 Task: Look for space in Sant Andreu de la Barca, Spain from 2nd June, 2023 to 9th June, 2023 for 5 adults in price range Rs.7000 to Rs.13000. Place can be shared room with 2 bedrooms having 5 beds and 2 bathrooms. Property type can be house, flat, guest house. Amenities needed are: wifi, washing machine. Booking option can be shelf check-in. Required host language is English.
Action: Mouse moved to (374, 172)
Screenshot: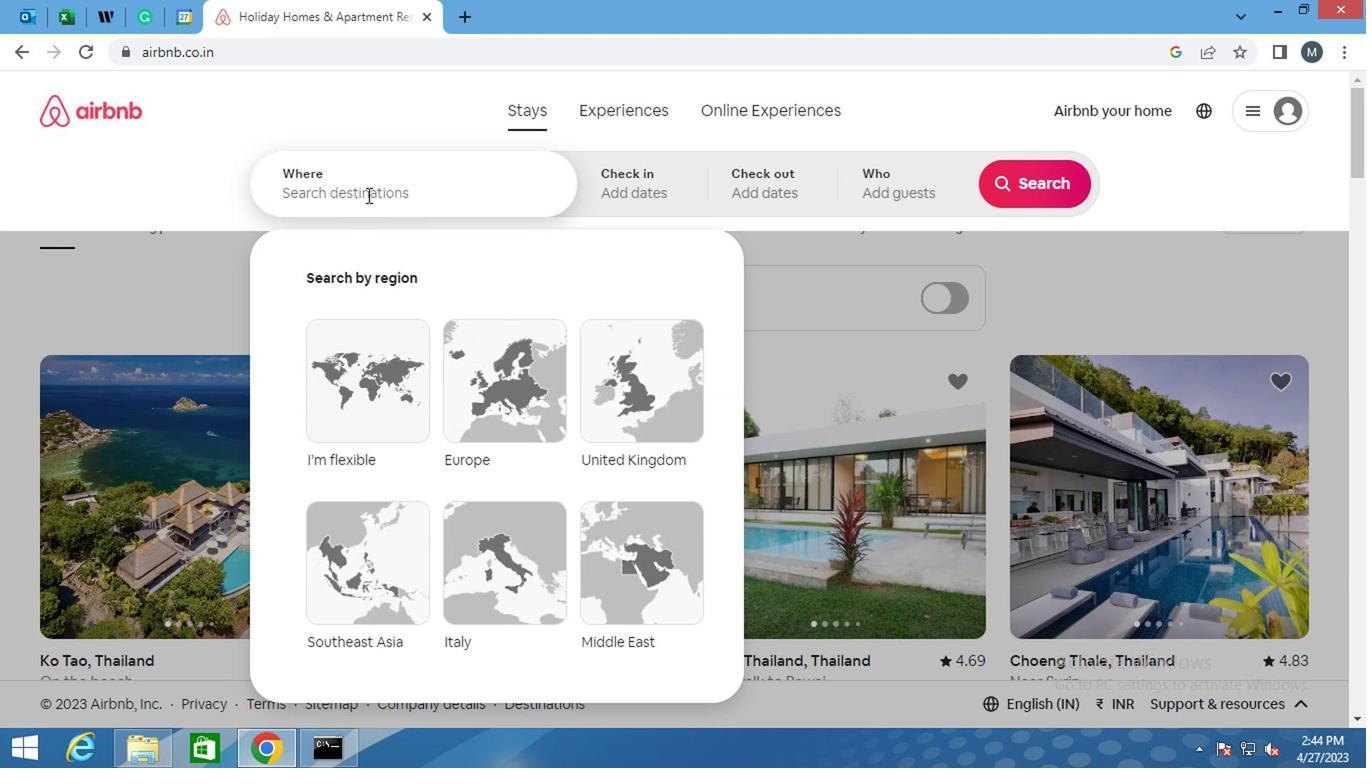 
Action: Mouse pressed left at (374, 172)
Screenshot: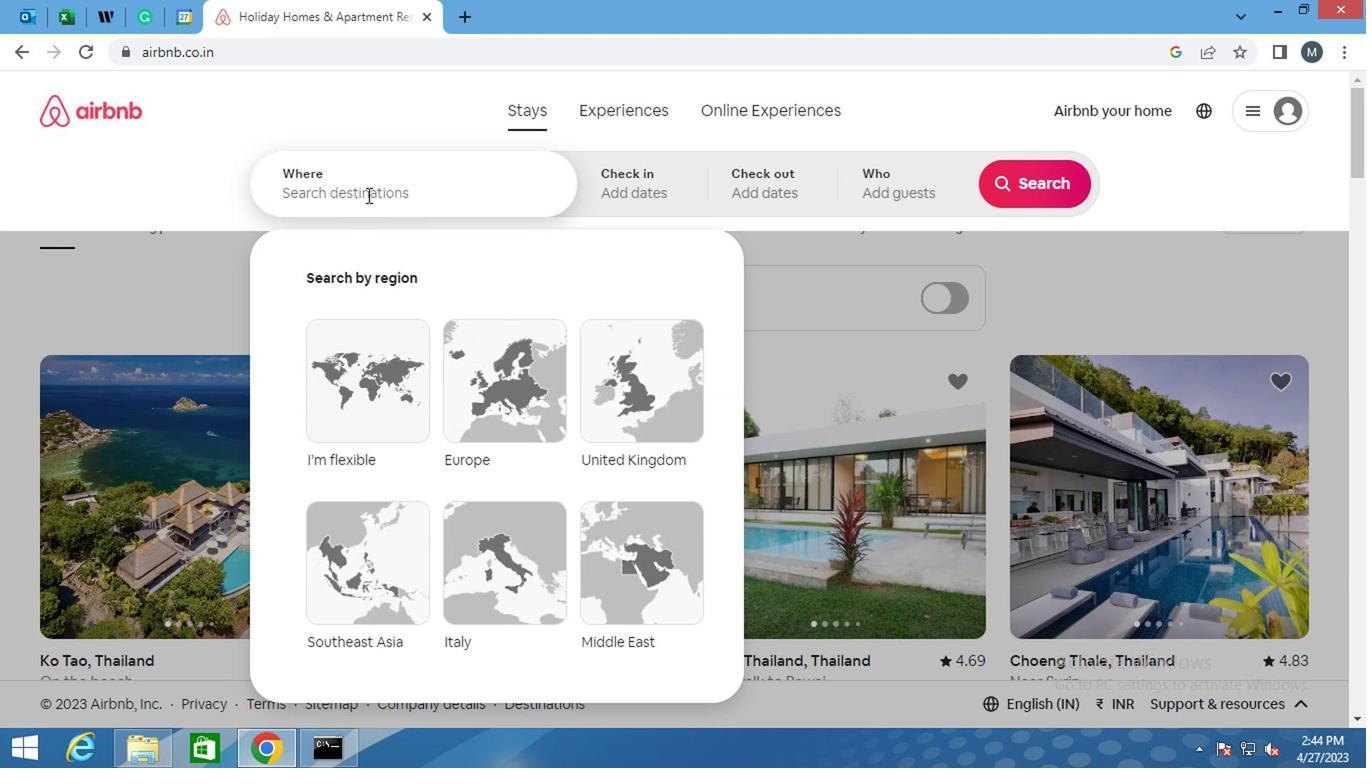 
Action: Mouse moved to (372, 187)
Screenshot: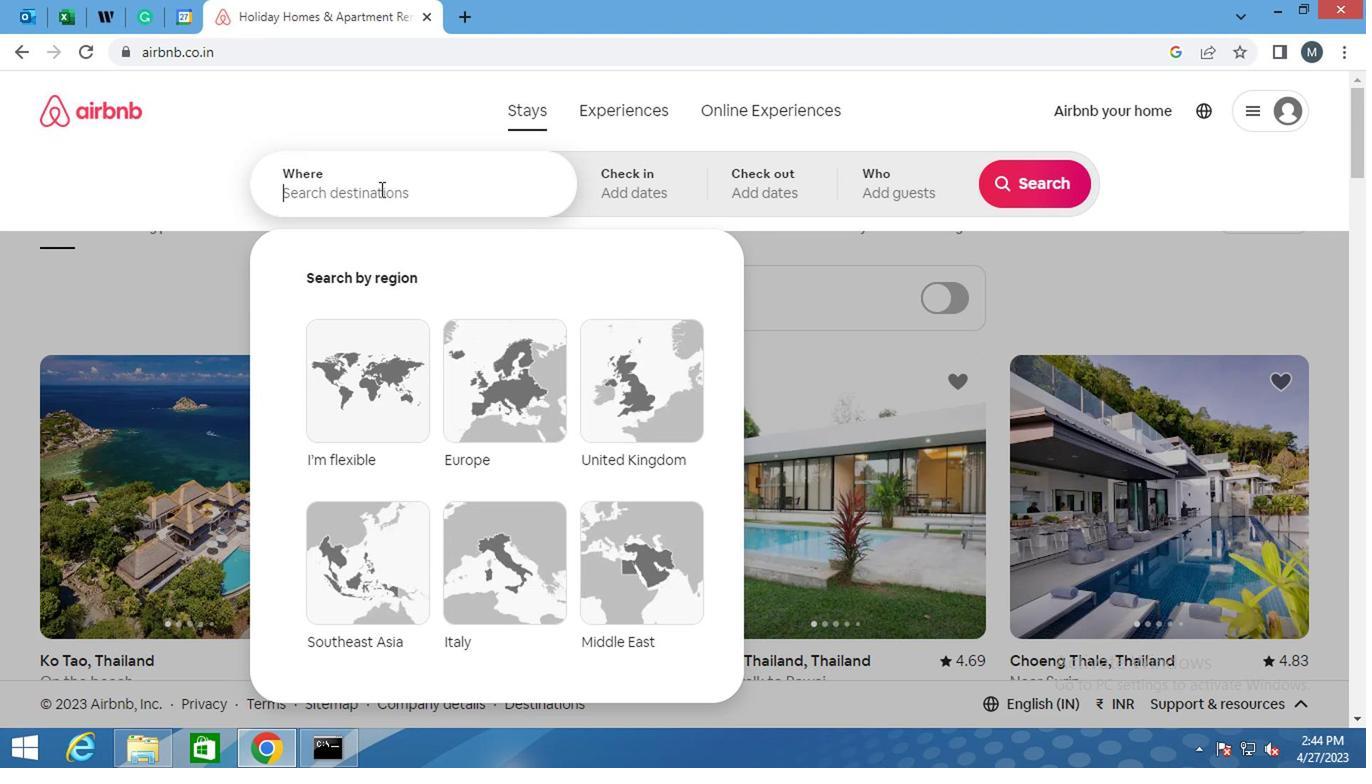 
Action: Key pressed <Key.shift>SANT<Key.space><Key.shift>ANDREU<Key.space>DE<Key.space>LA<Key.space><Key.shift>BARCA,<Key.space><Key.shift><Key.shift><Key.shift><Key.shift><Key.shift><Key.shift>SPAIN<Key.enter>
Screenshot: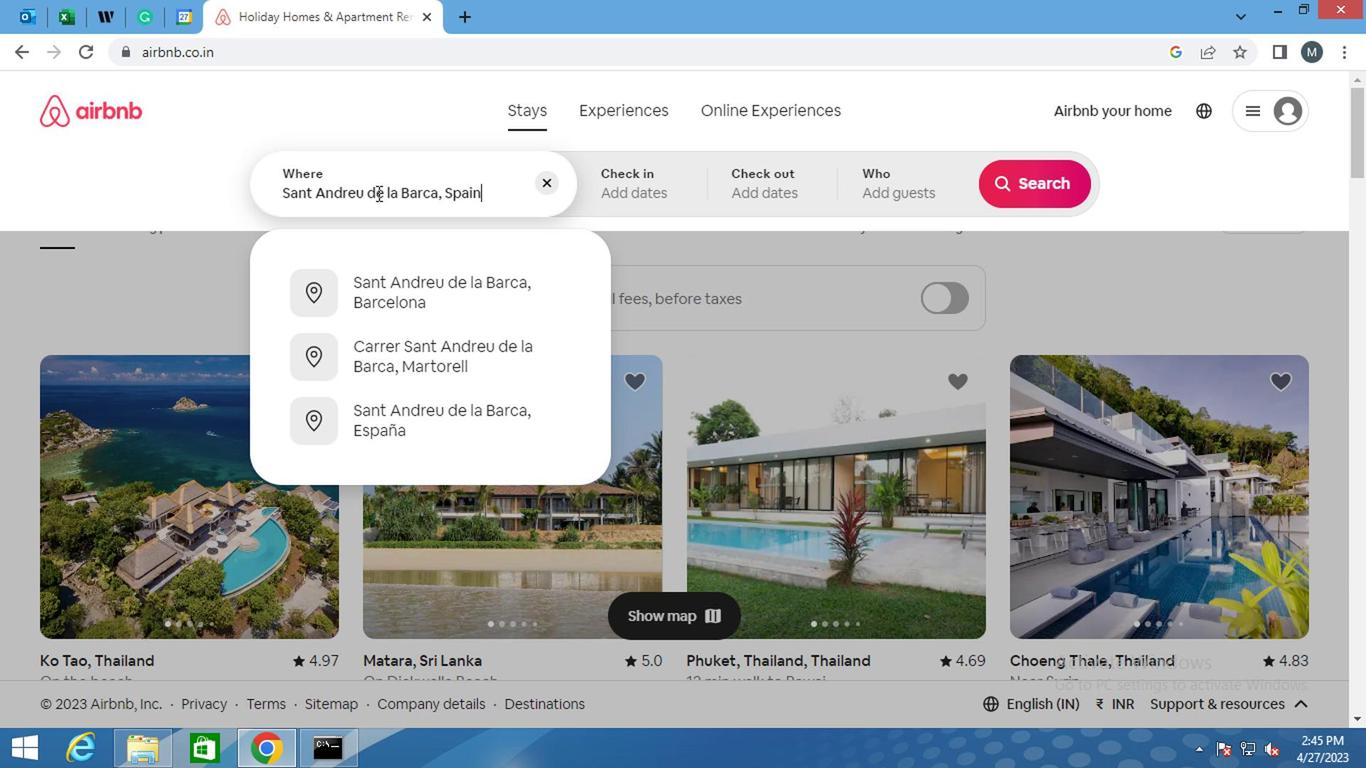 
Action: Mouse moved to (1012, 345)
Screenshot: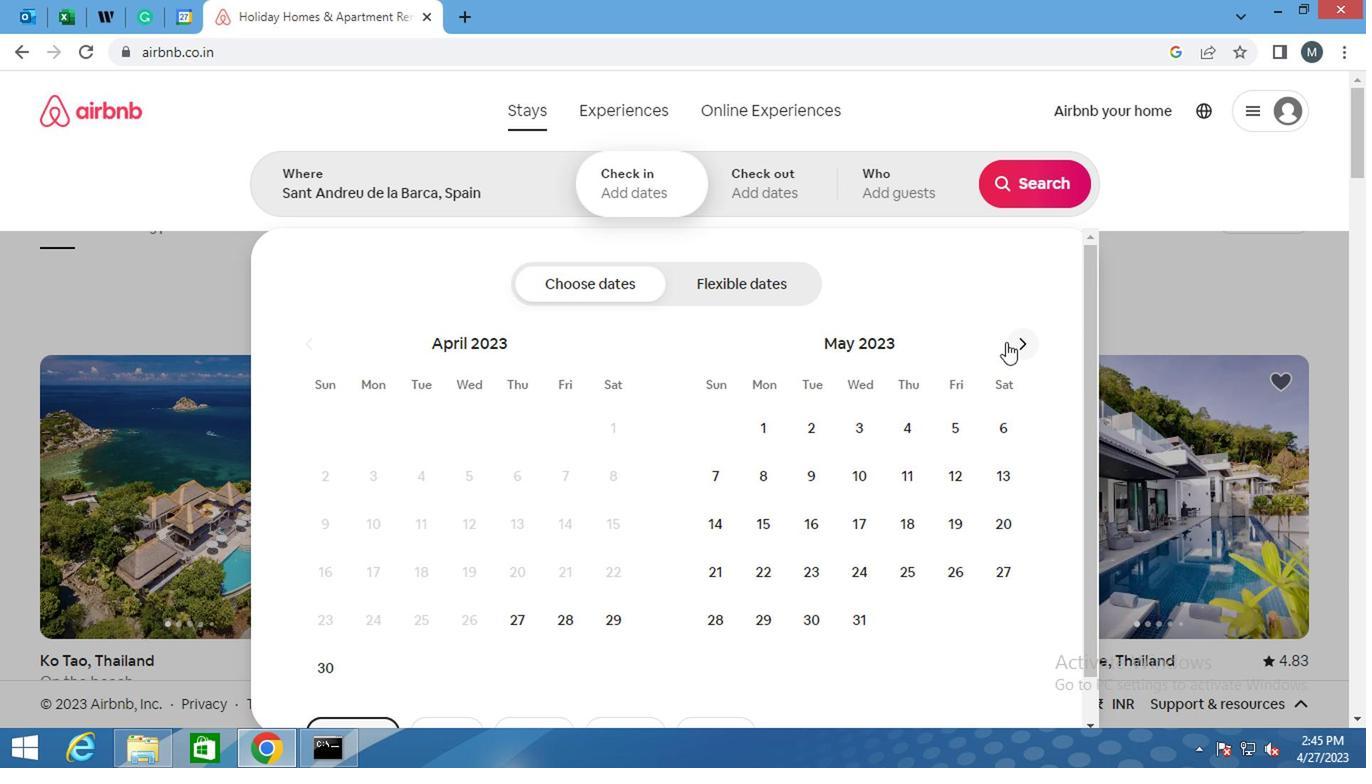 
Action: Mouse pressed left at (1012, 345)
Screenshot: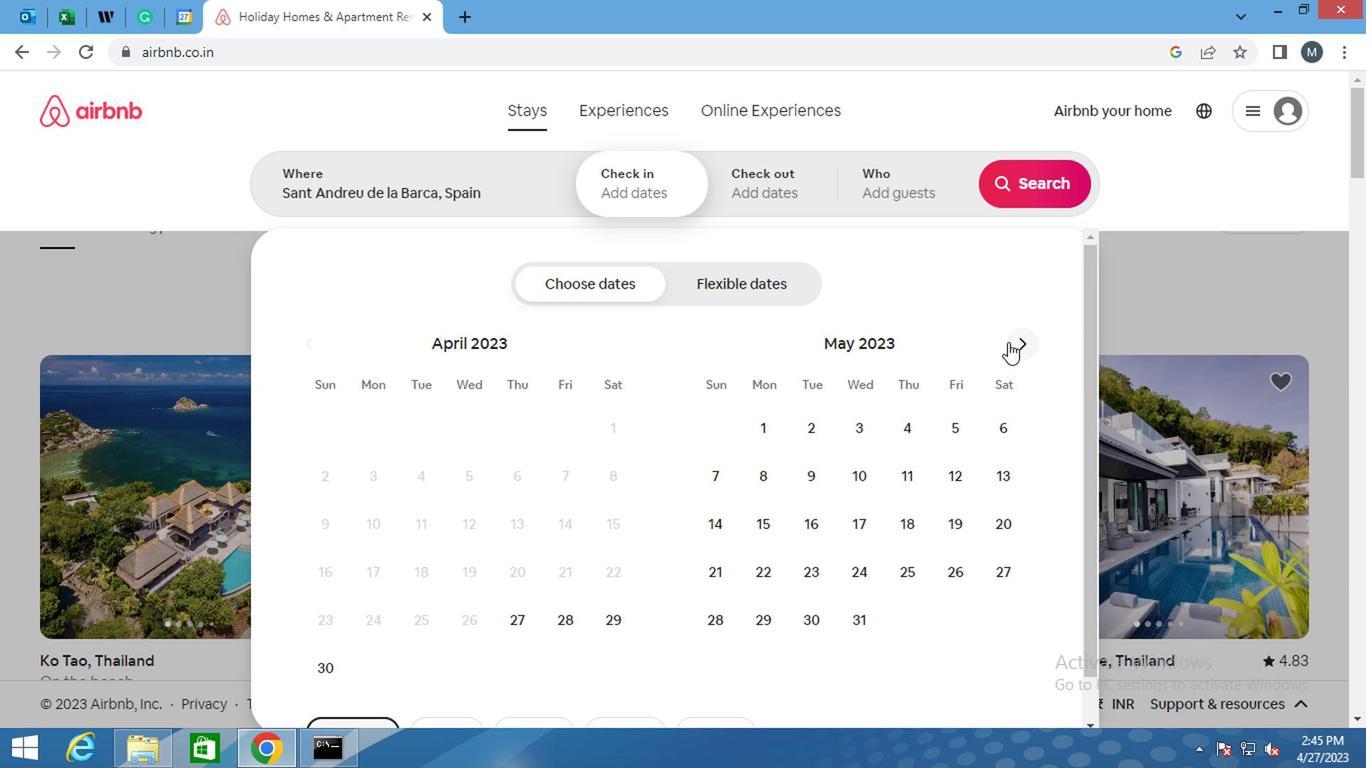 
Action: Mouse moved to (966, 438)
Screenshot: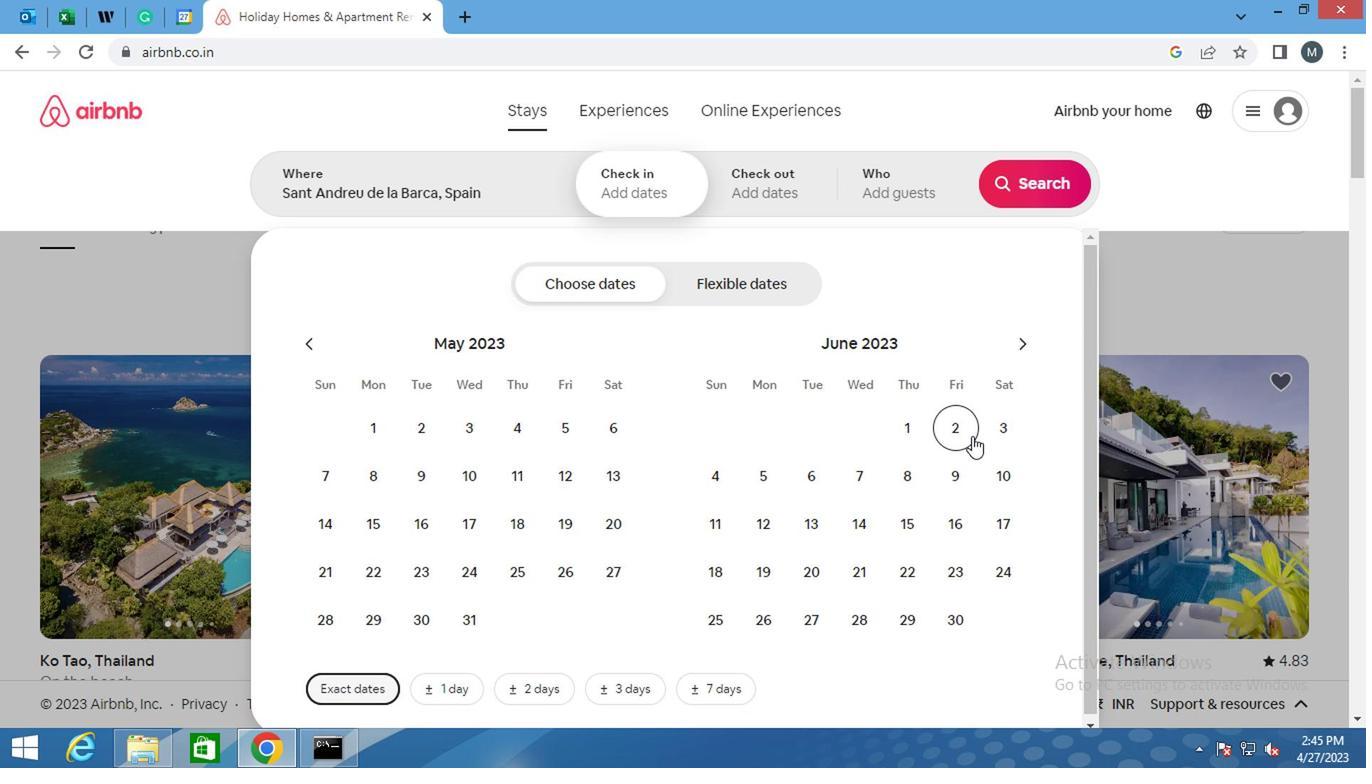 
Action: Mouse pressed left at (966, 438)
Screenshot: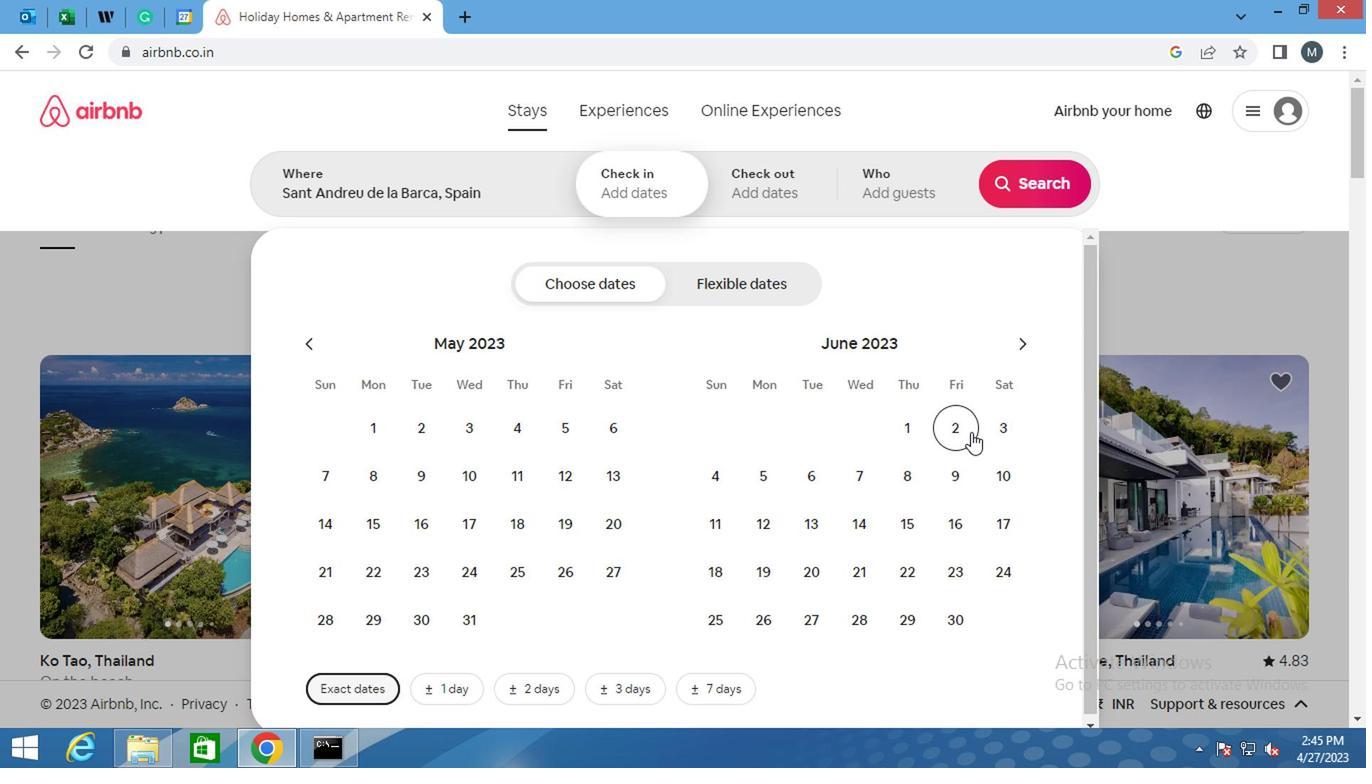 
Action: Mouse moved to (956, 473)
Screenshot: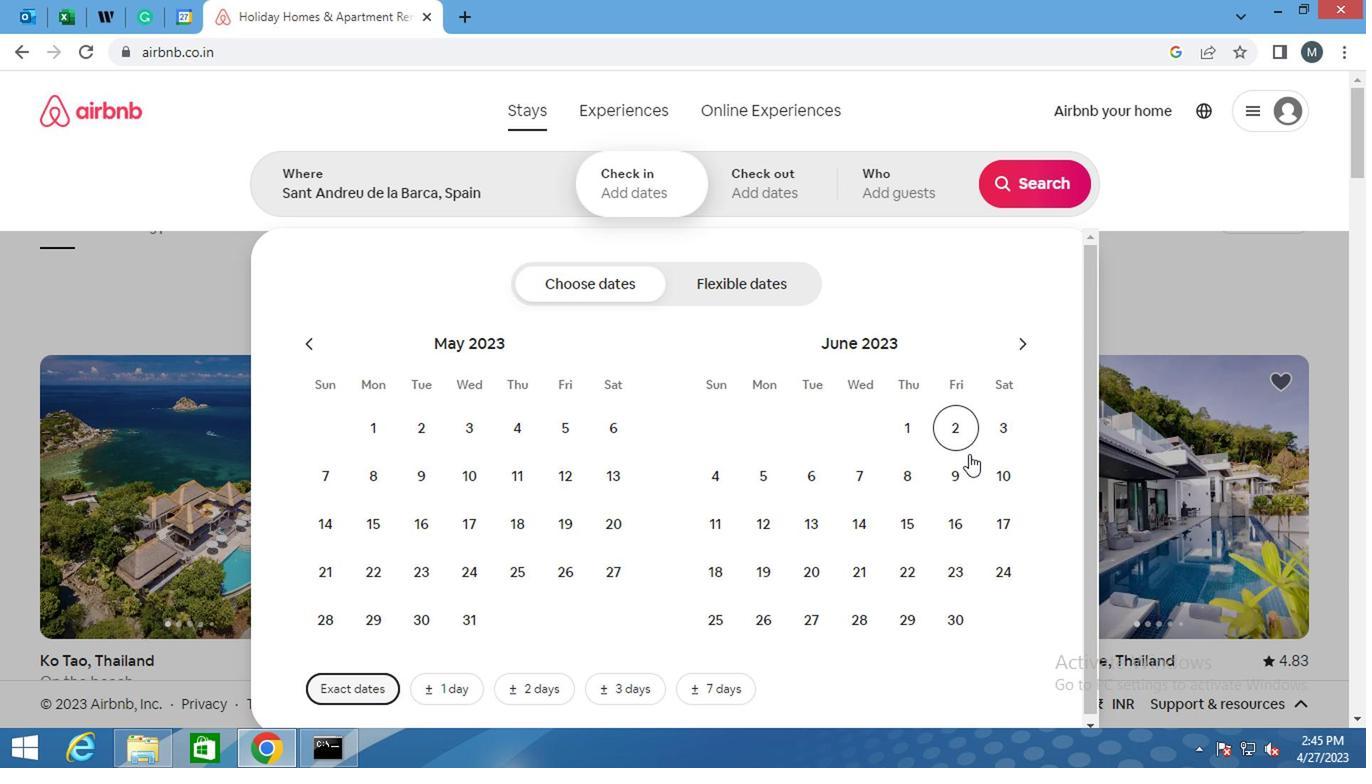 
Action: Mouse pressed left at (956, 473)
Screenshot: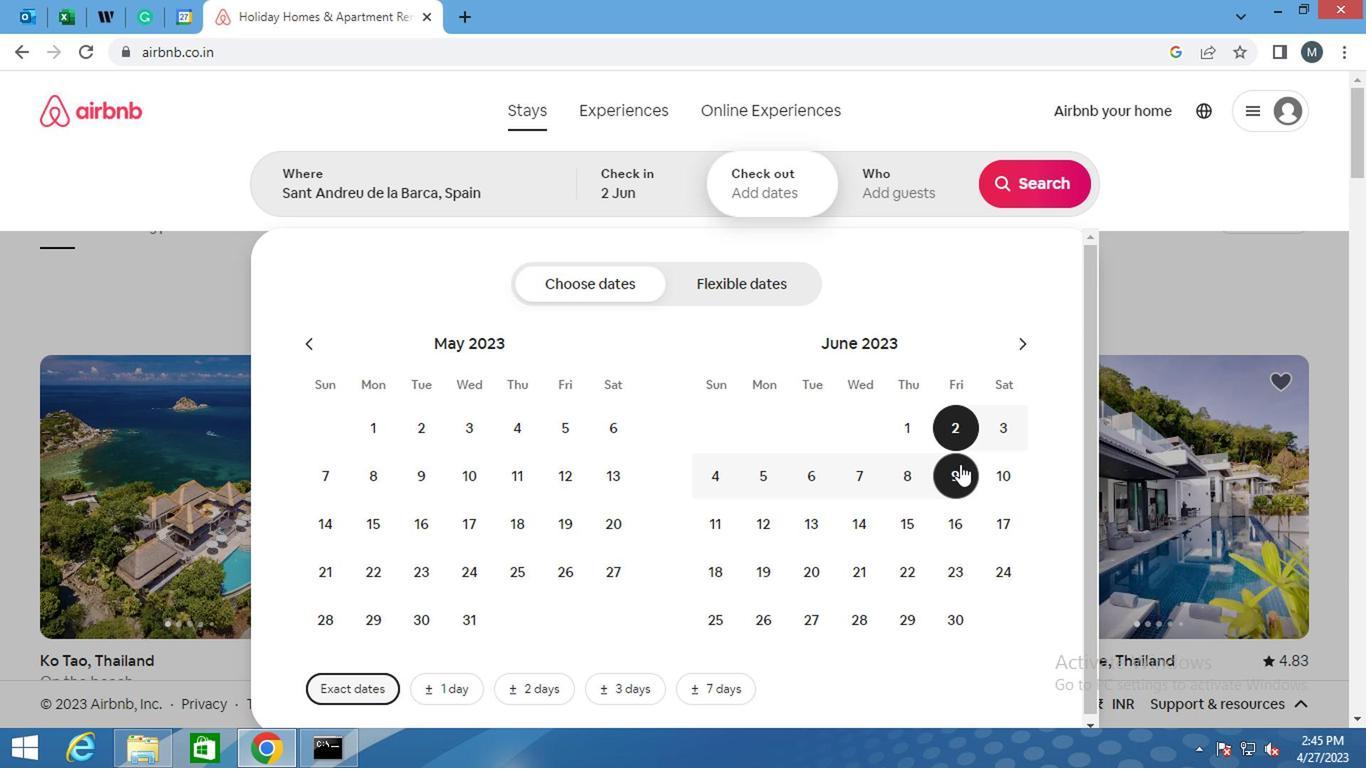 
Action: Mouse moved to (922, 204)
Screenshot: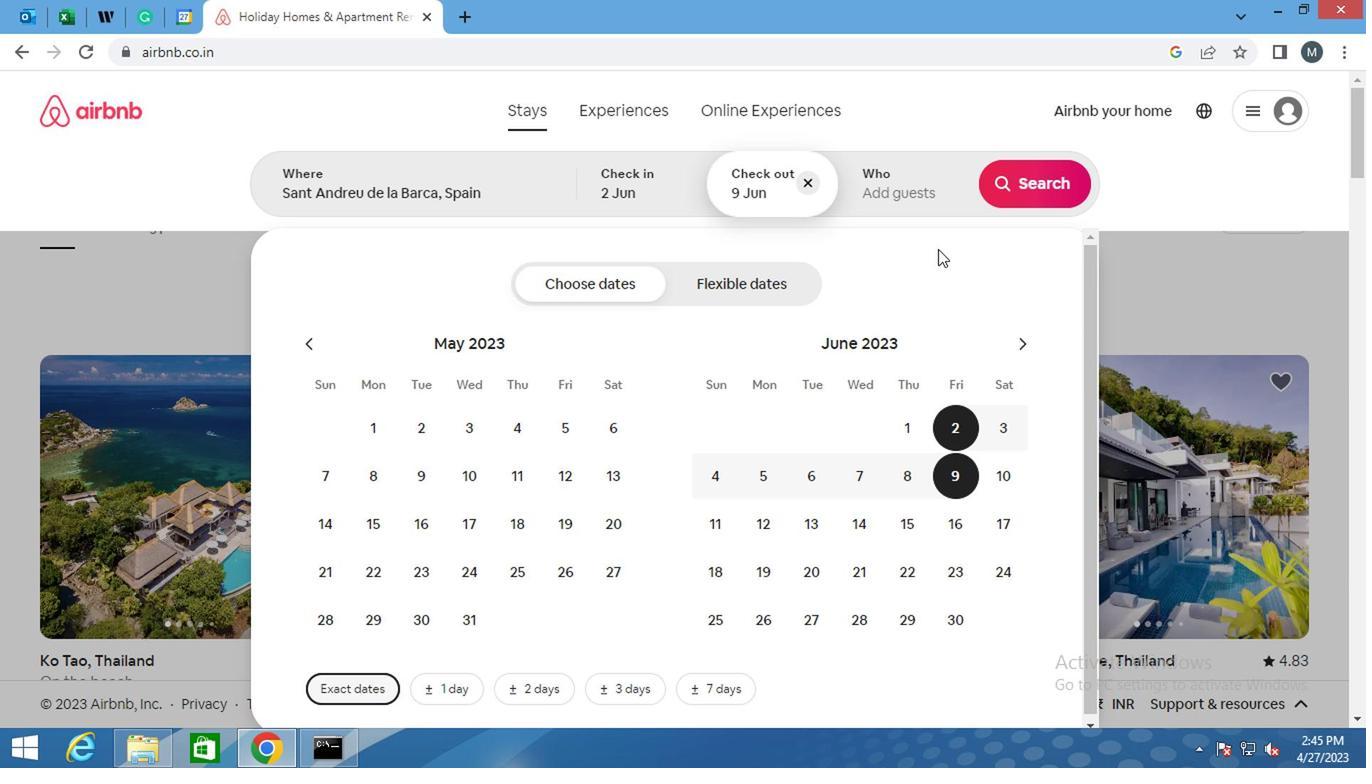 
Action: Mouse pressed left at (922, 204)
Screenshot: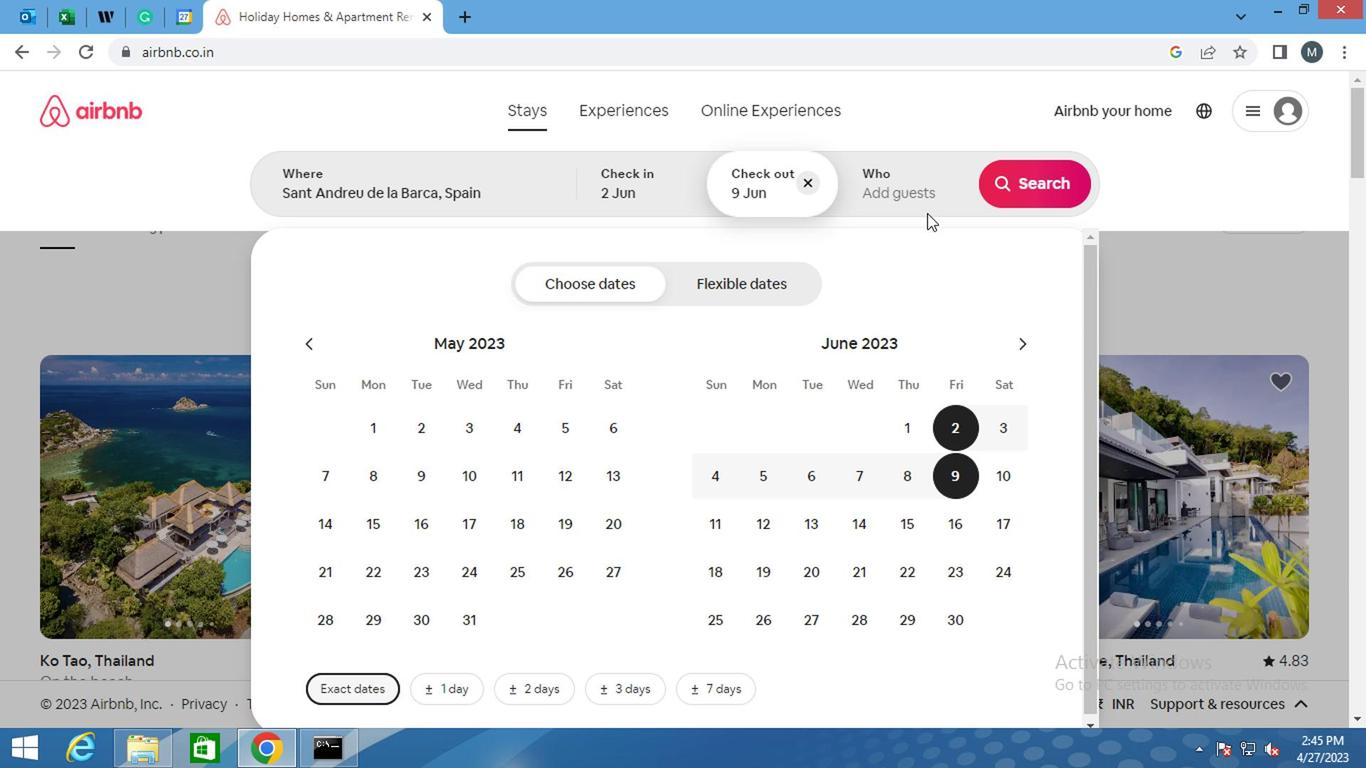 
Action: Mouse moved to (1047, 286)
Screenshot: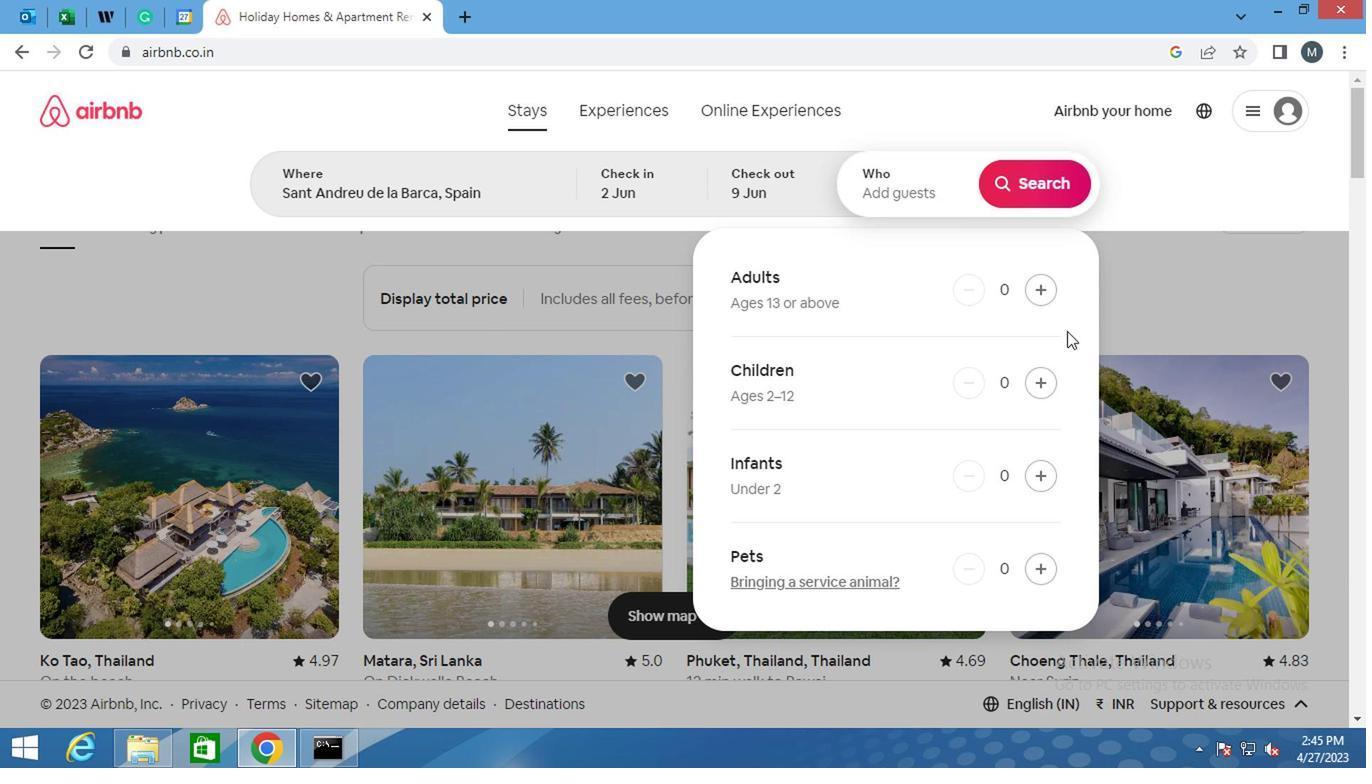 
Action: Mouse pressed left at (1047, 286)
Screenshot: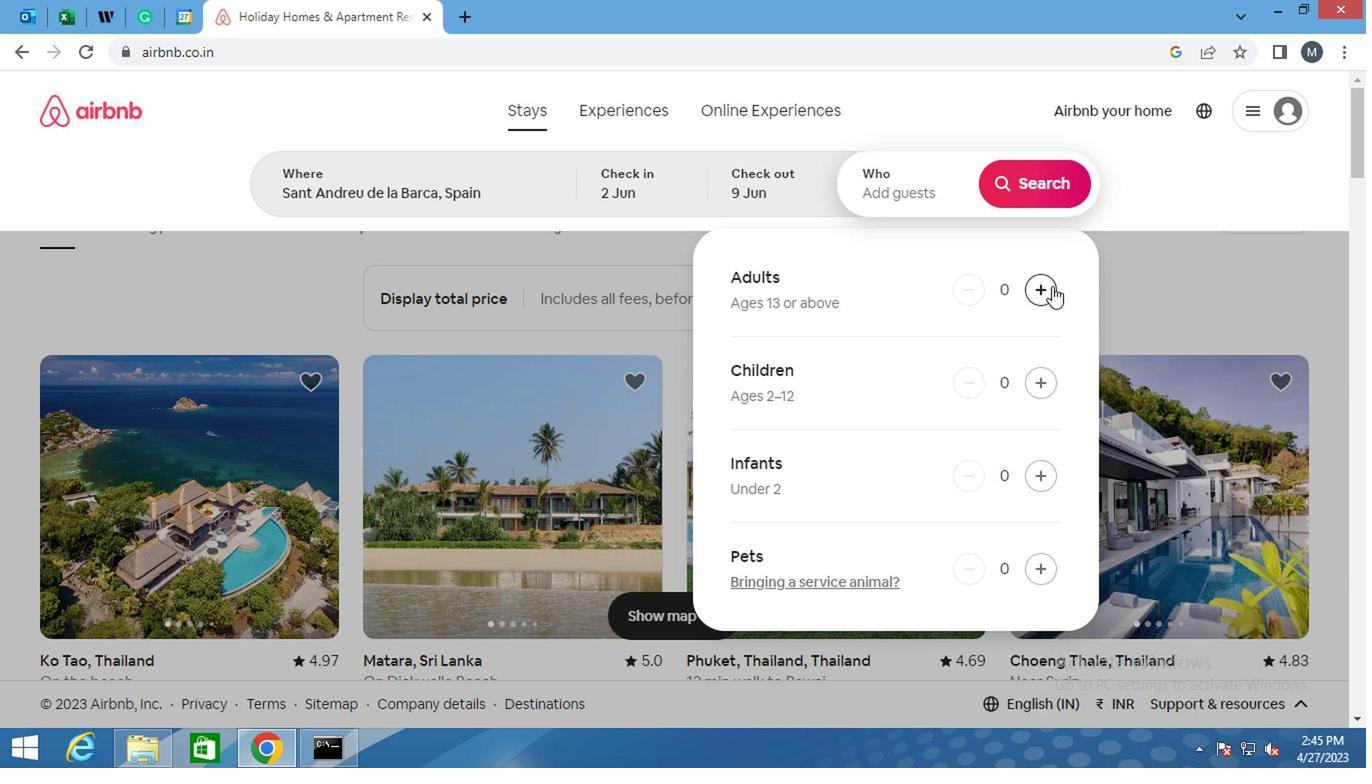 
Action: Mouse moved to (1045, 285)
Screenshot: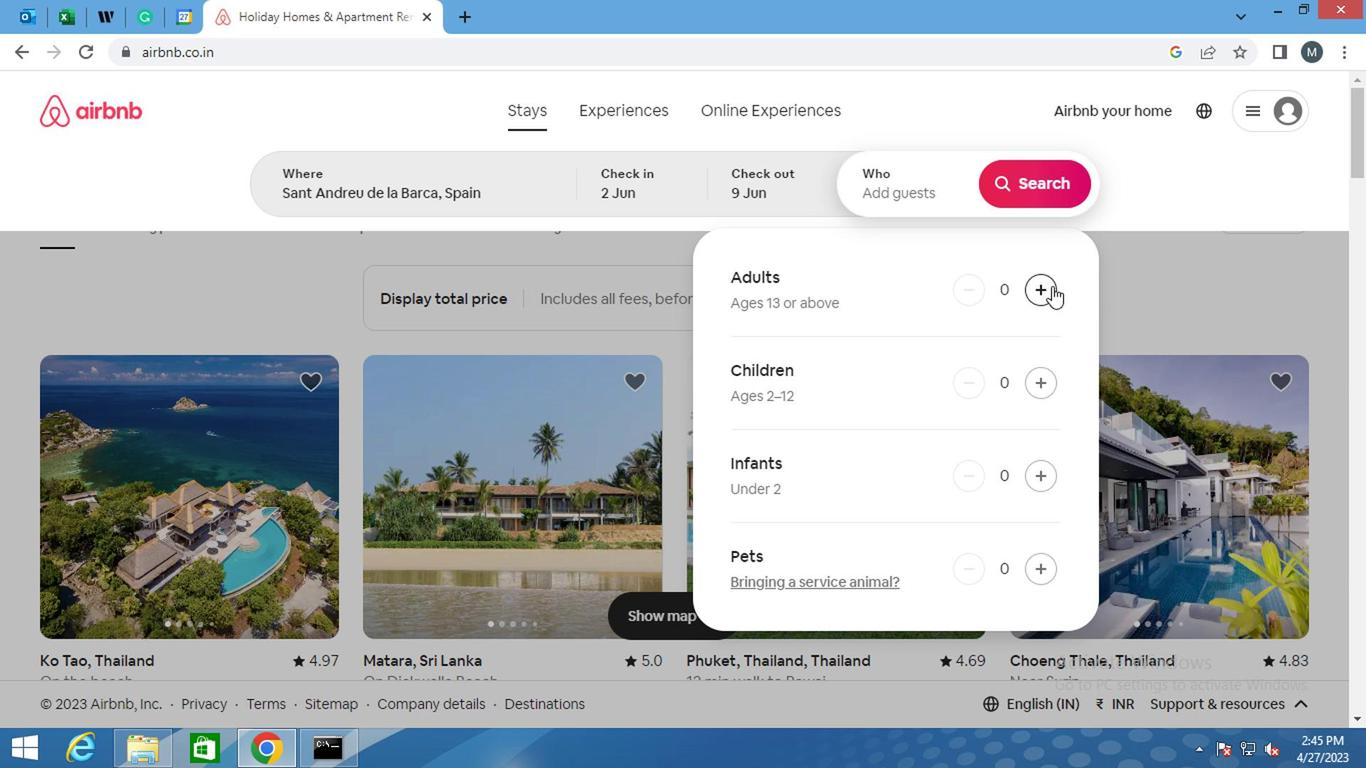 
Action: Mouse pressed left at (1045, 285)
Screenshot: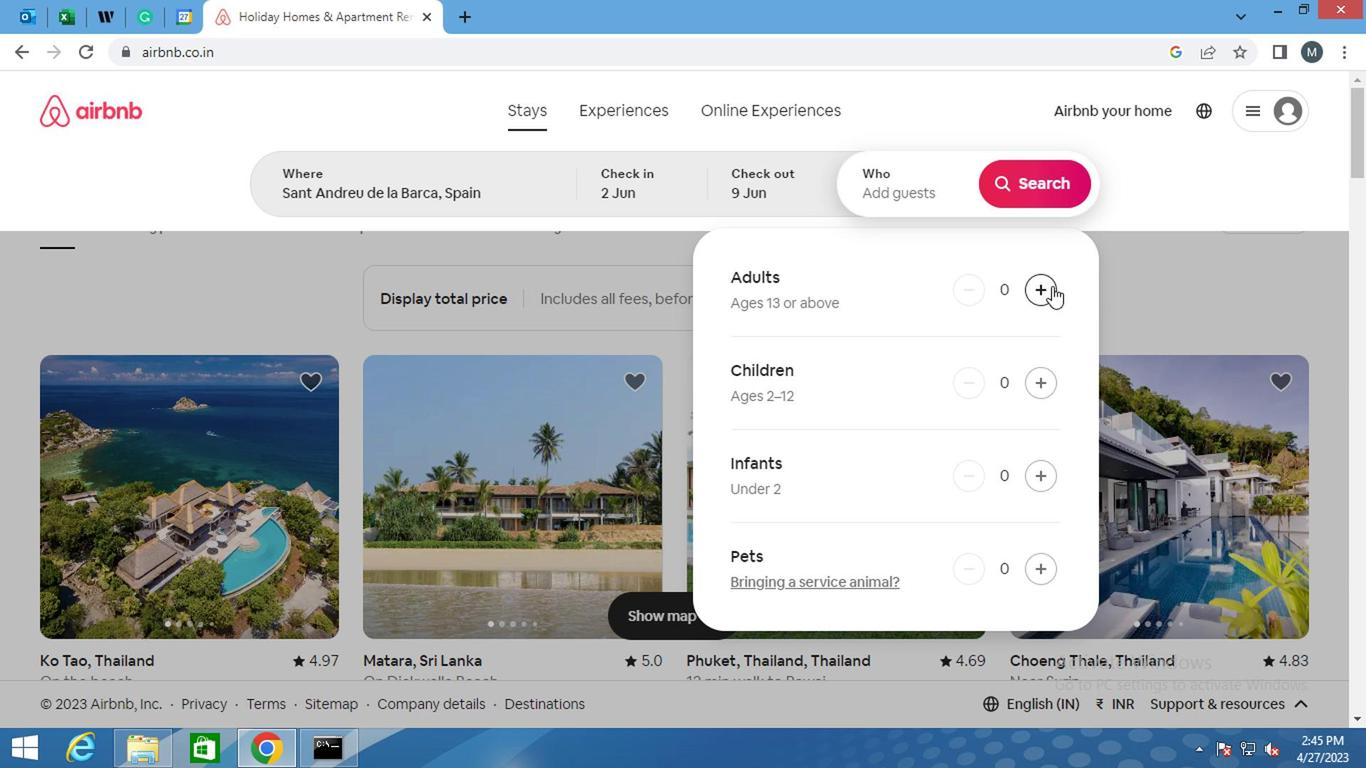 
Action: Mouse moved to (1044, 285)
Screenshot: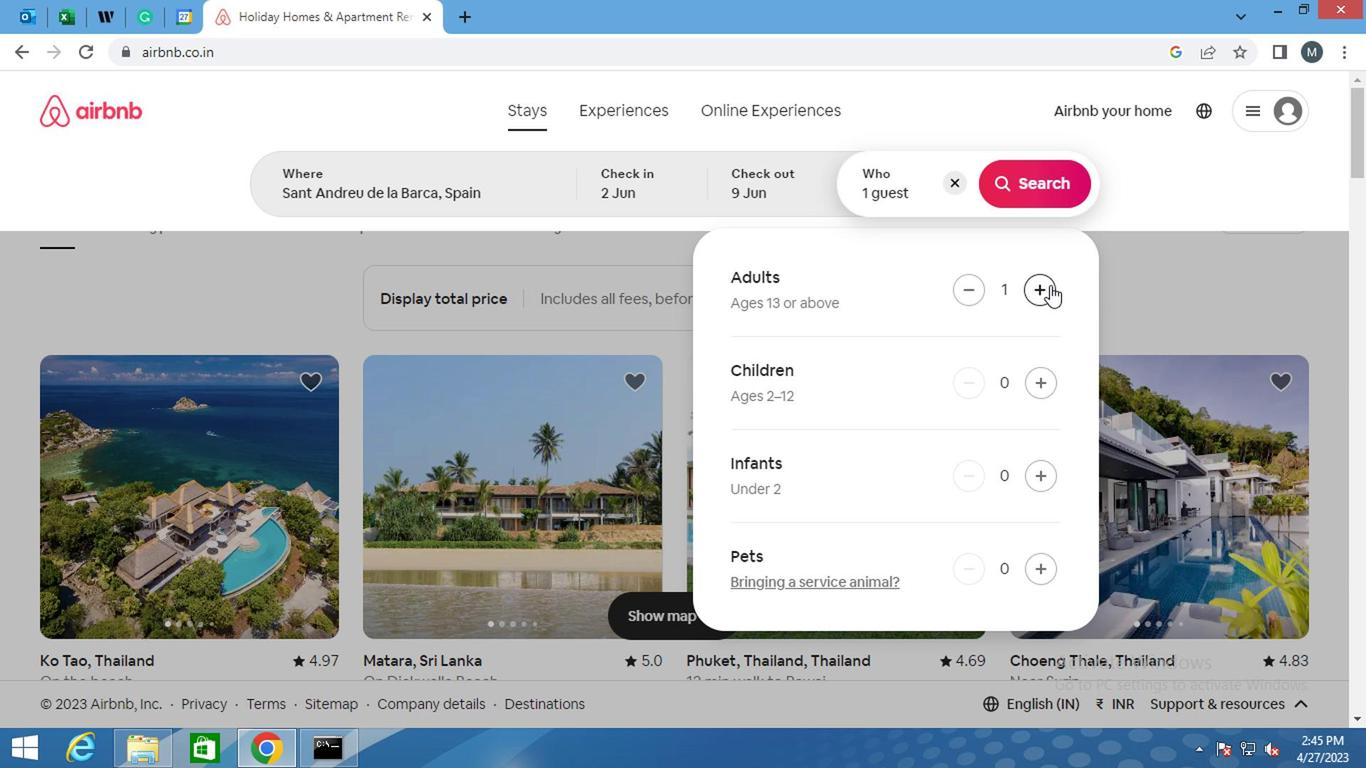 
Action: Mouse pressed left at (1044, 285)
Screenshot: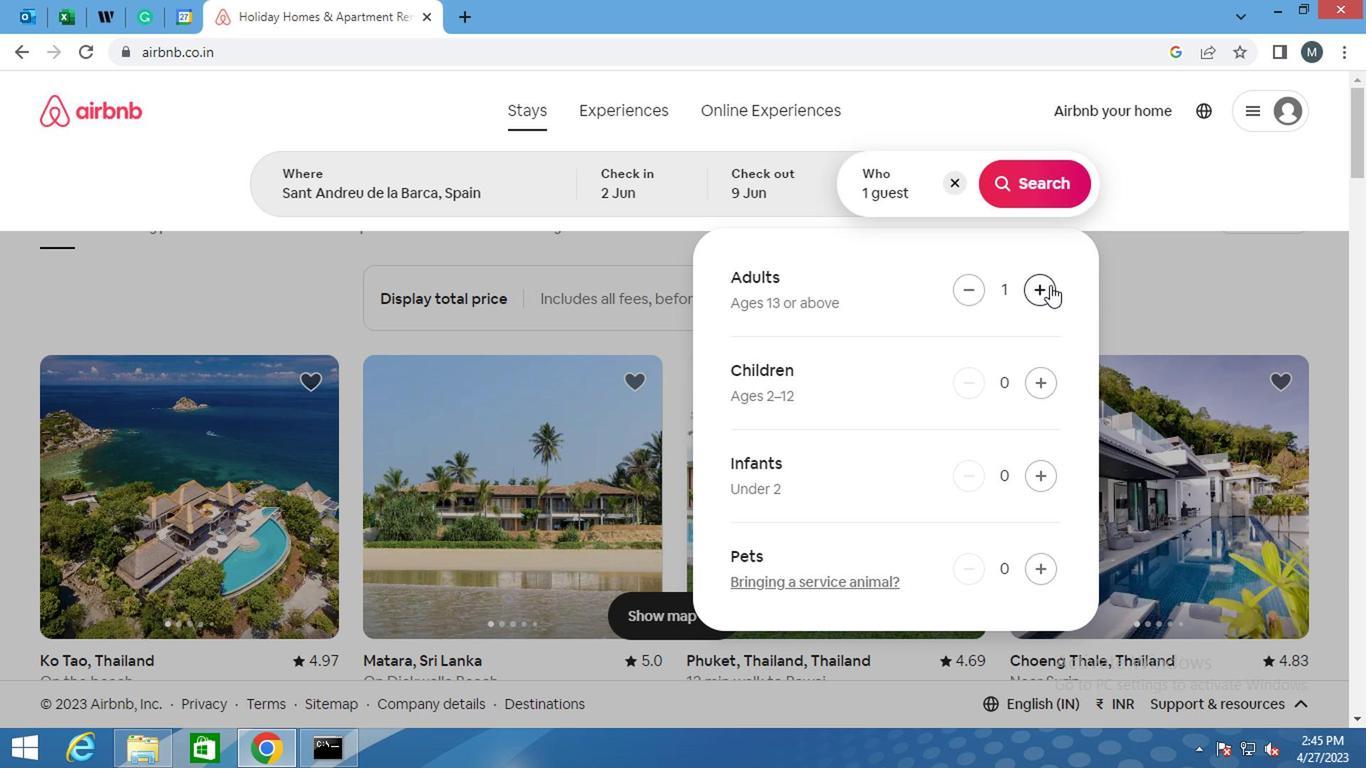 
Action: Mouse pressed left at (1044, 285)
Screenshot: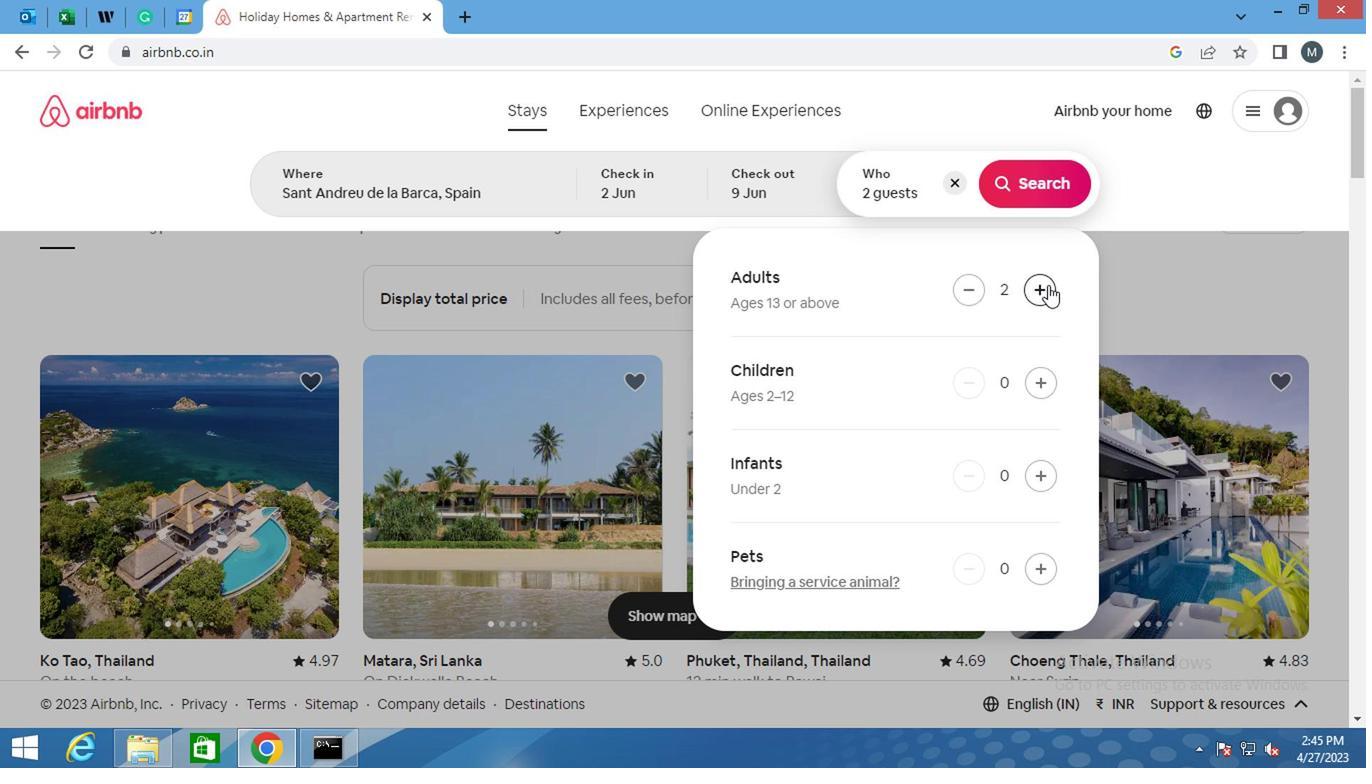 
Action: Mouse moved to (1042, 285)
Screenshot: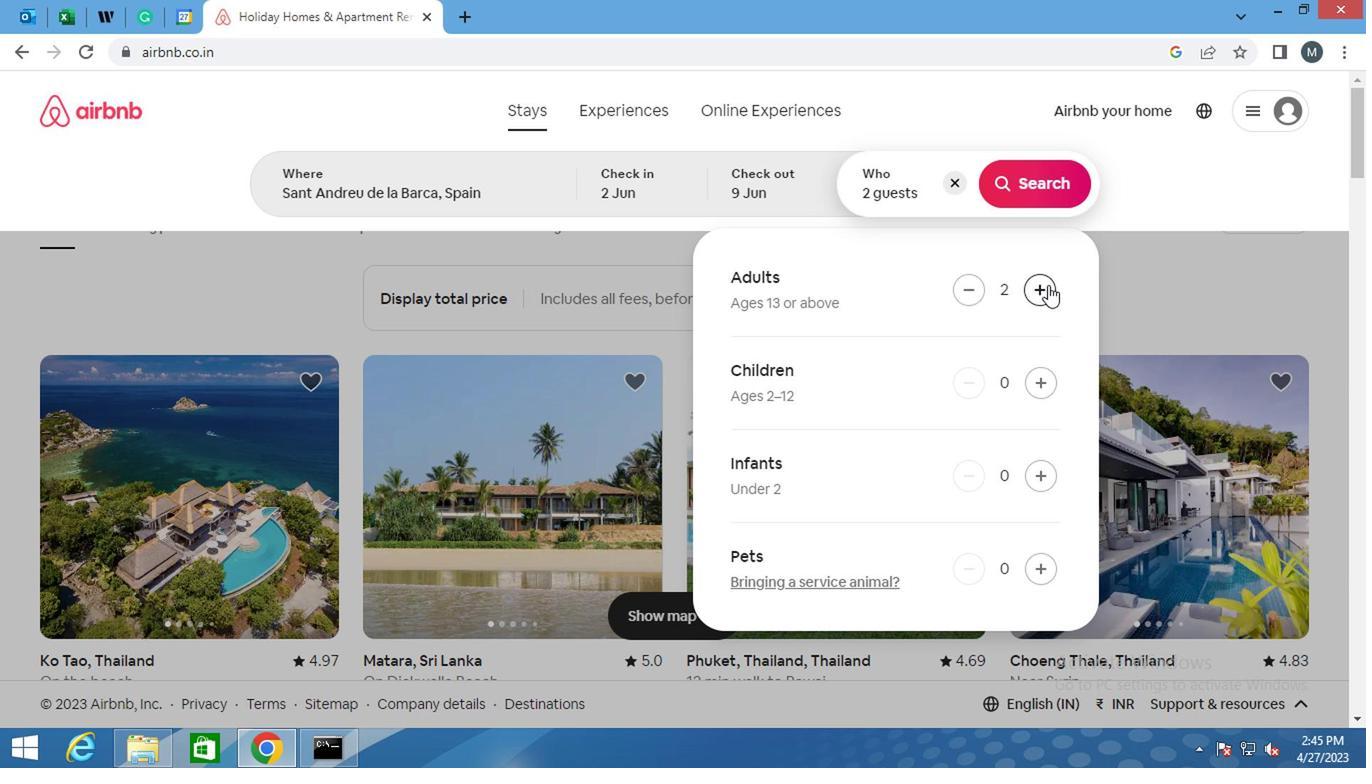 
Action: Mouse pressed left at (1042, 285)
Screenshot: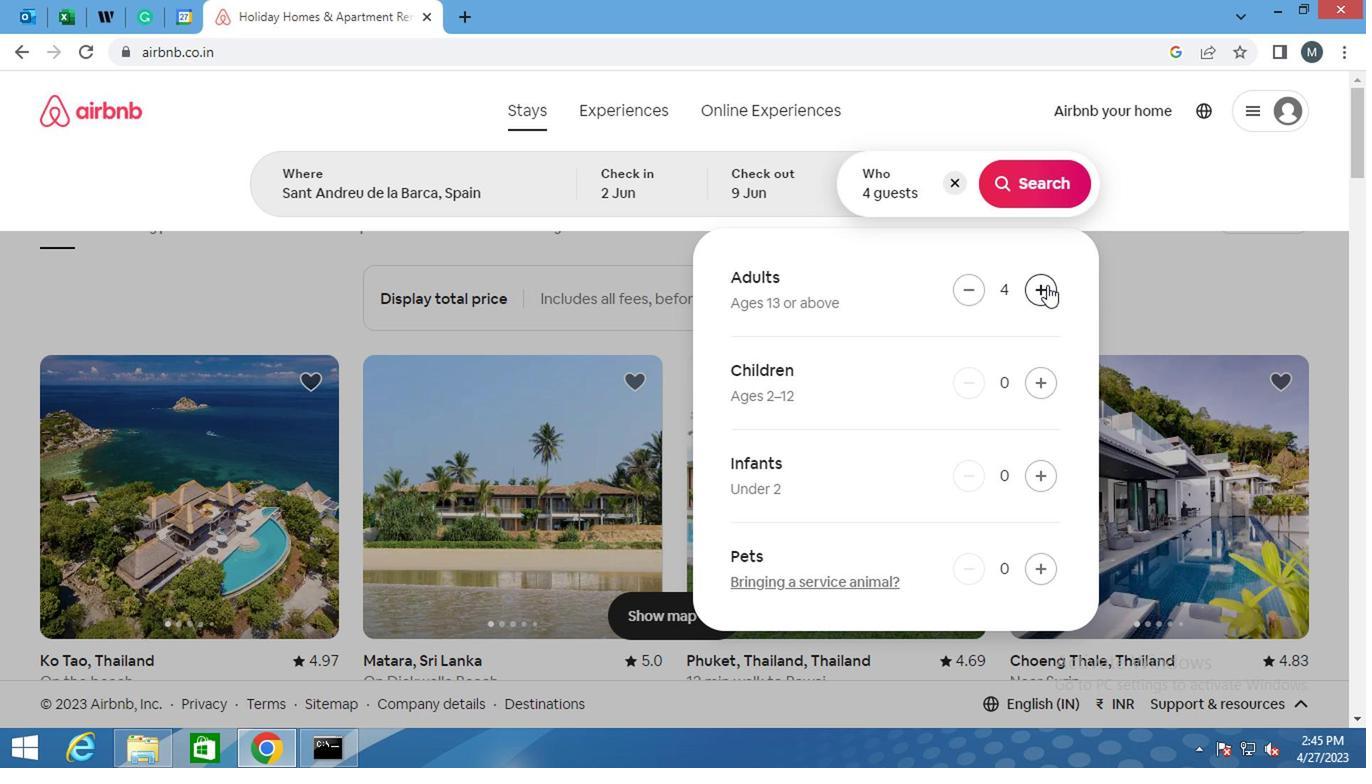 
Action: Mouse moved to (1028, 150)
Screenshot: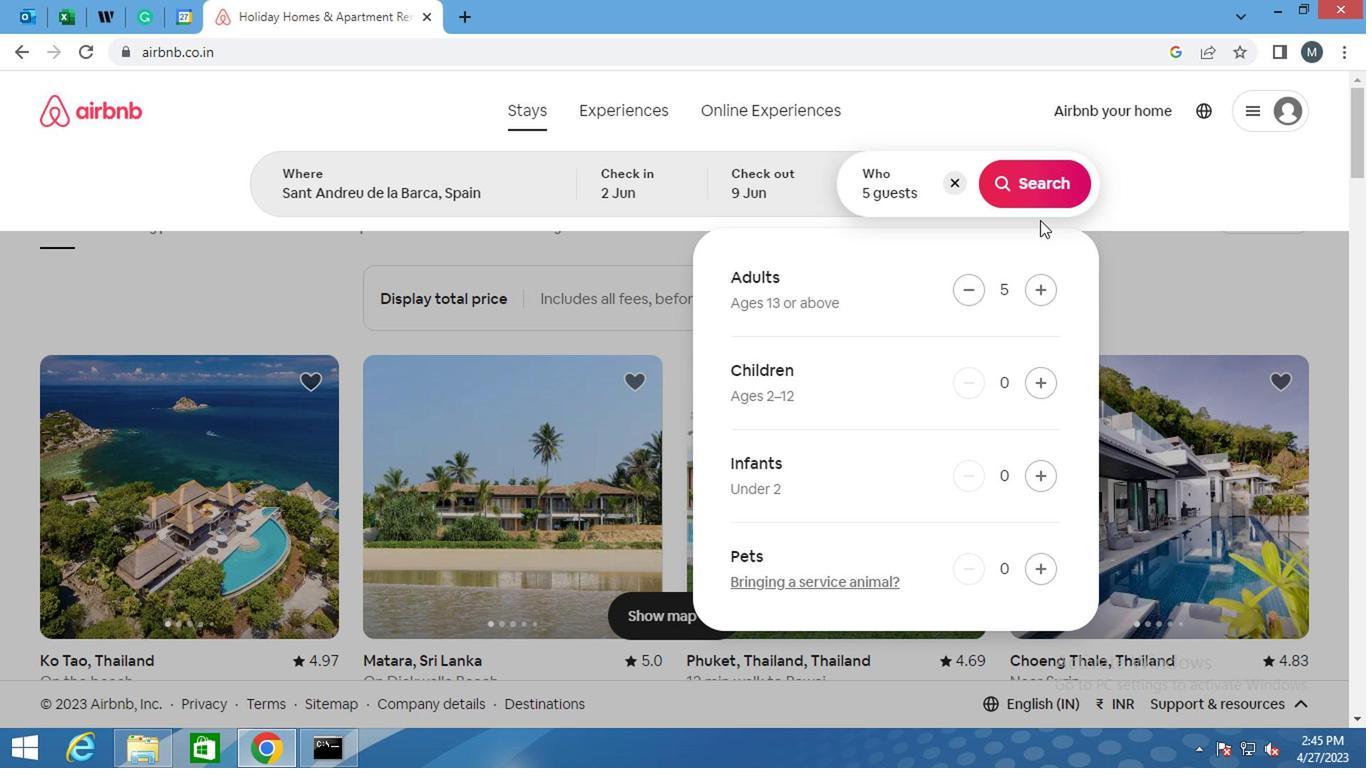 
Action: Mouse pressed left at (1028, 150)
Screenshot: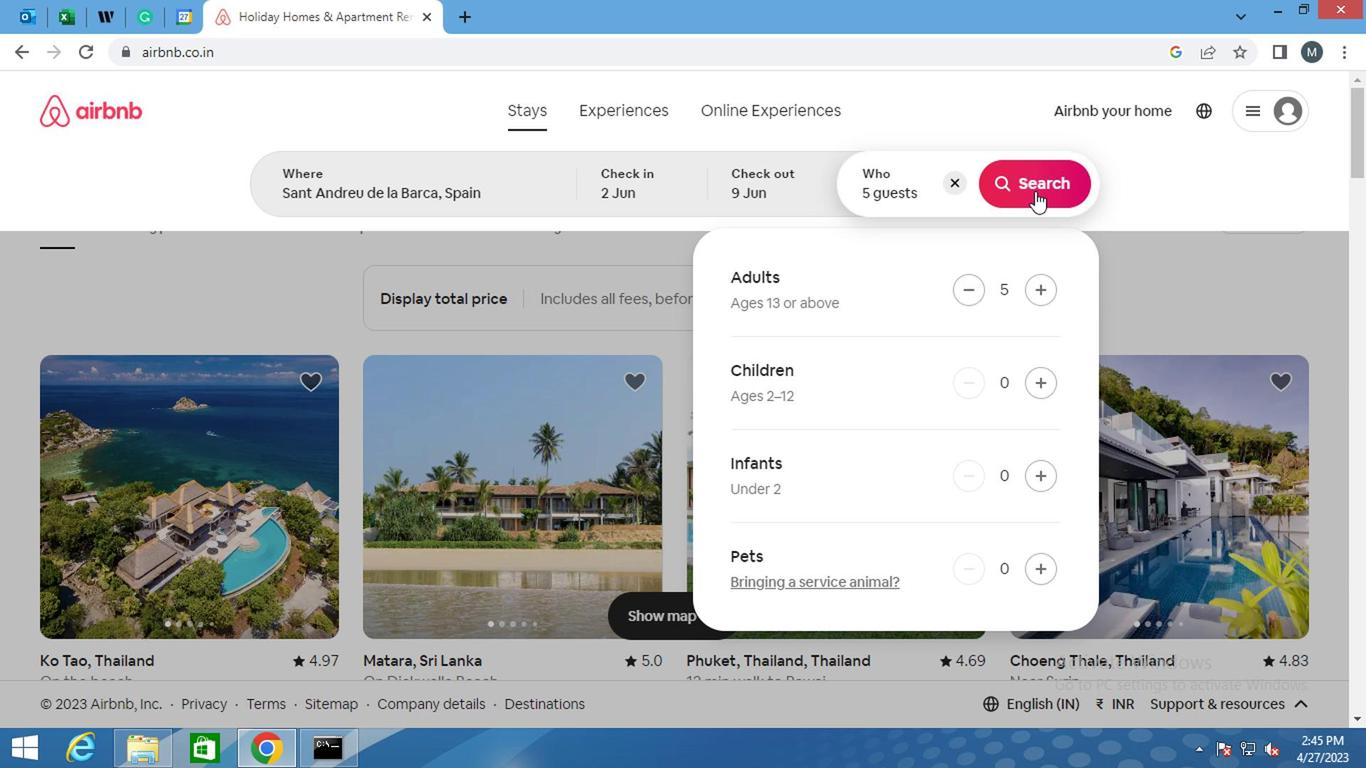
Action: Mouse moved to (1032, 172)
Screenshot: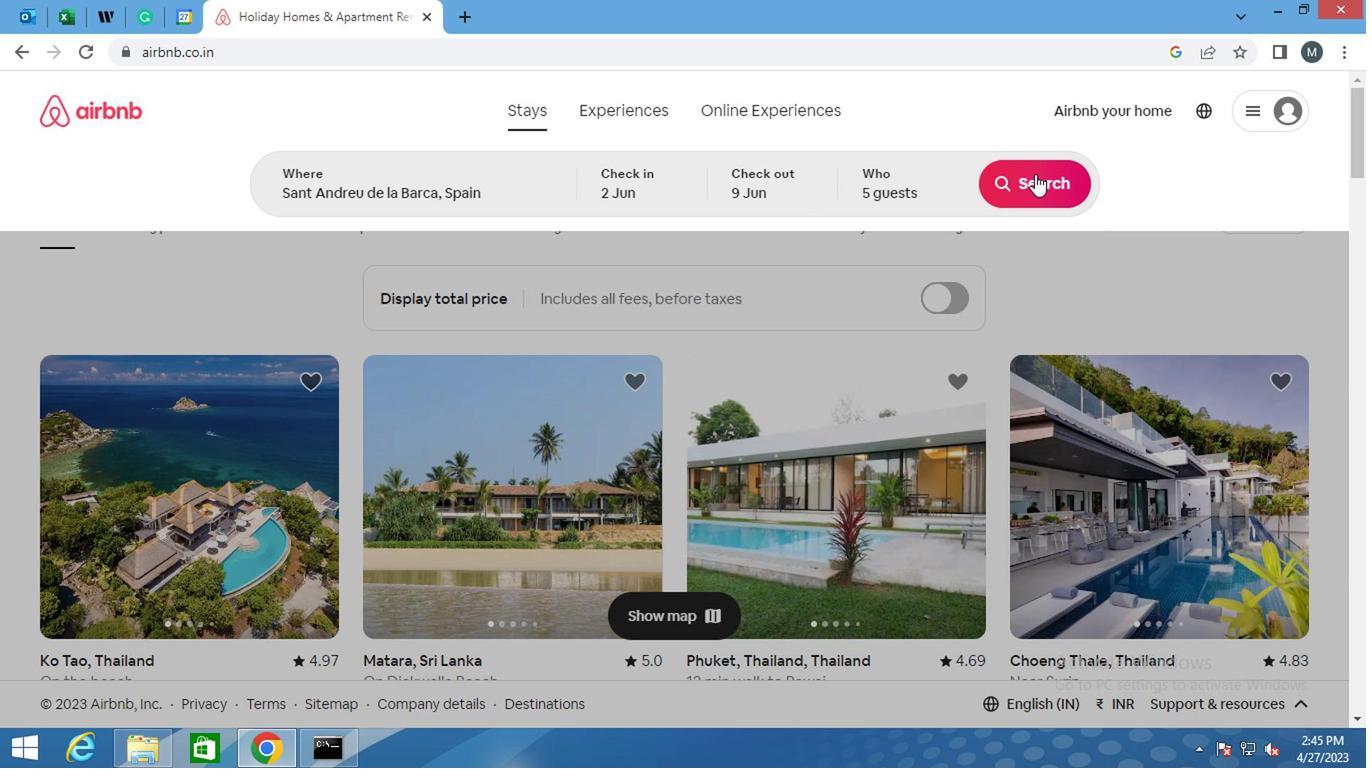 
Action: Mouse pressed left at (1032, 172)
Screenshot: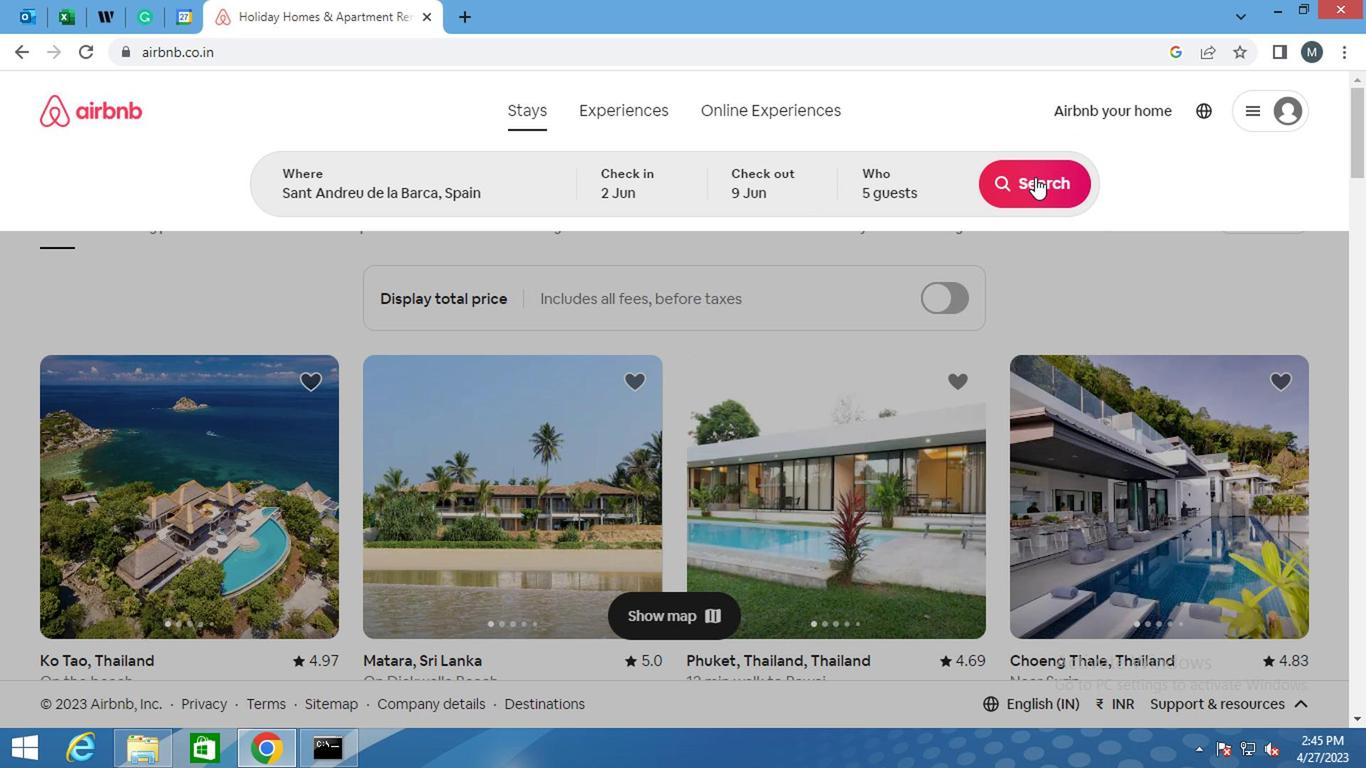 
Action: Mouse moved to (1292, 182)
Screenshot: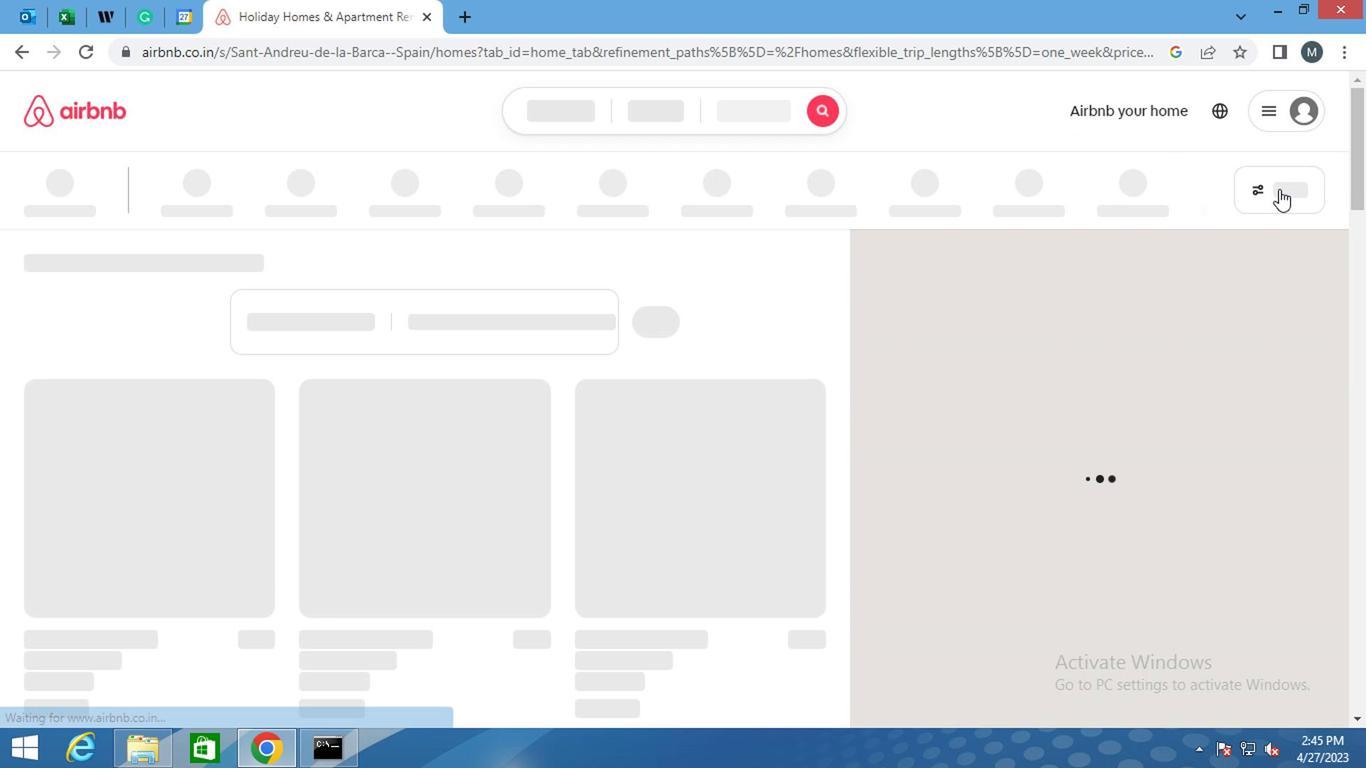 
Action: Mouse pressed left at (1292, 182)
Screenshot: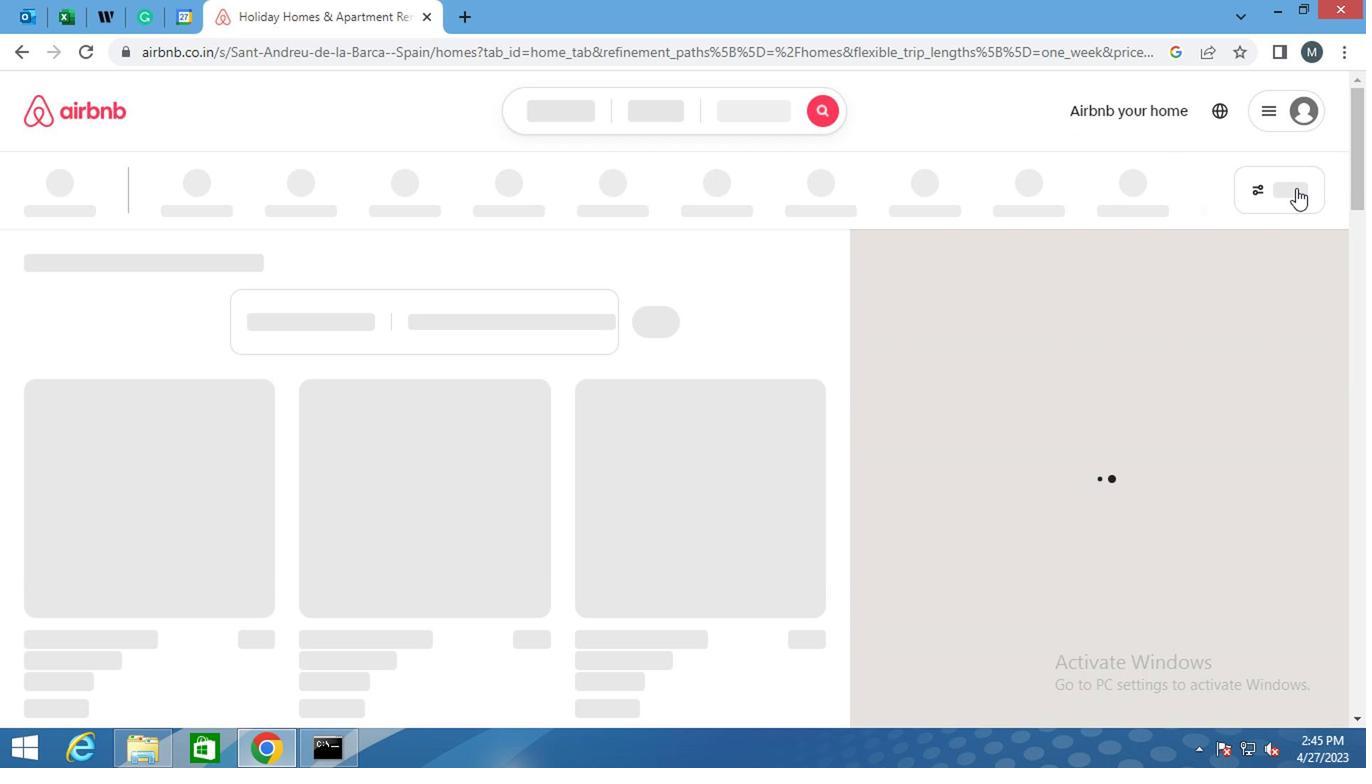 
Action: Mouse pressed left at (1292, 182)
Screenshot: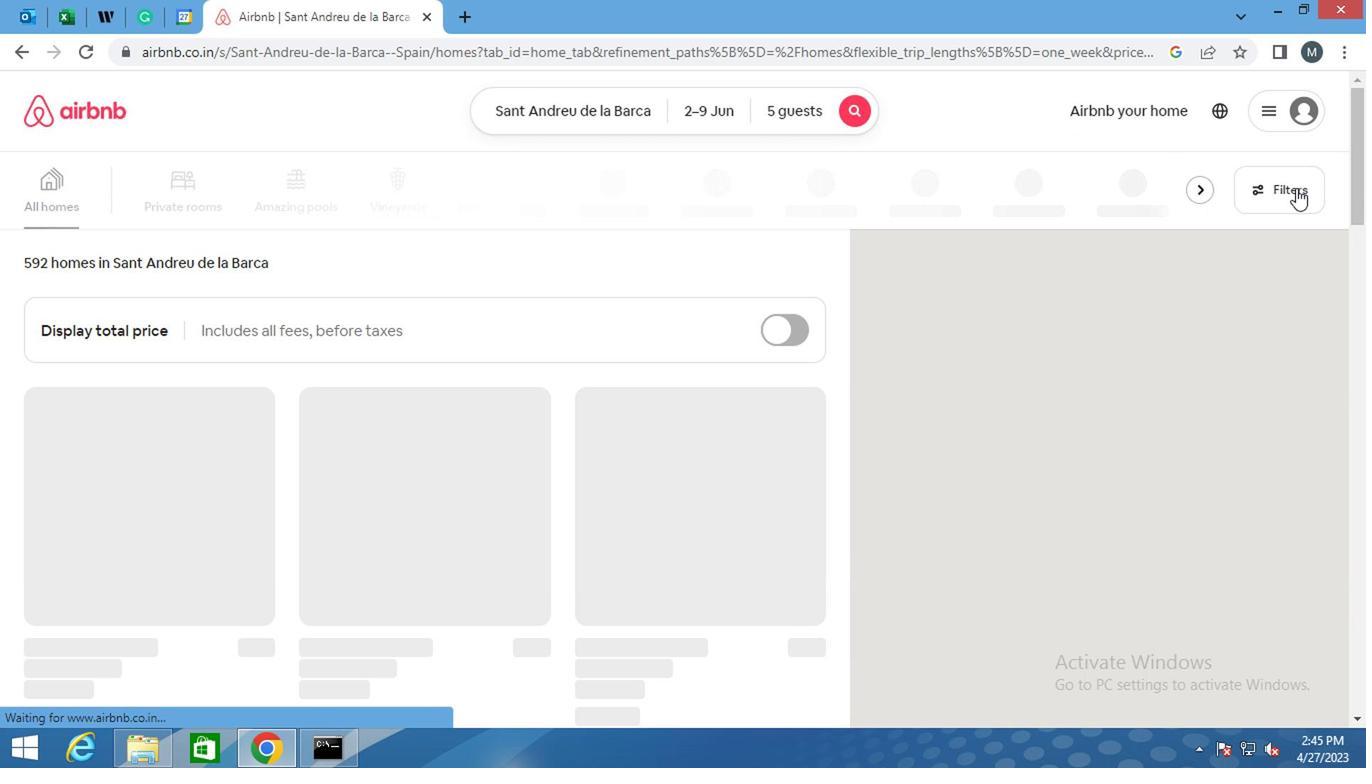 
Action: Mouse moved to (453, 448)
Screenshot: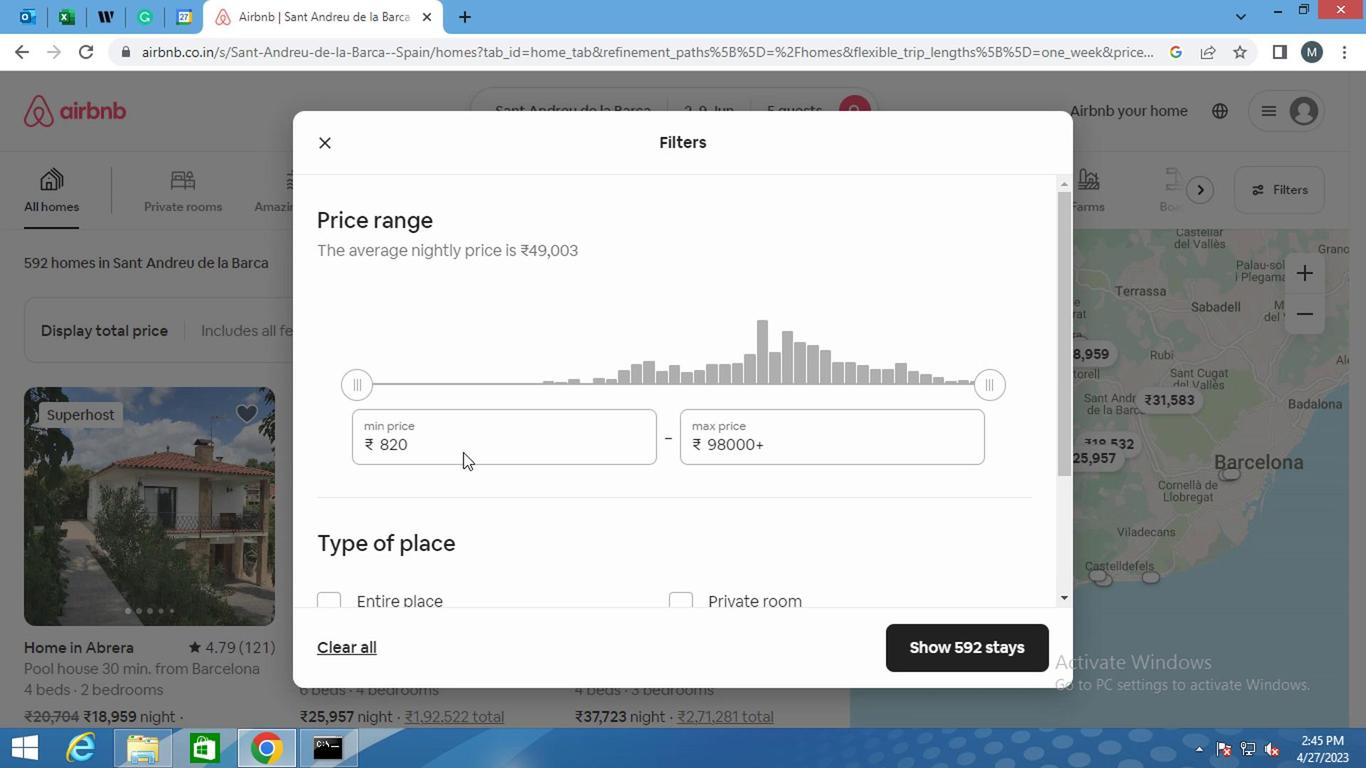 
Action: Mouse pressed left at (453, 448)
Screenshot: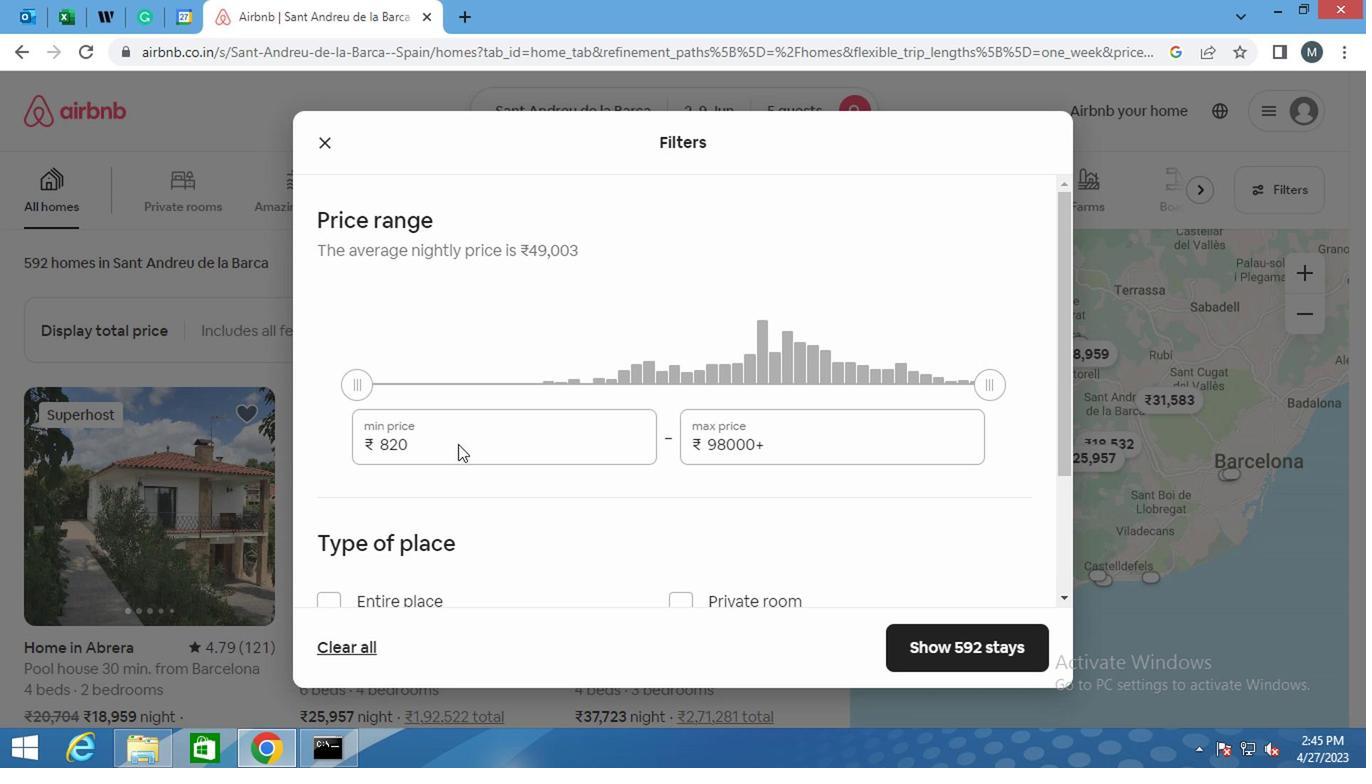 
Action: Mouse pressed left at (453, 448)
Screenshot: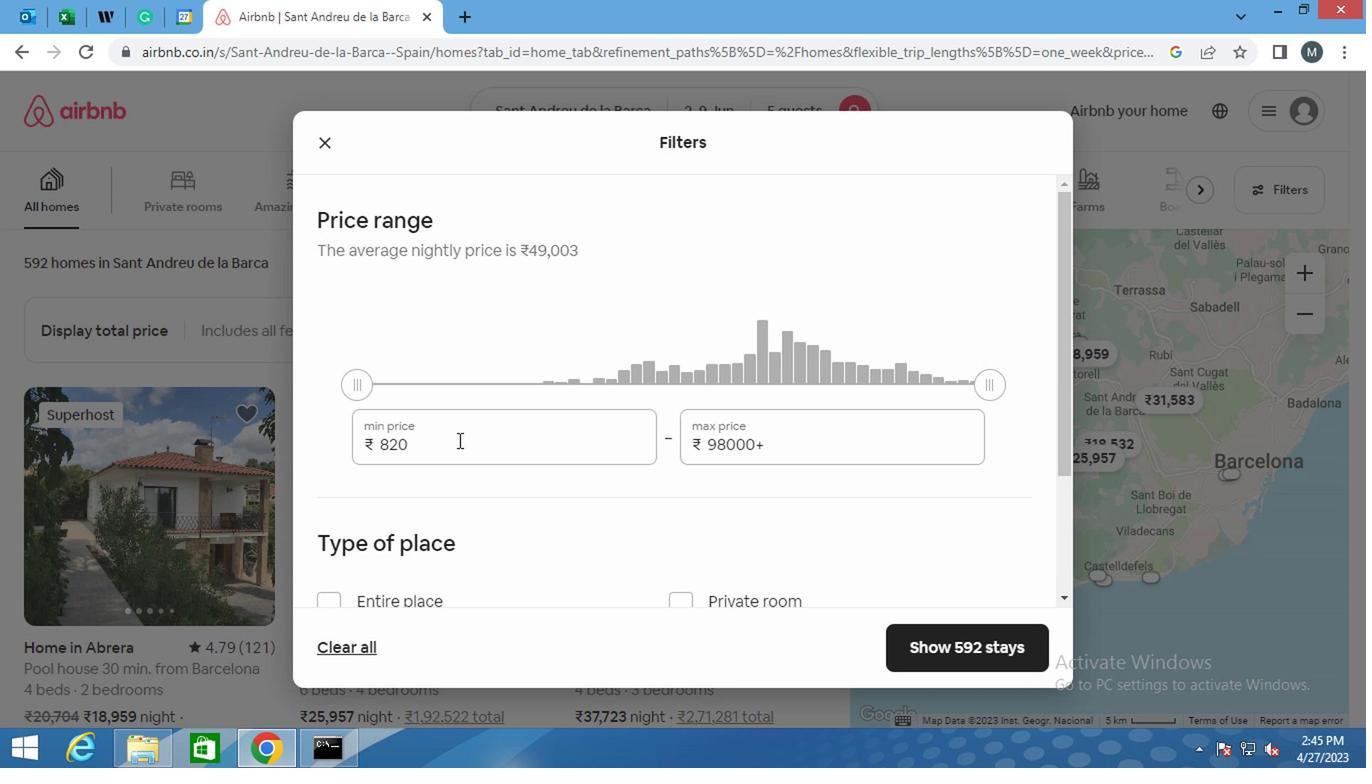 
Action: Key pressed 7000
Screenshot: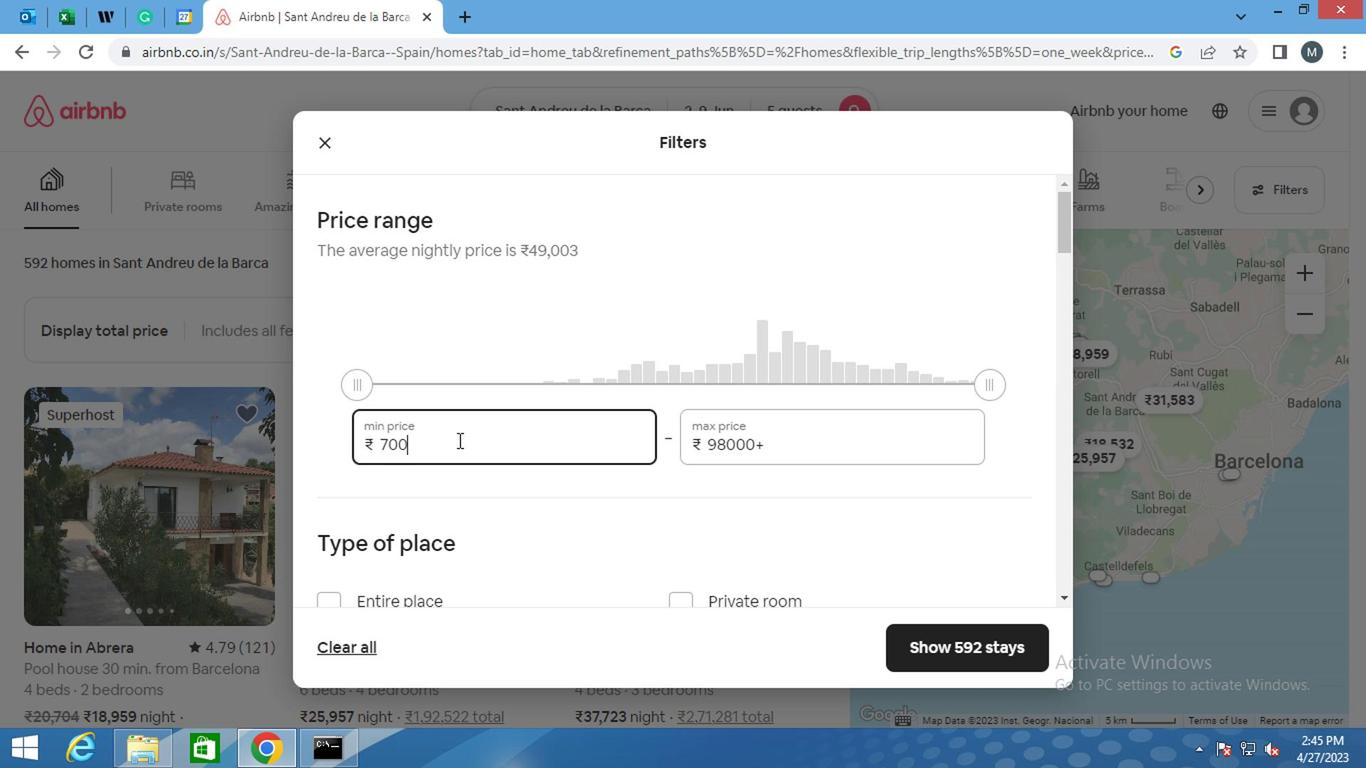 
Action: Mouse moved to (756, 452)
Screenshot: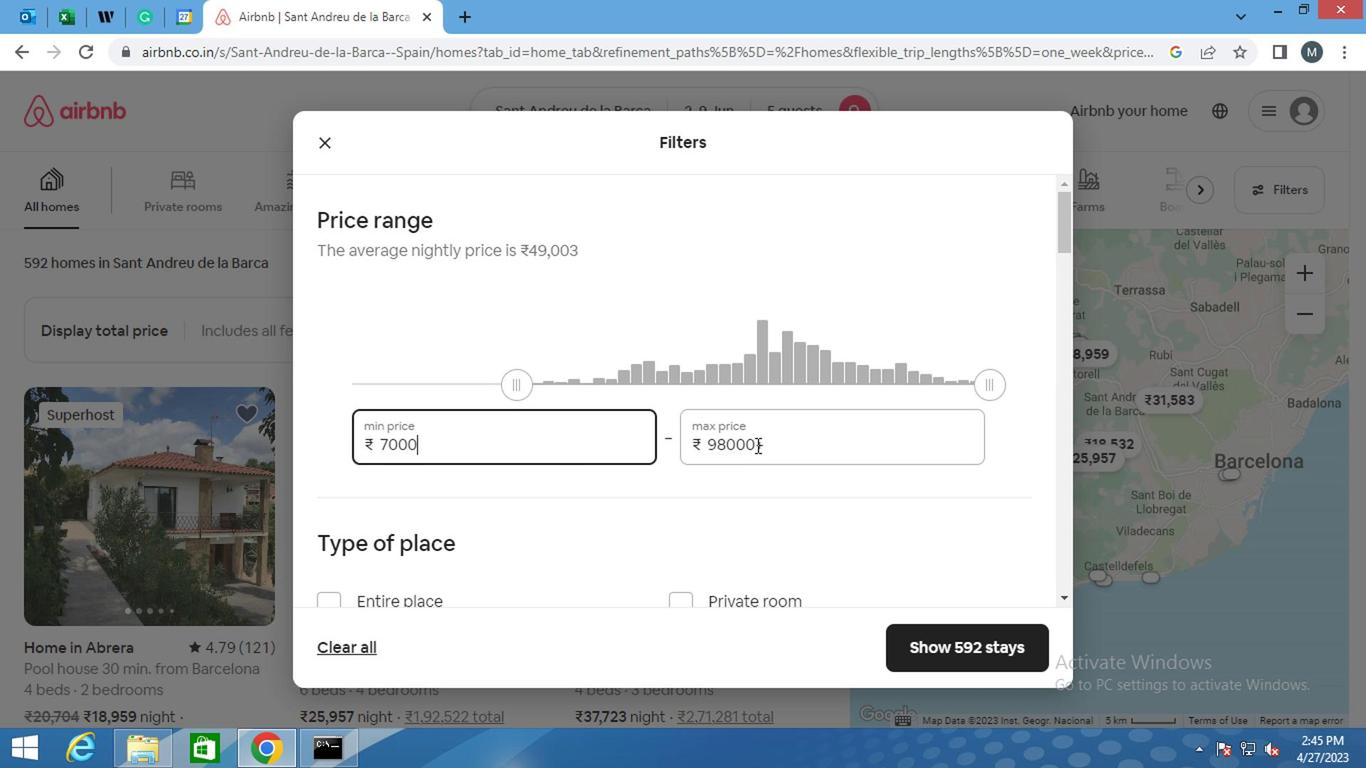 
Action: Mouse pressed left at (756, 452)
Screenshot: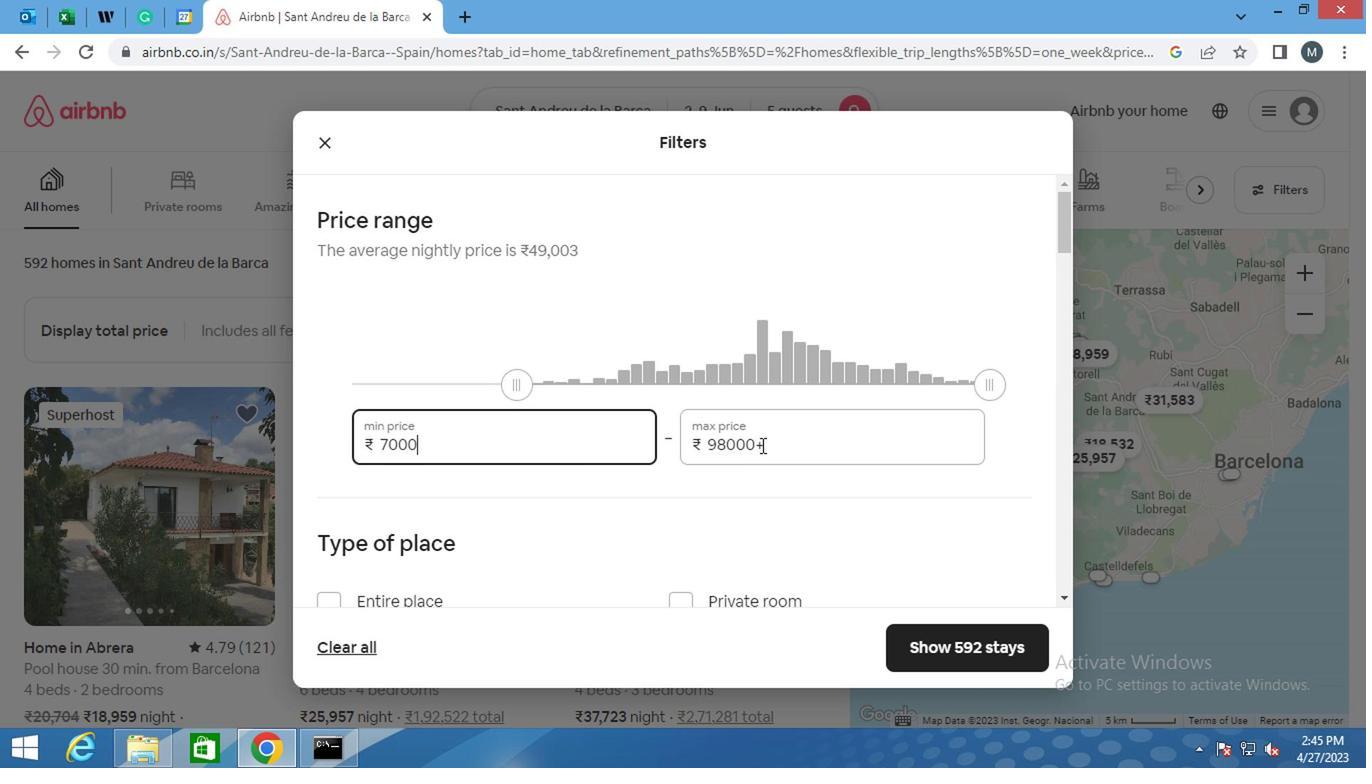
Action: Mouse moved to (675, 449)
Screenshot: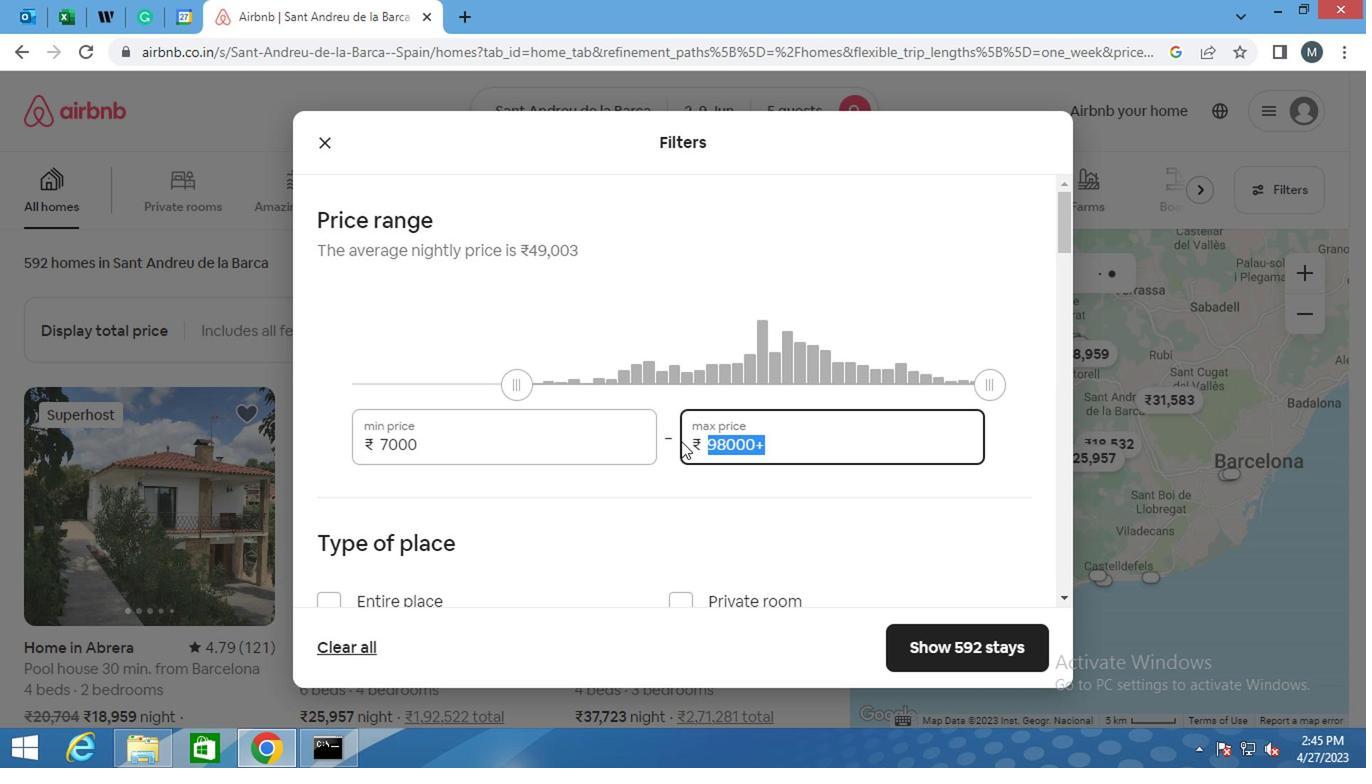 
Action: Key pressed 13000
Screenshot: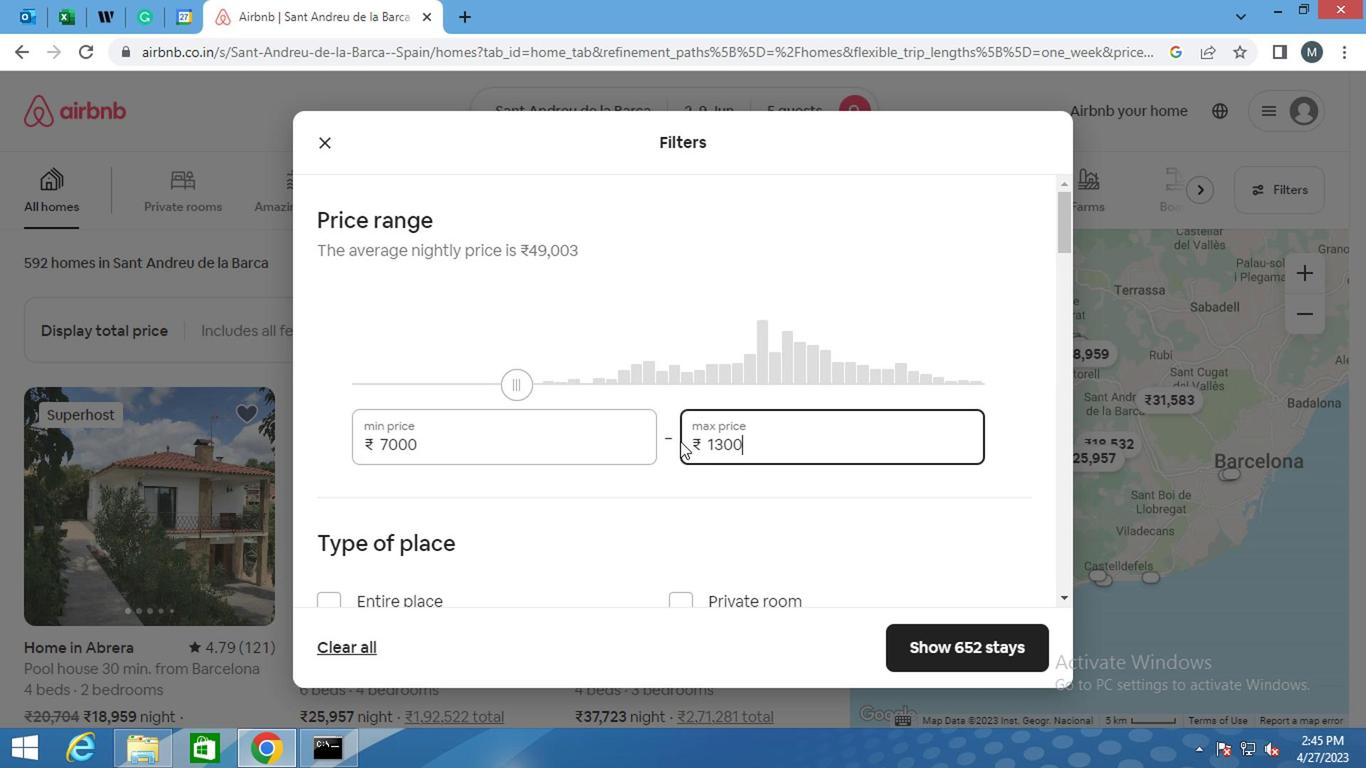 
Action: Mouse moved to (484, 432)
Screenshot: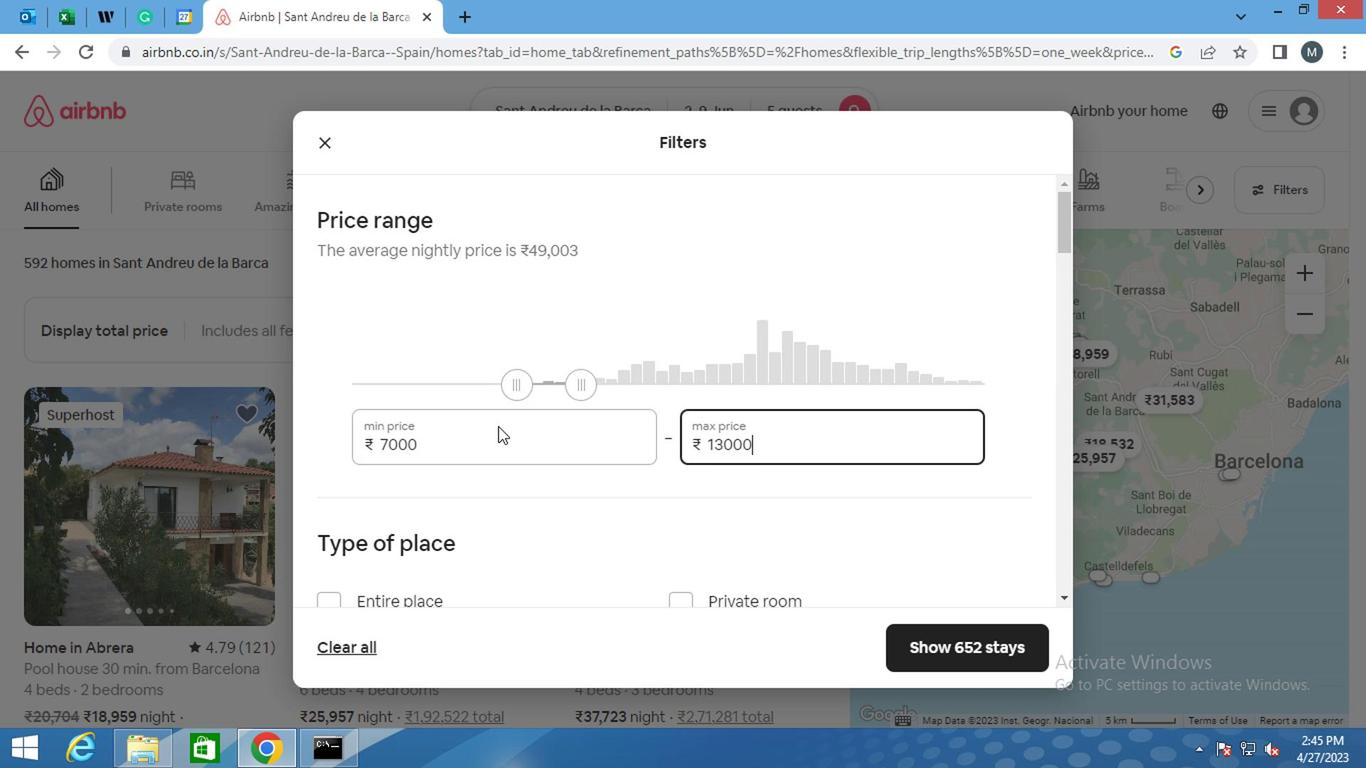 
Action: Mouse scrolled (484, 431) with delta (0, 0)
Screenshot: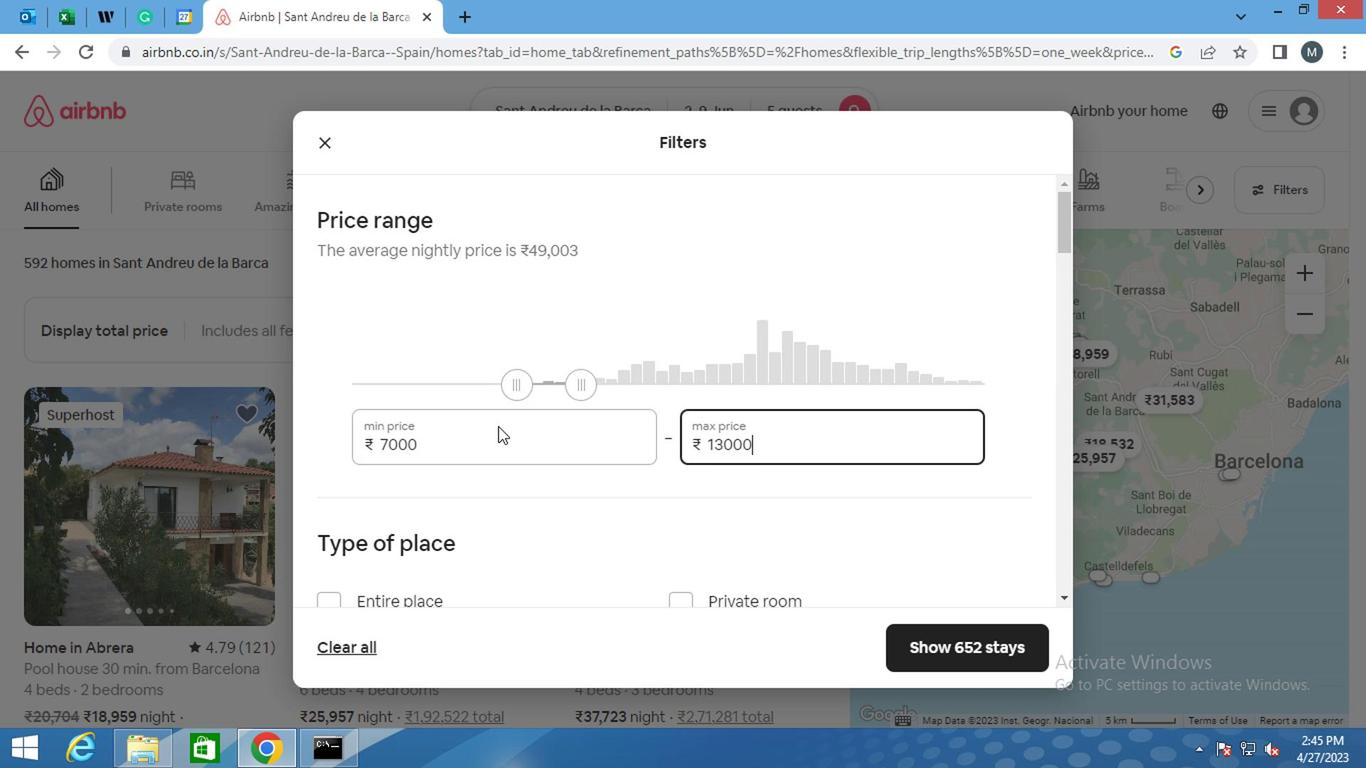 
Action: Mouse moved to (446, 436)
Screenshot: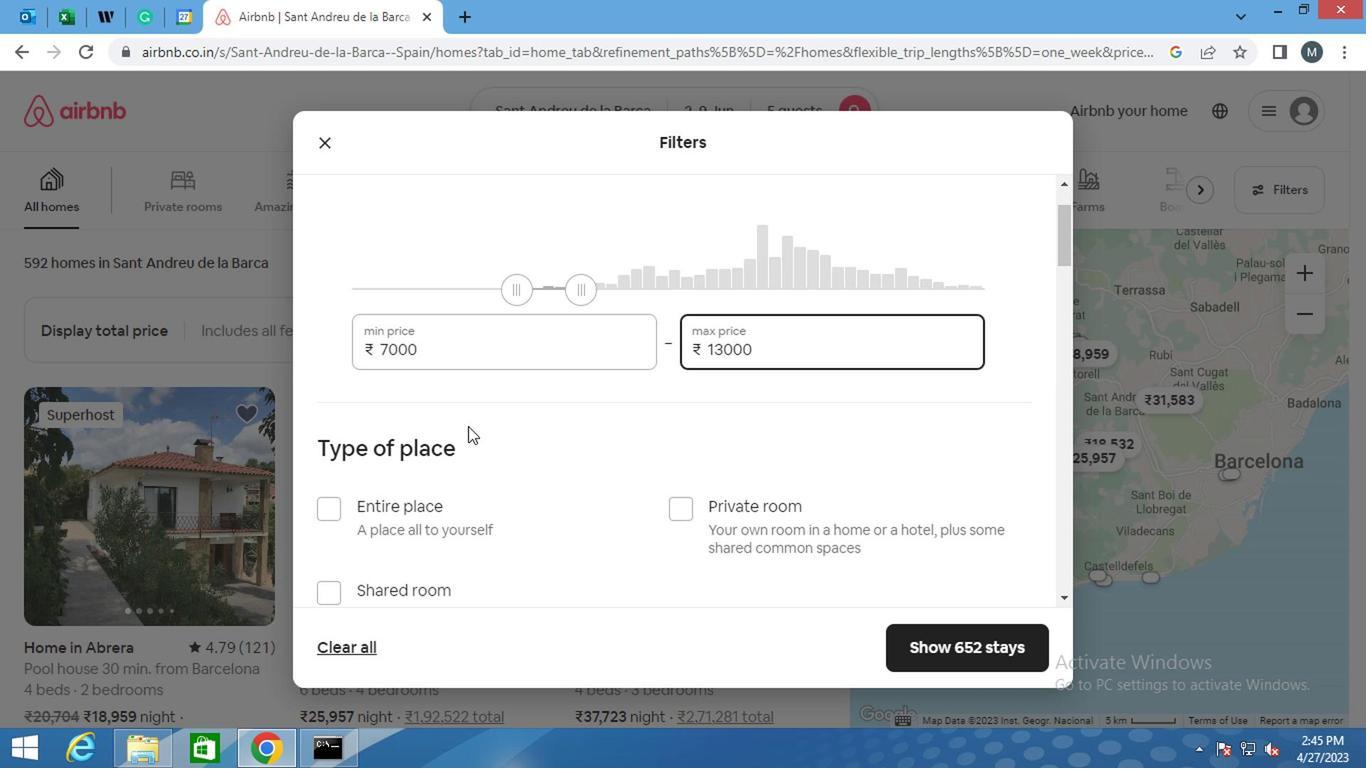 
Action: Mouse scrolled (446, 434) with delta (0, -1)
Screenshot: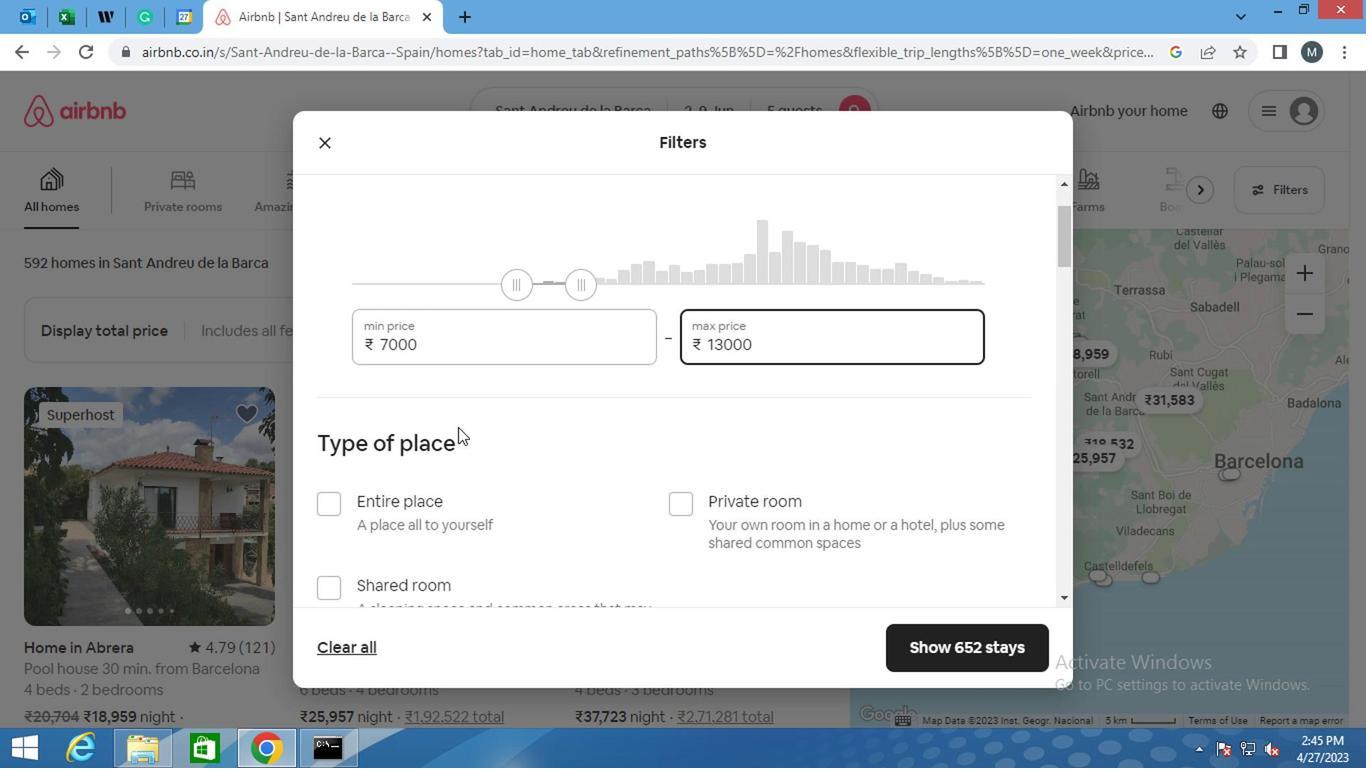 
Action: Mouse moved to (322, 498)
Screenshot: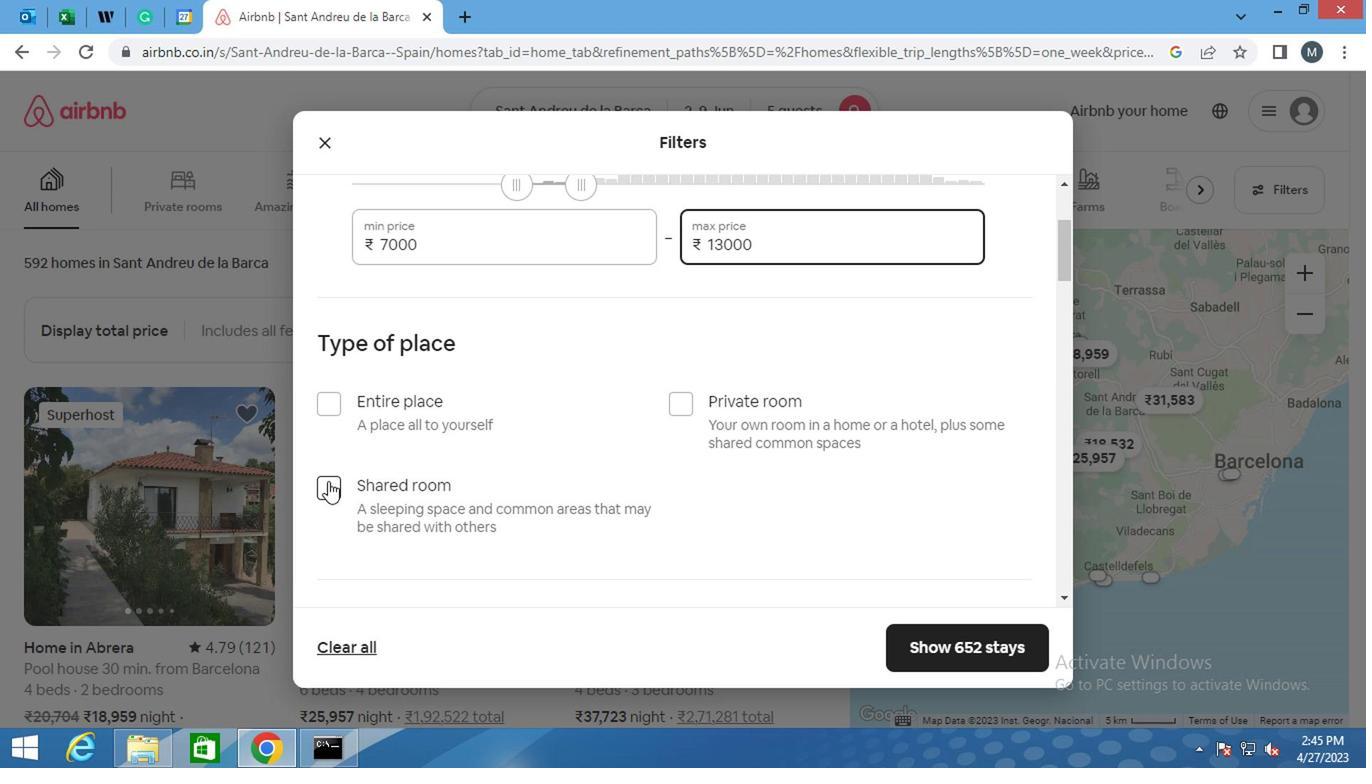
Action: Mouse pressed left at (322, 498)
Screenshot: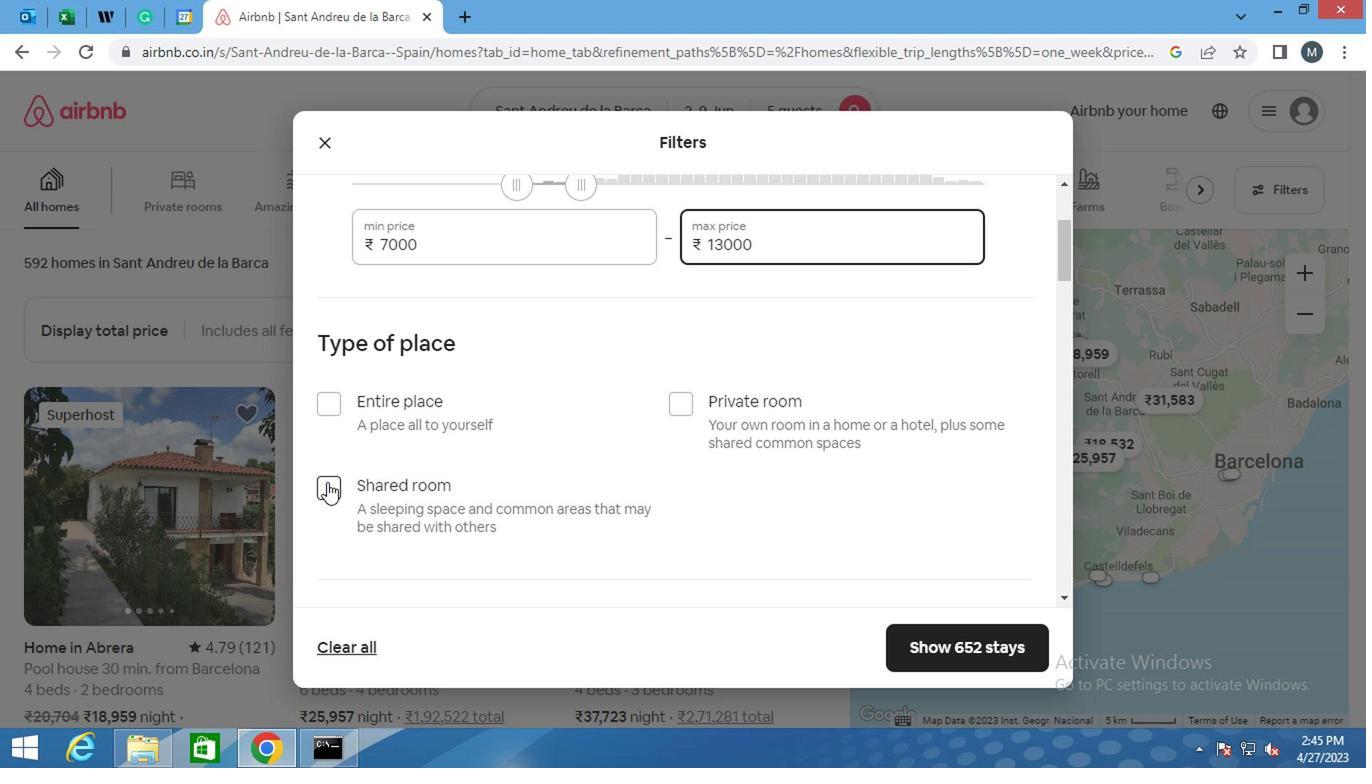 
Action: Mouse moved to (317, 369)
Screenshot: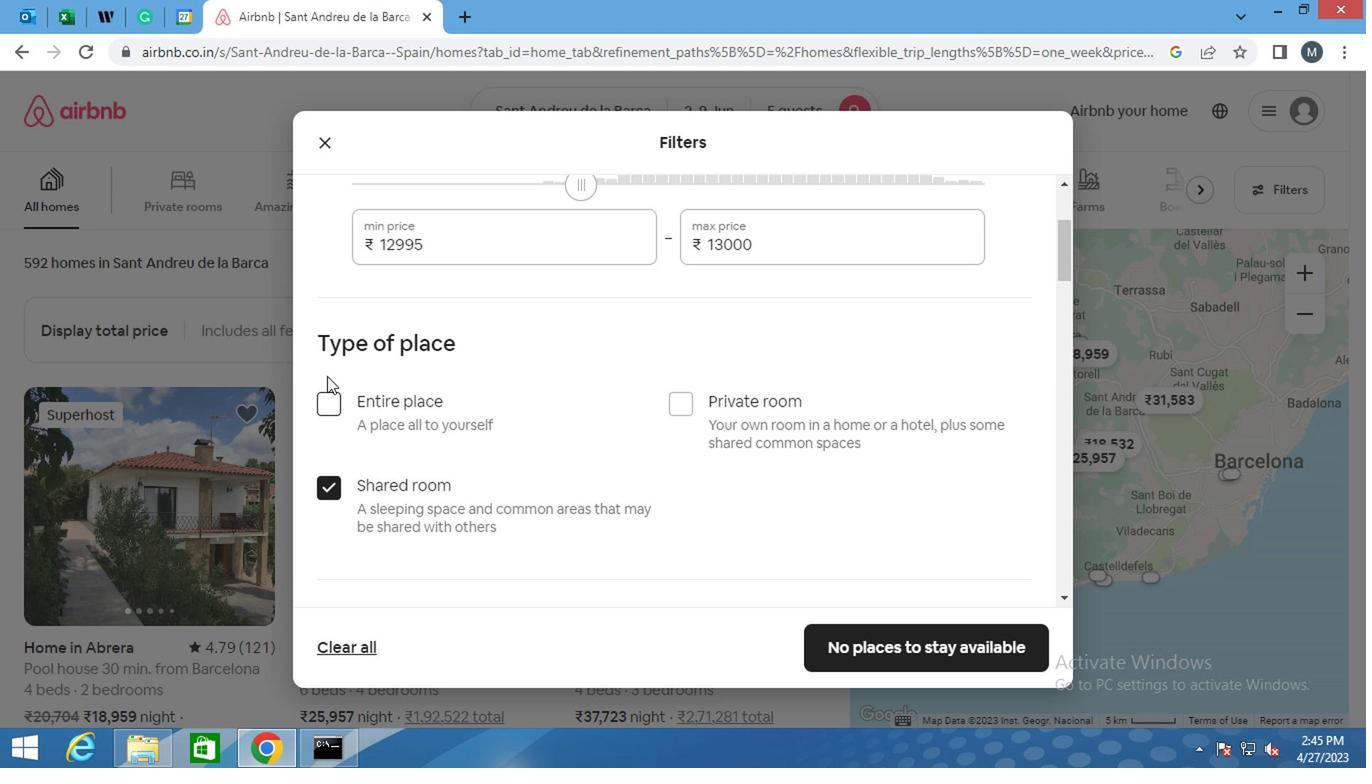 
Action: Mouse scrolled (317, 368) with delta (0, 0)
Screenshot: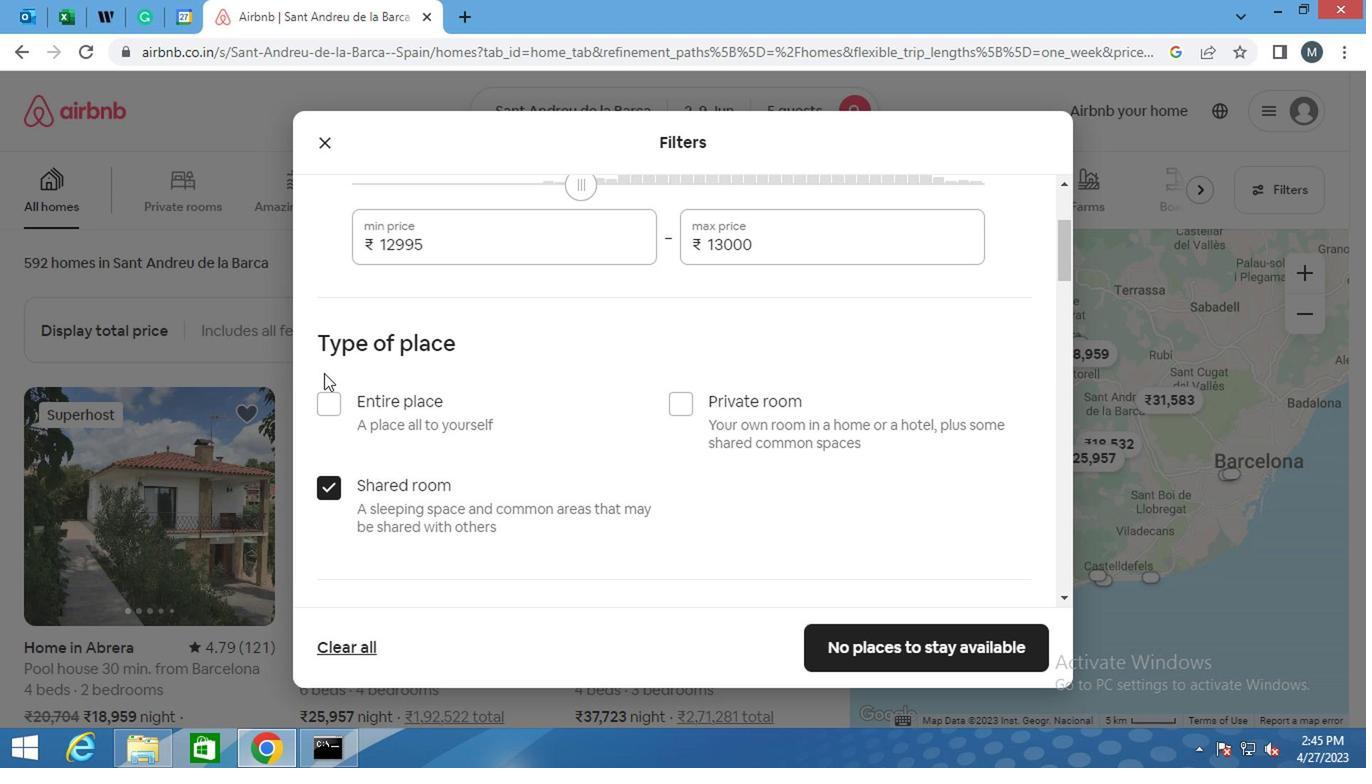 
Action: Mouse scrolled (317, 368) with delta (0, 0)
Screenshot: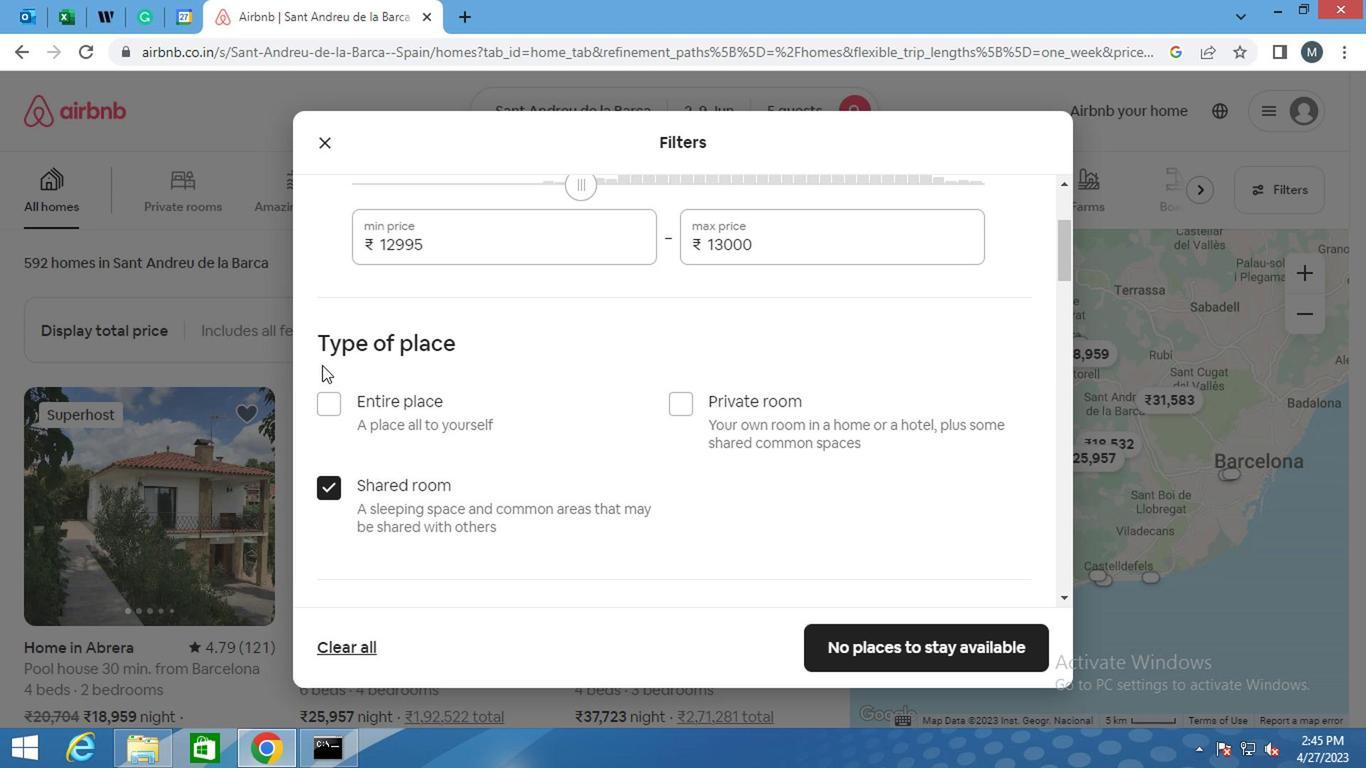 
Action: Mouse moved to (326, 350)
Screenshot: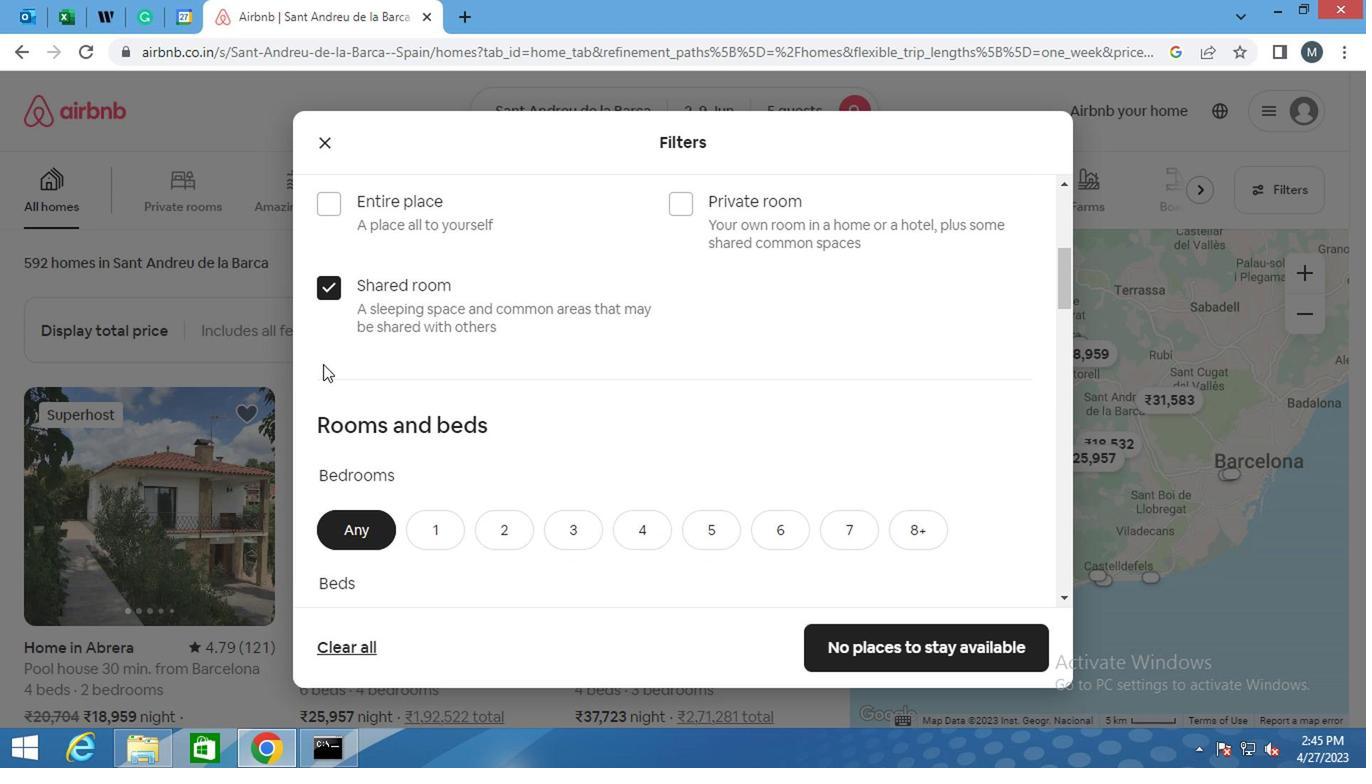 
Action: Mouse scrolled (326, 349) with delta (0, -1)
Screenshot: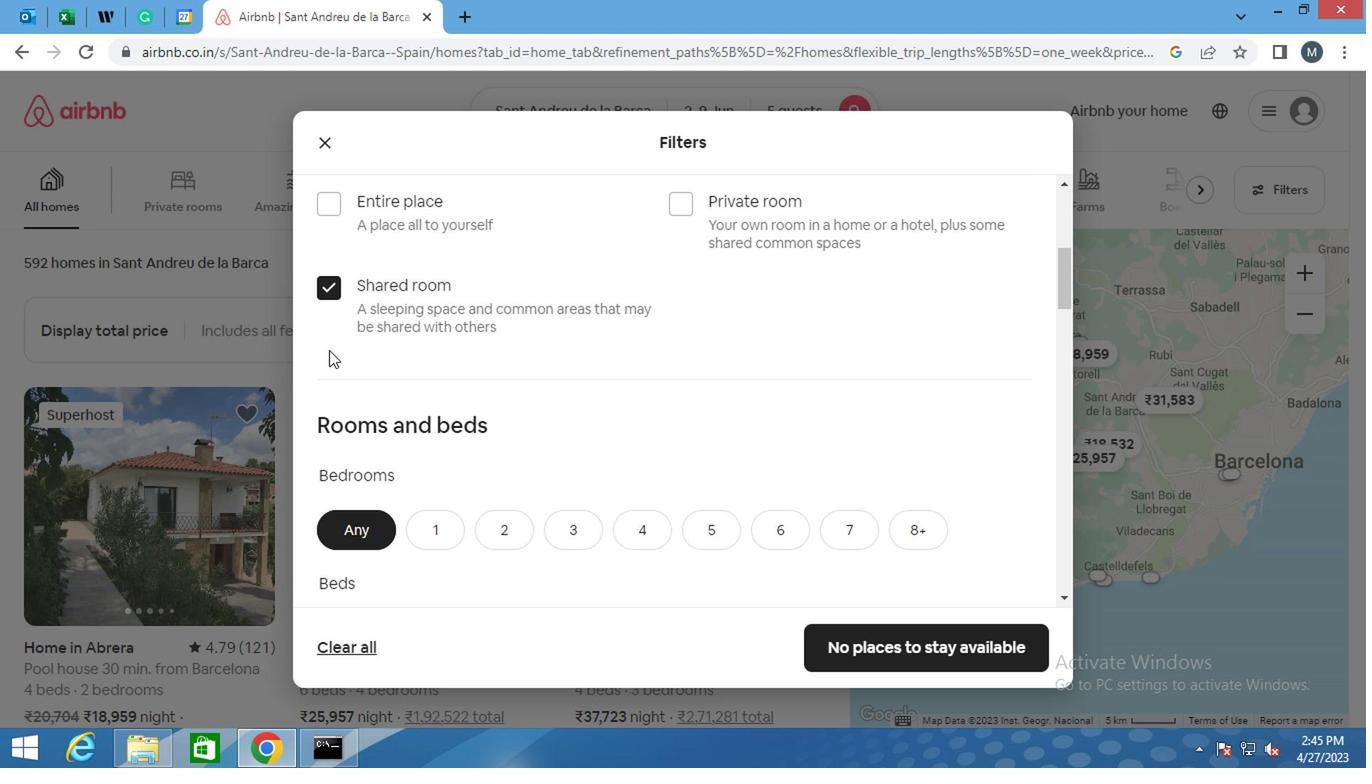
Action: Mouse moved to (506, 438)
Screenshot: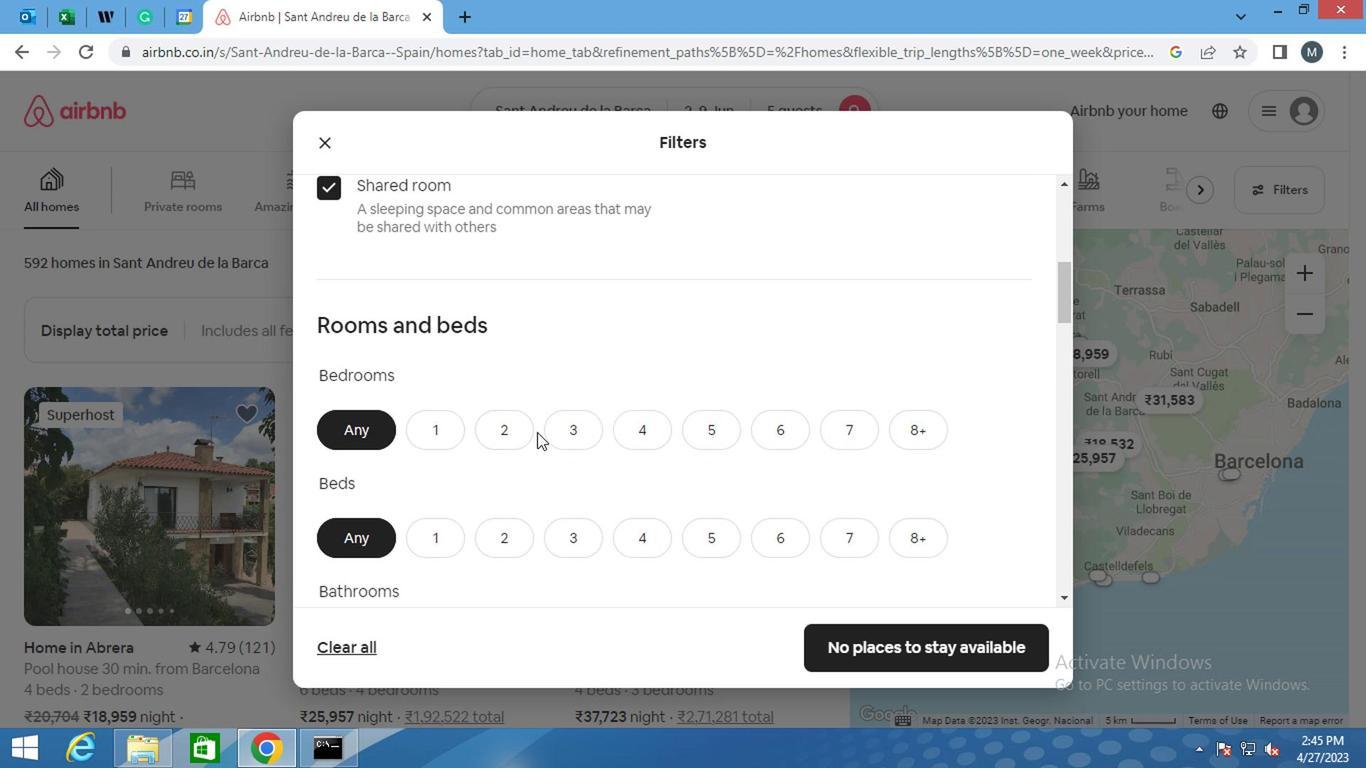 
Action: Mouse pressed left at (506, 438)
Screenshot: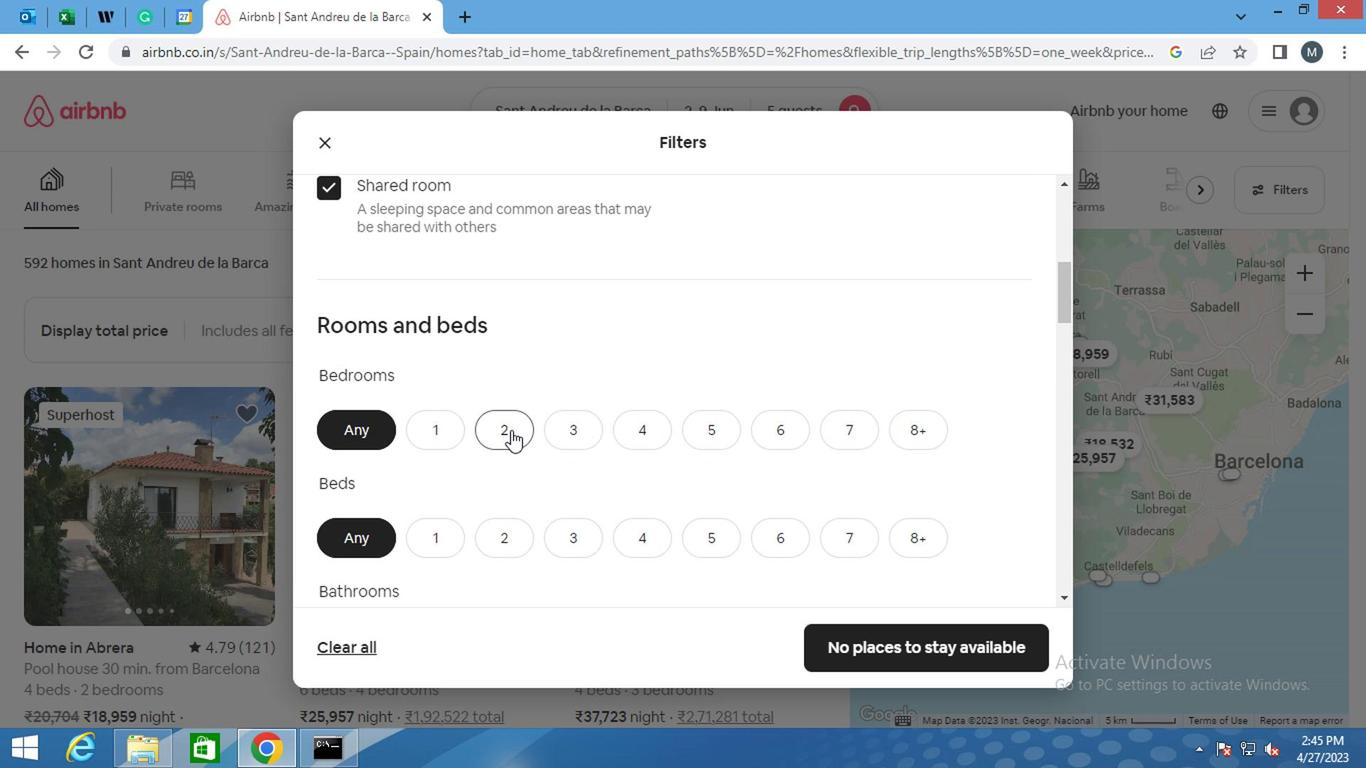 
Action: Mouse moved to (707, 564)
Screenshot: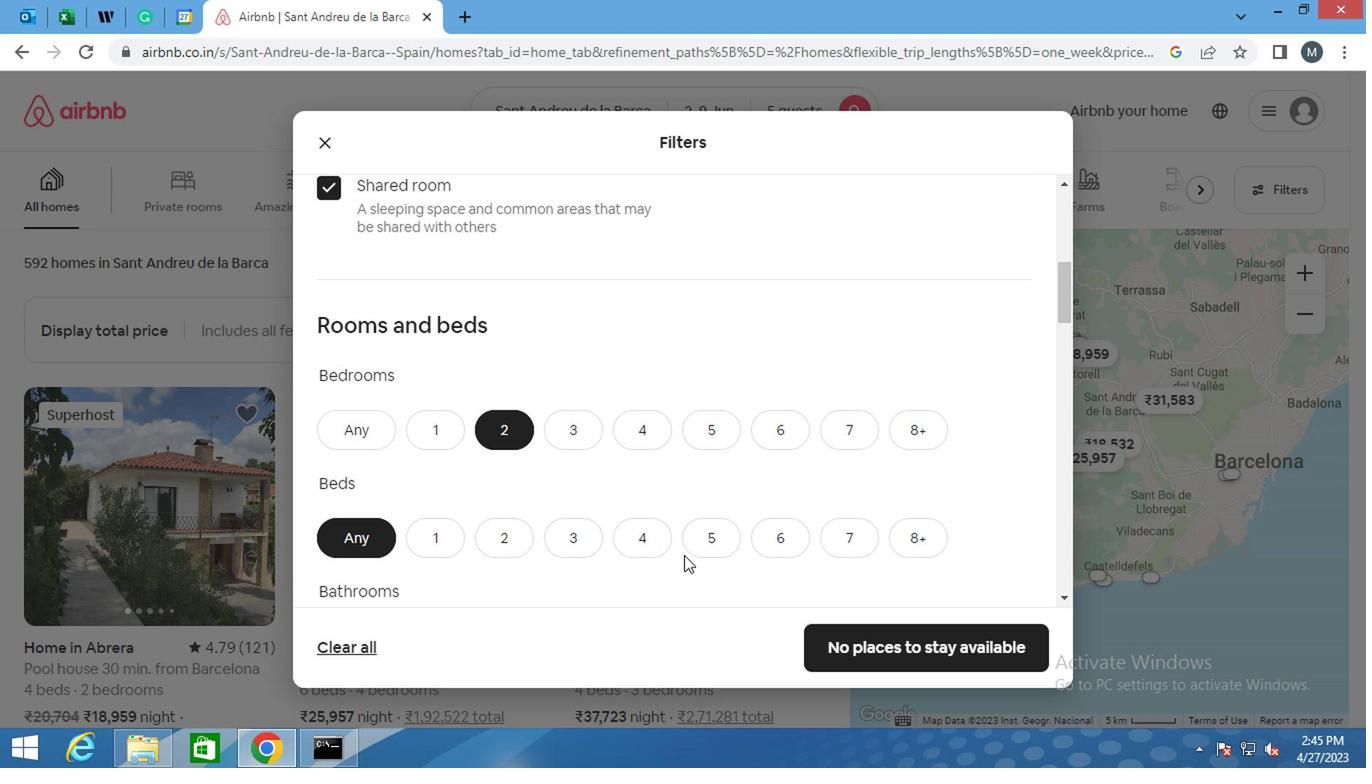
Action: Mouse pressed left at (707, 564)
Screenshot: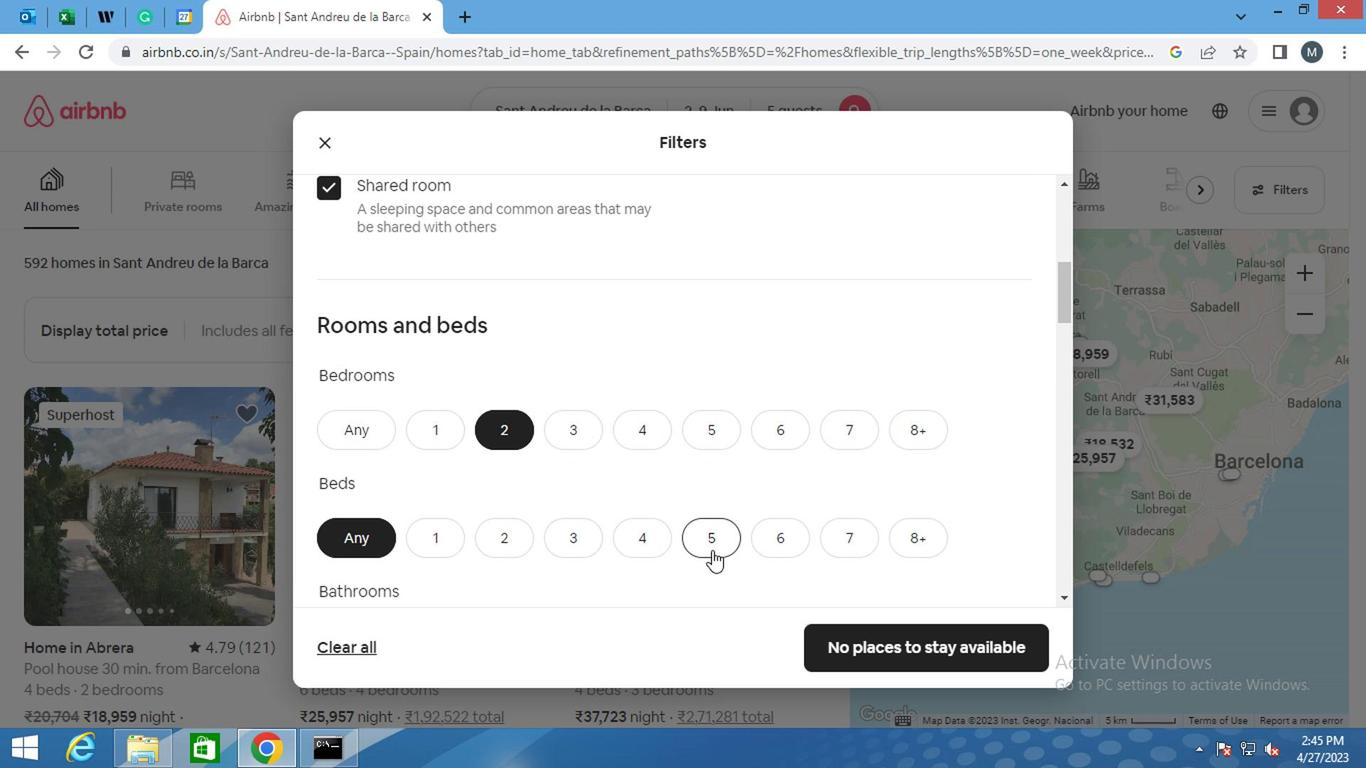 
Action: Mouse moved to (518, 517)
Screenshot: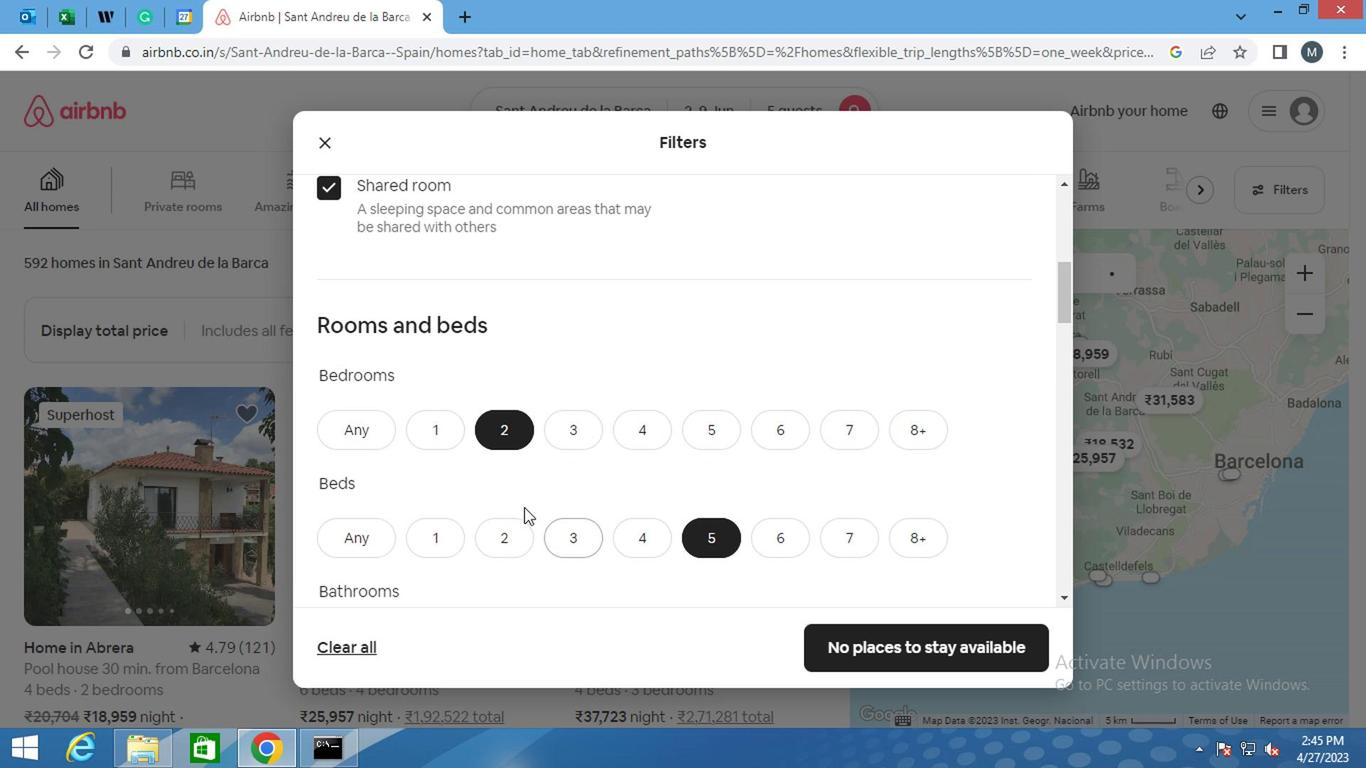 
Action: Mouse scrolled (518, 515) with delta (0, -1)
Screenshot: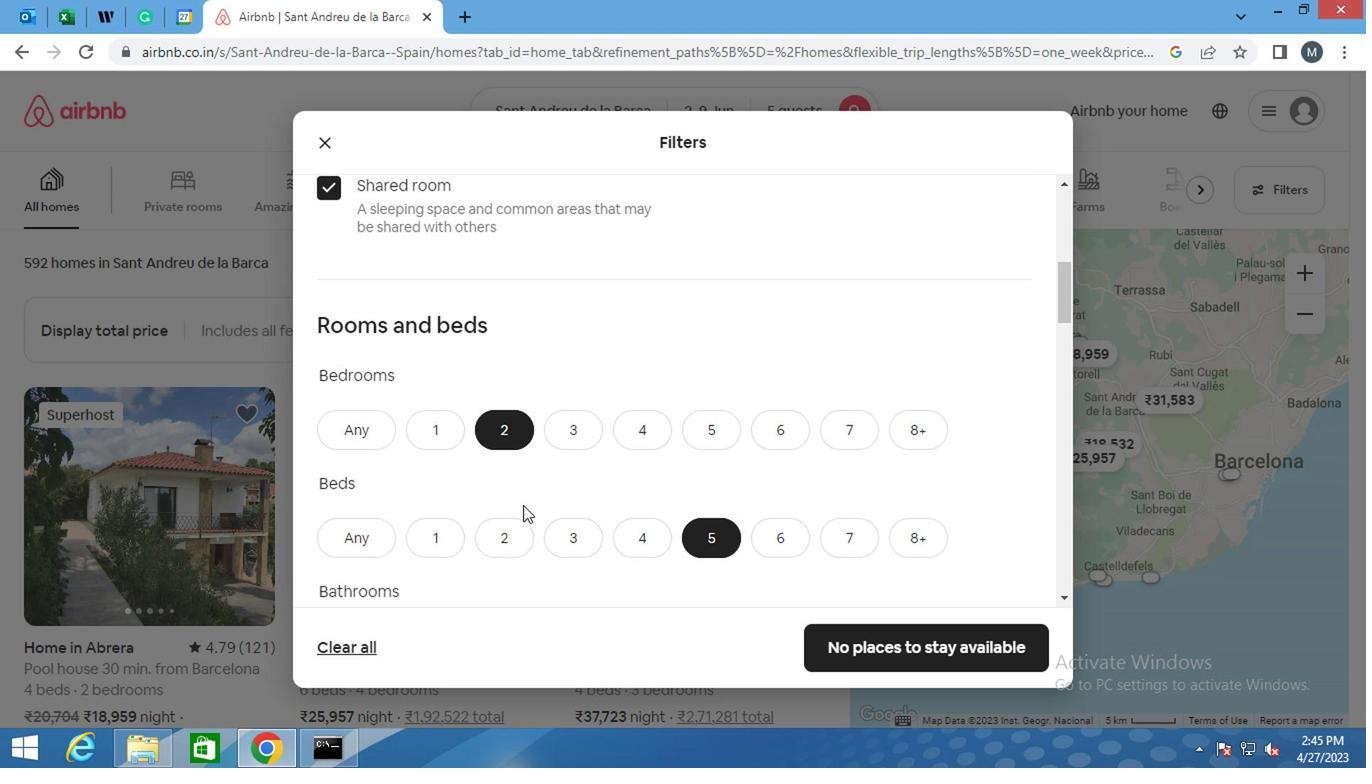 
Action: Mouse scrolled (518, 515) with delta (0, -1)
Screenshot: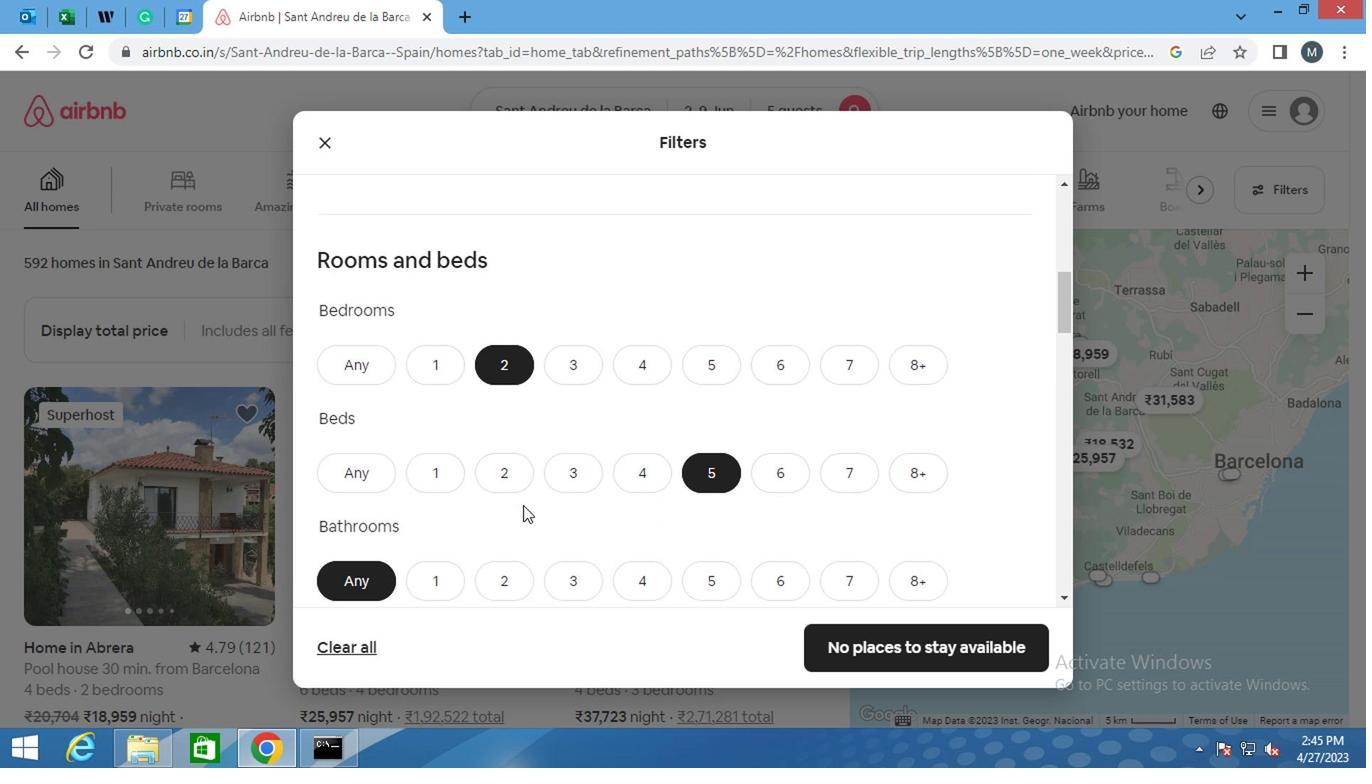 
Action: Mouse moved to (498, 474)
Screenshot: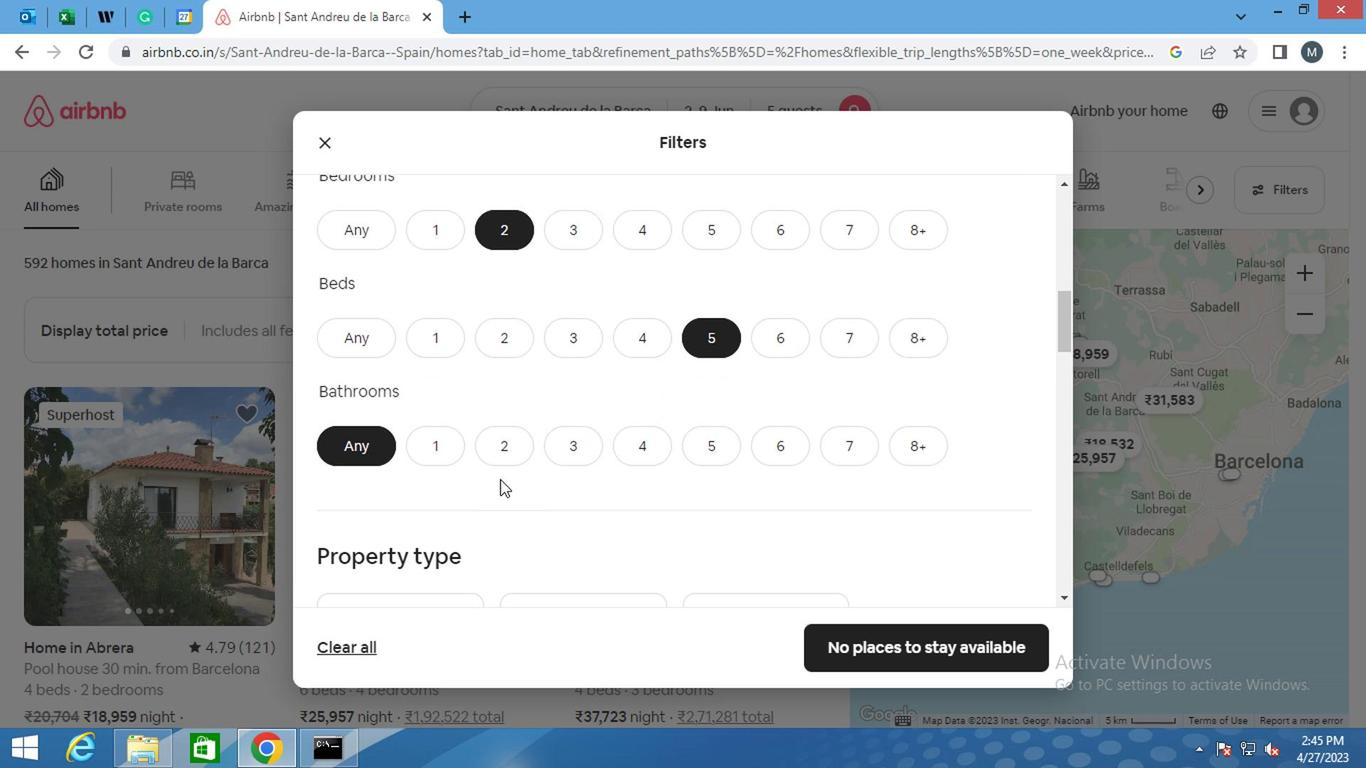 
Action: Mouse pressed left at (498, 474)
Screenshot: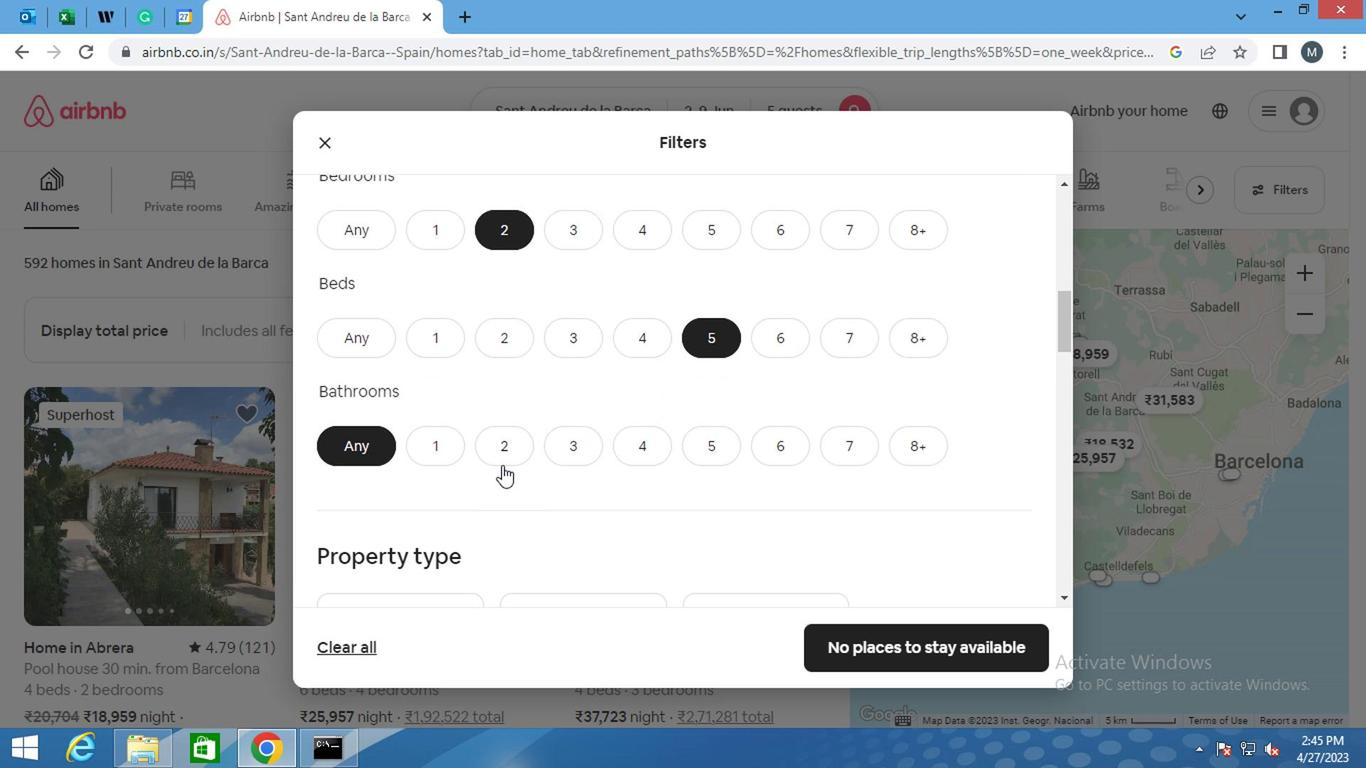 
Action: Mouse moved to (461, 415)
Screenshot: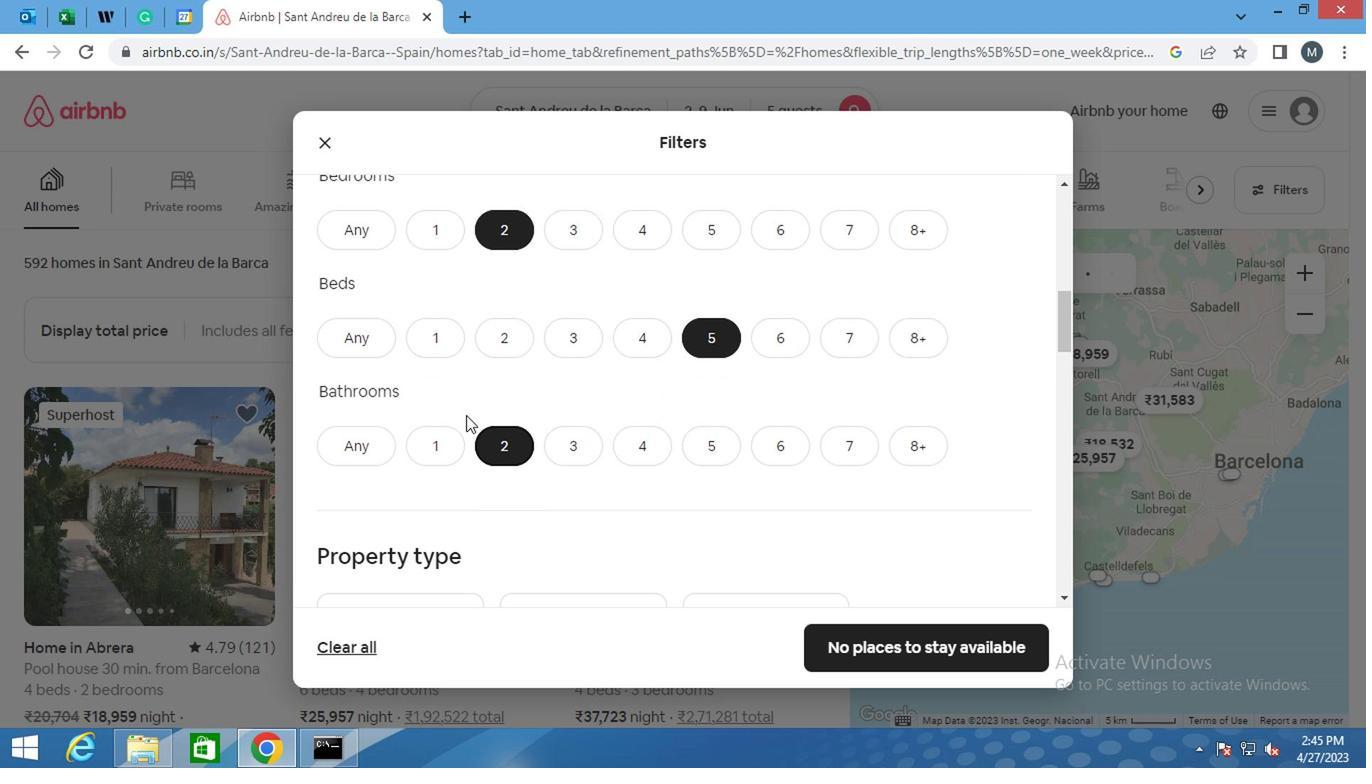 
Action: Mouse scrolled (461, 414) with delta (0, 0)
Screenshot: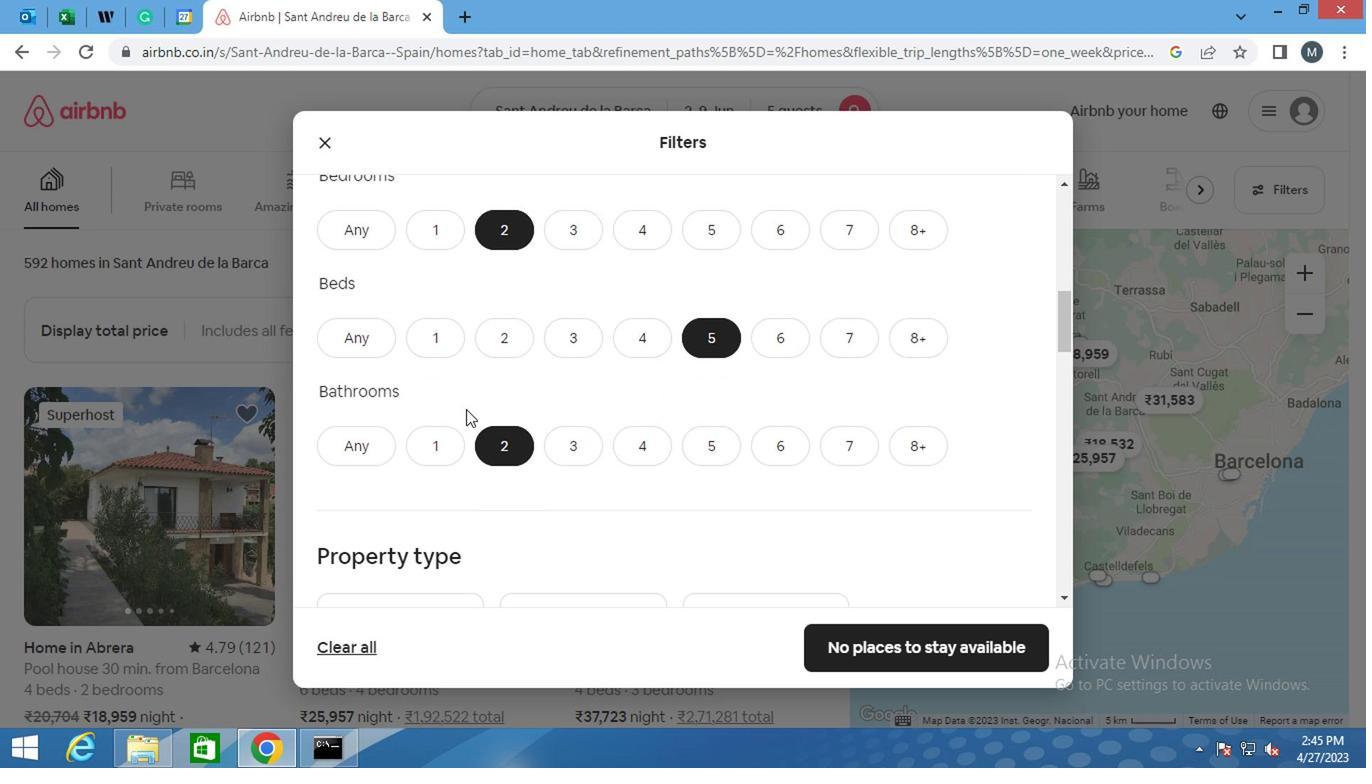 
Action: Mouse moved to (461, 416)
Screenshot: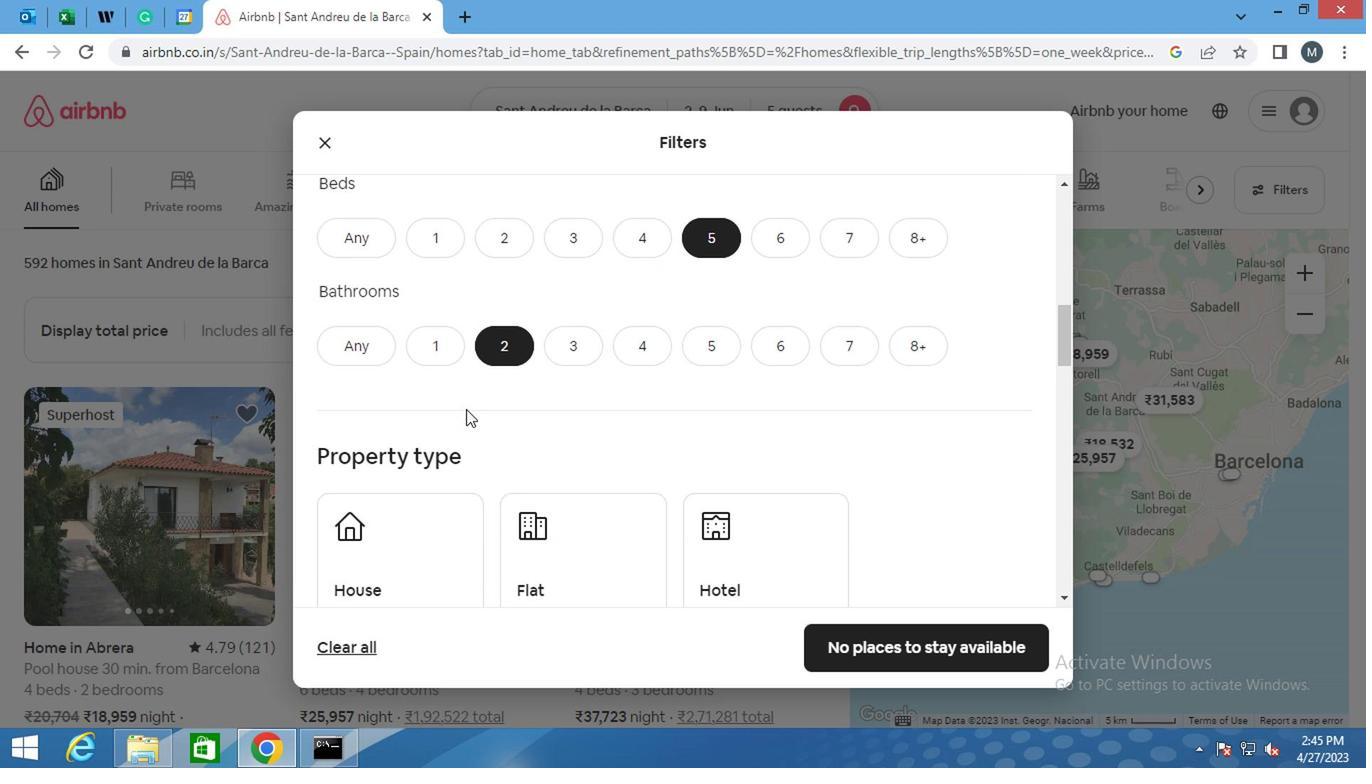 
Action: Mouse scrolled (461, 415) with delta (0, -1)
Screenshot: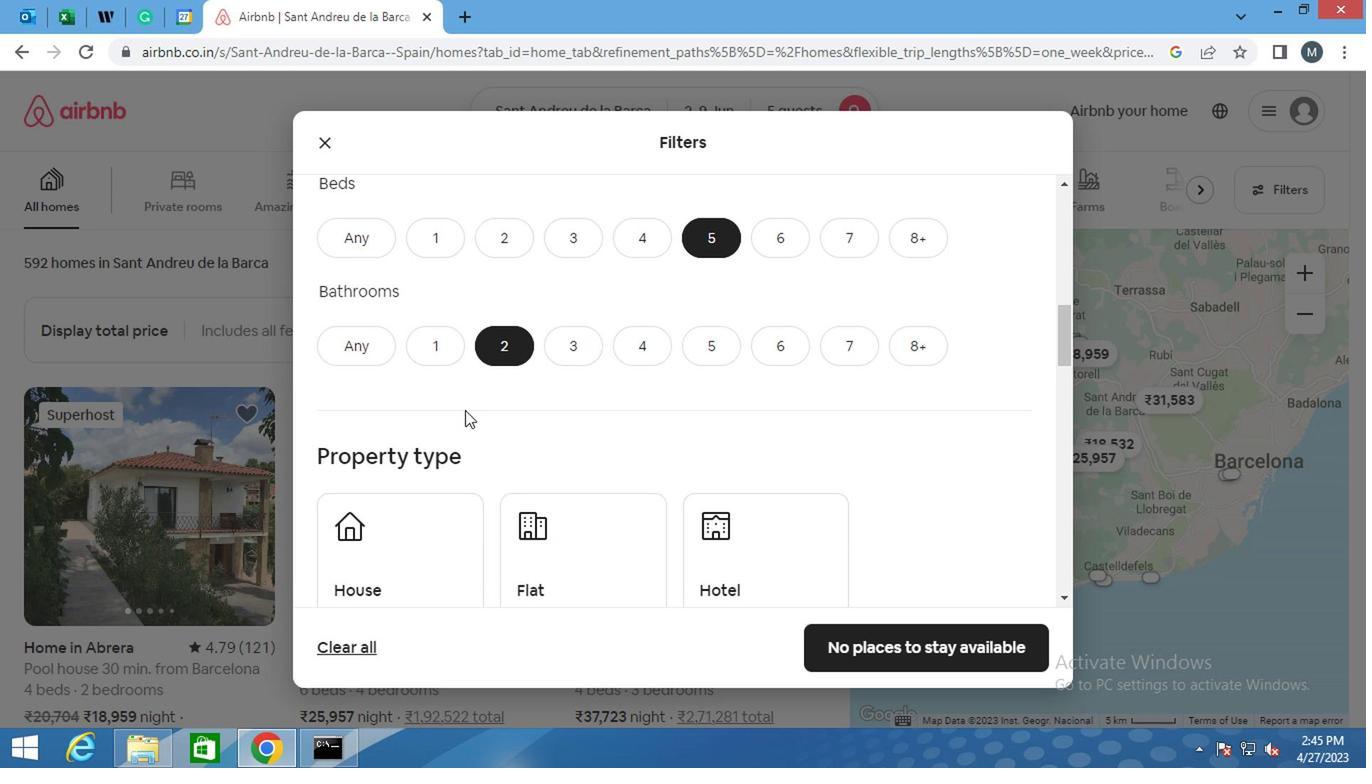 
Action: Mouse moved to (429, 461)
Screenshot: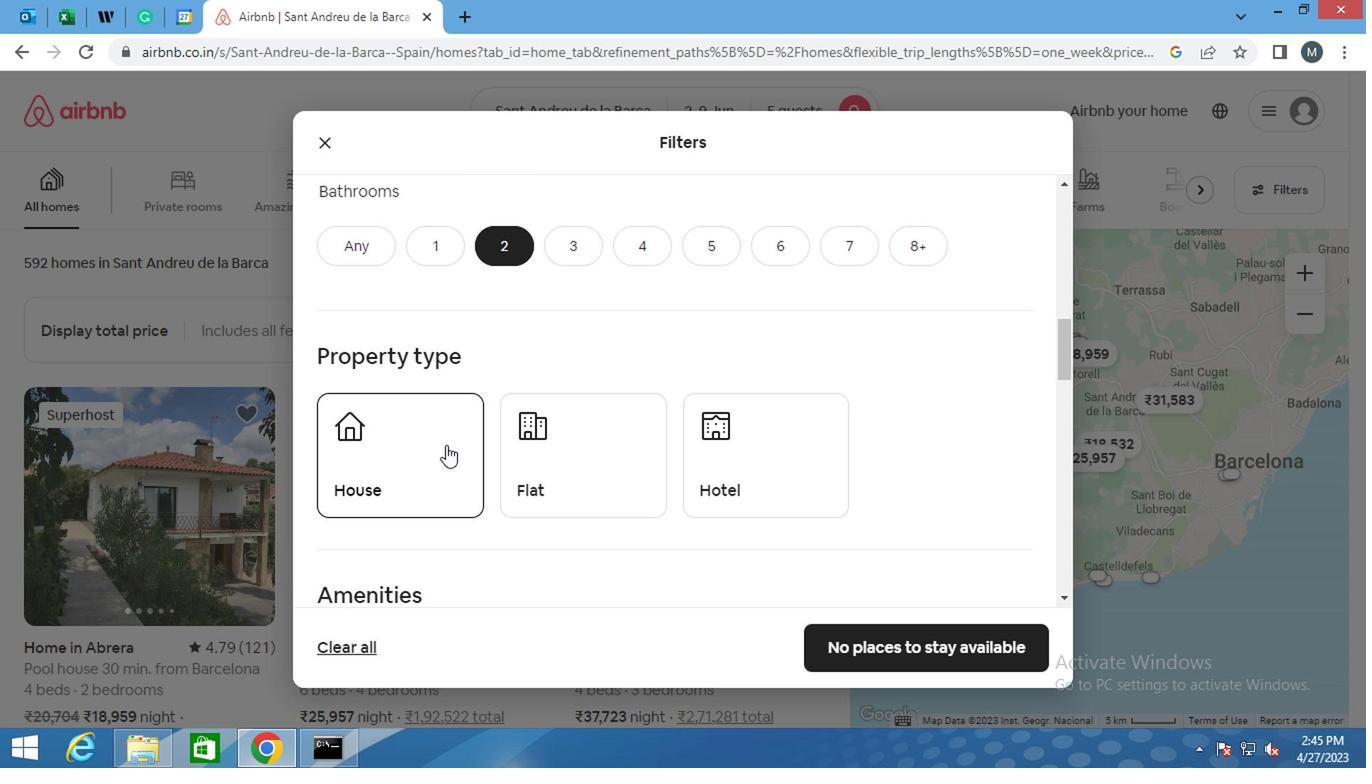 
Action: Mouse pressed left at (429, 461)
Screenshot: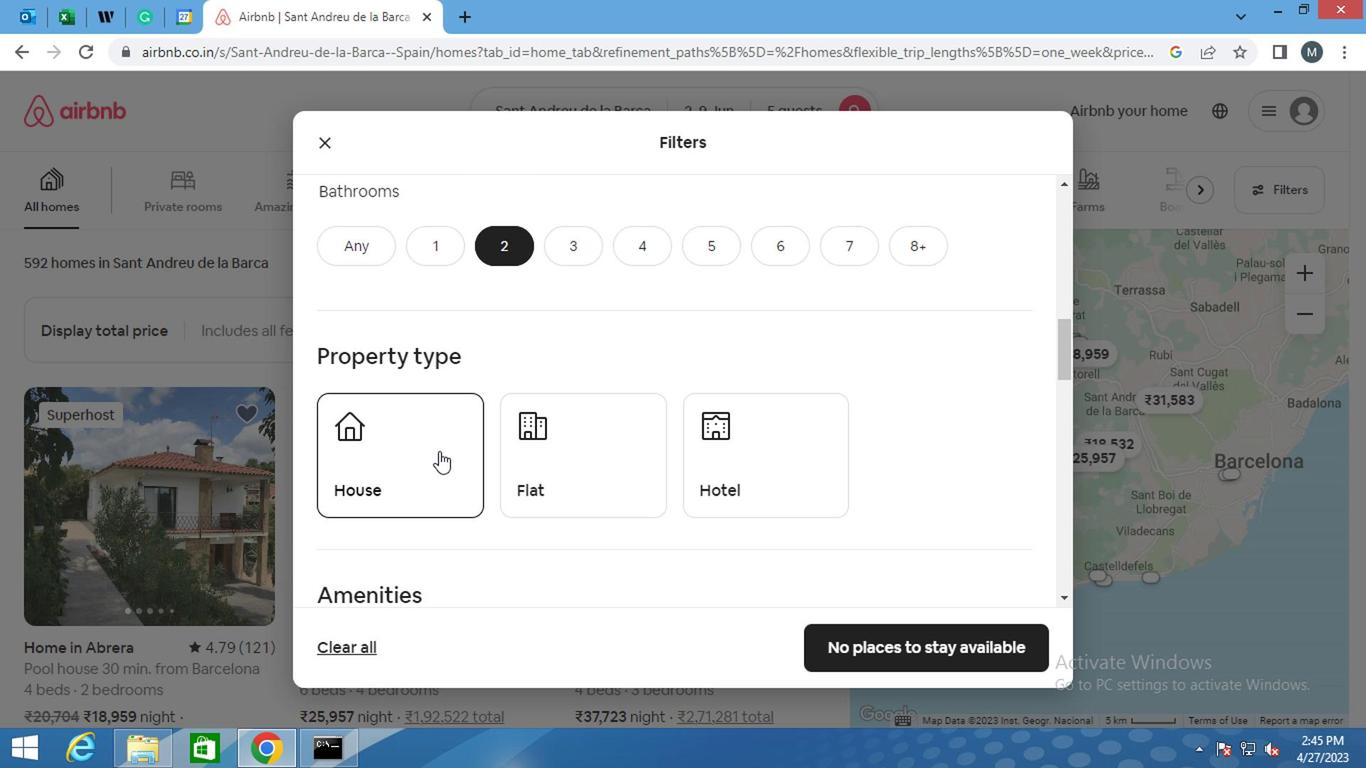 
Action: Mouse moved to (570, 461)
Screenshot: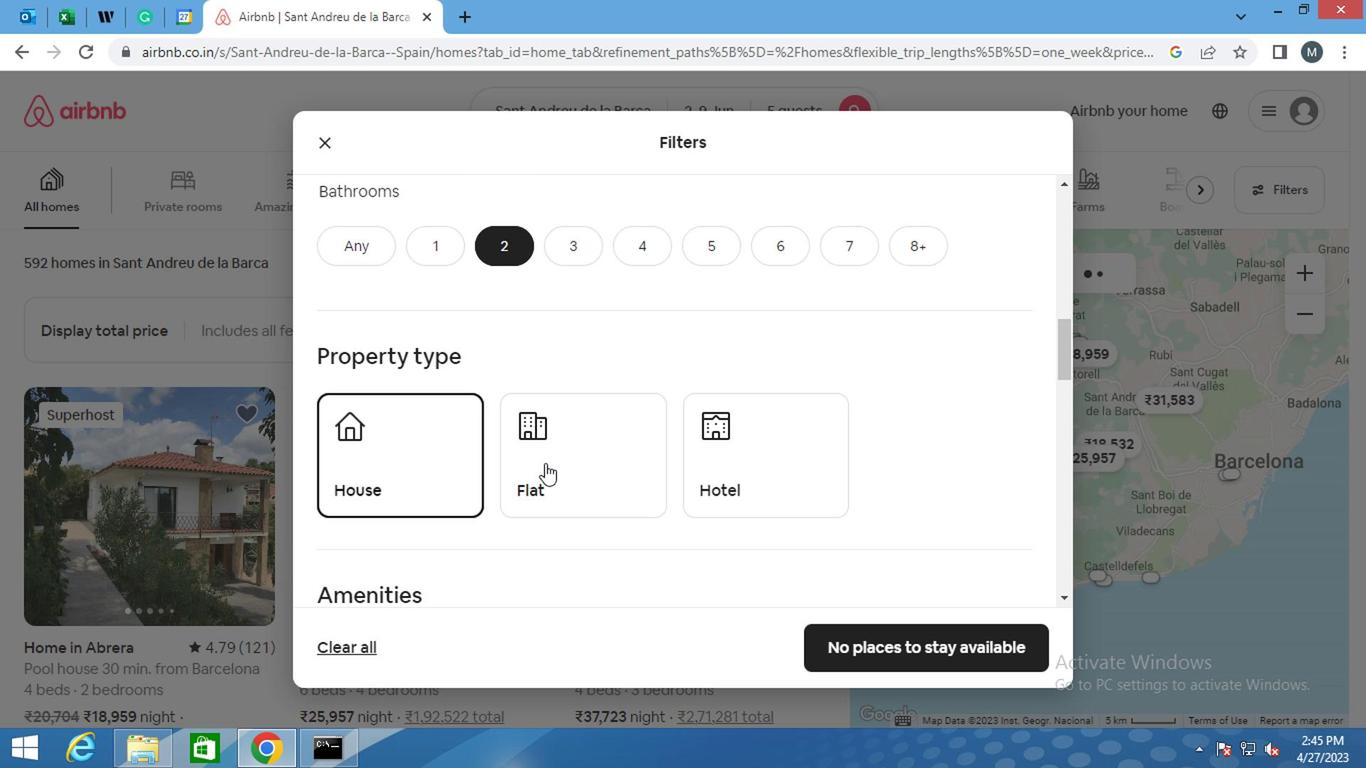 
Action: Mouse pressed left at (570, 461)
Screenshot: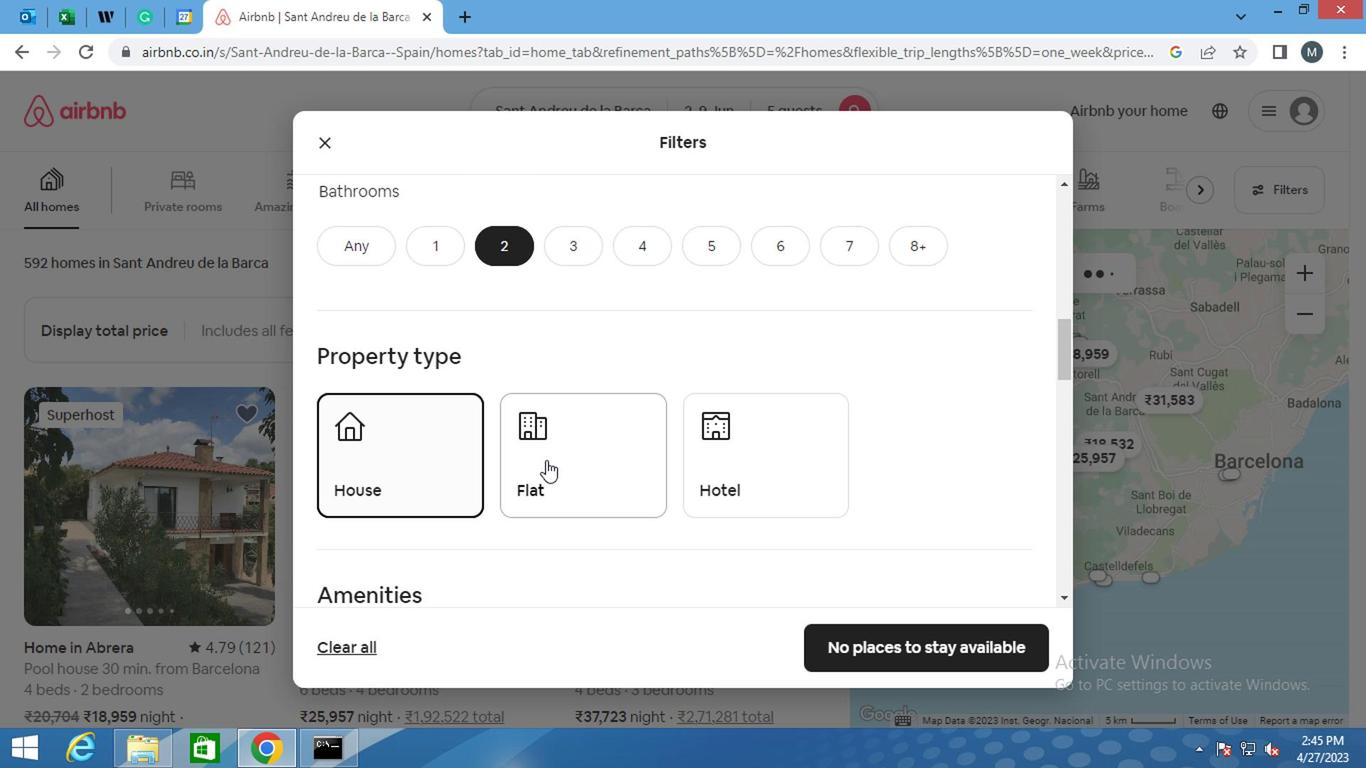 
Action: Mouse moved to (539, 452)
Screenshot: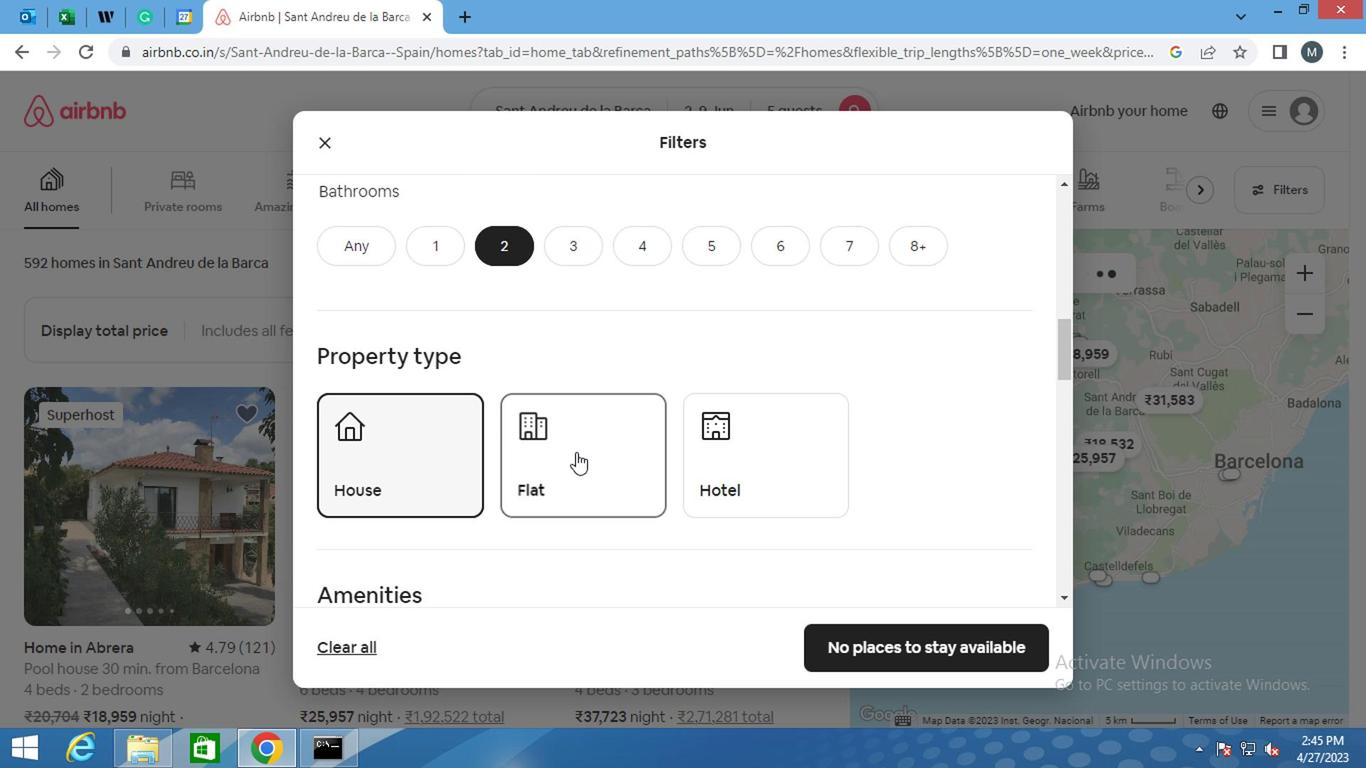 
Action: Mouse scrolled (539, 451) with delta (0, 0)
Screenshot: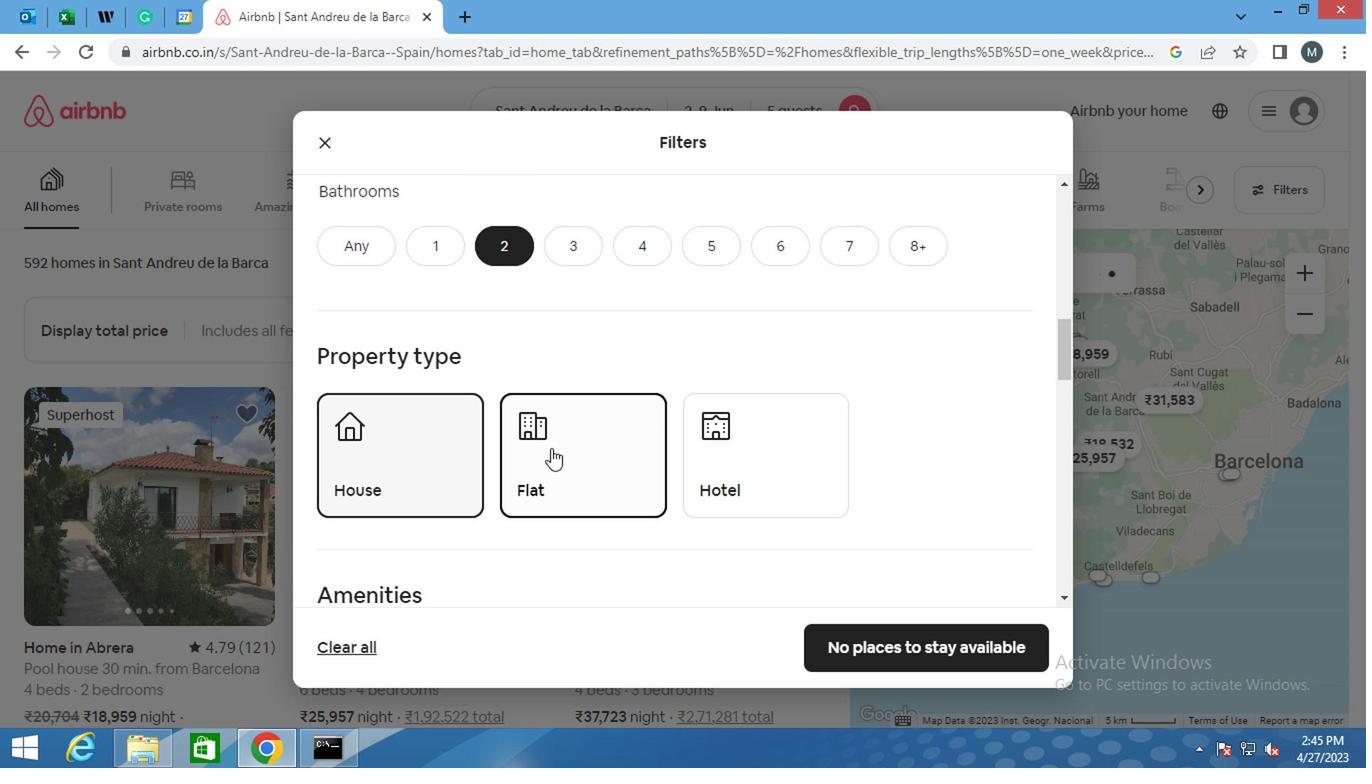 
Action: Mouse moved to (539, 452)
Screenshot: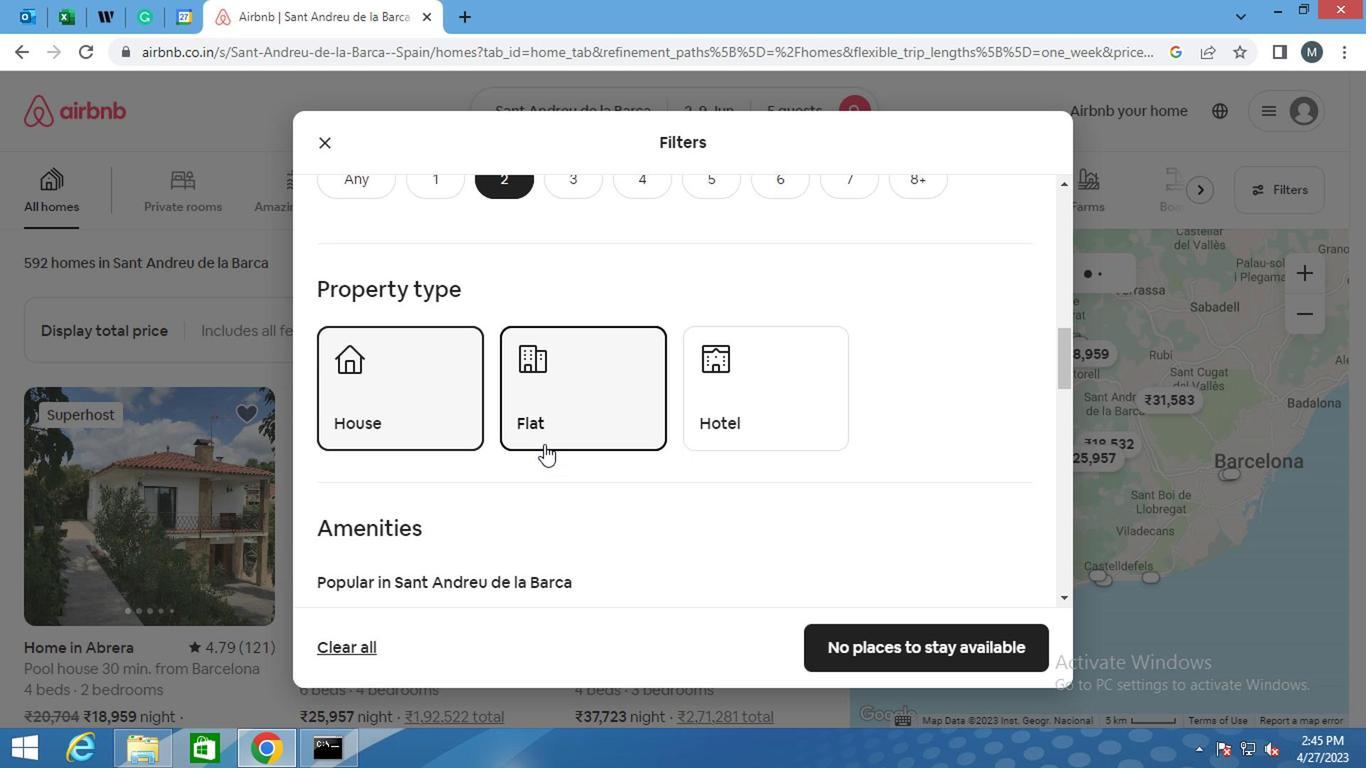 
Action: Mouse scrolled (539, 451) with delta (0, 0)
Screenshot: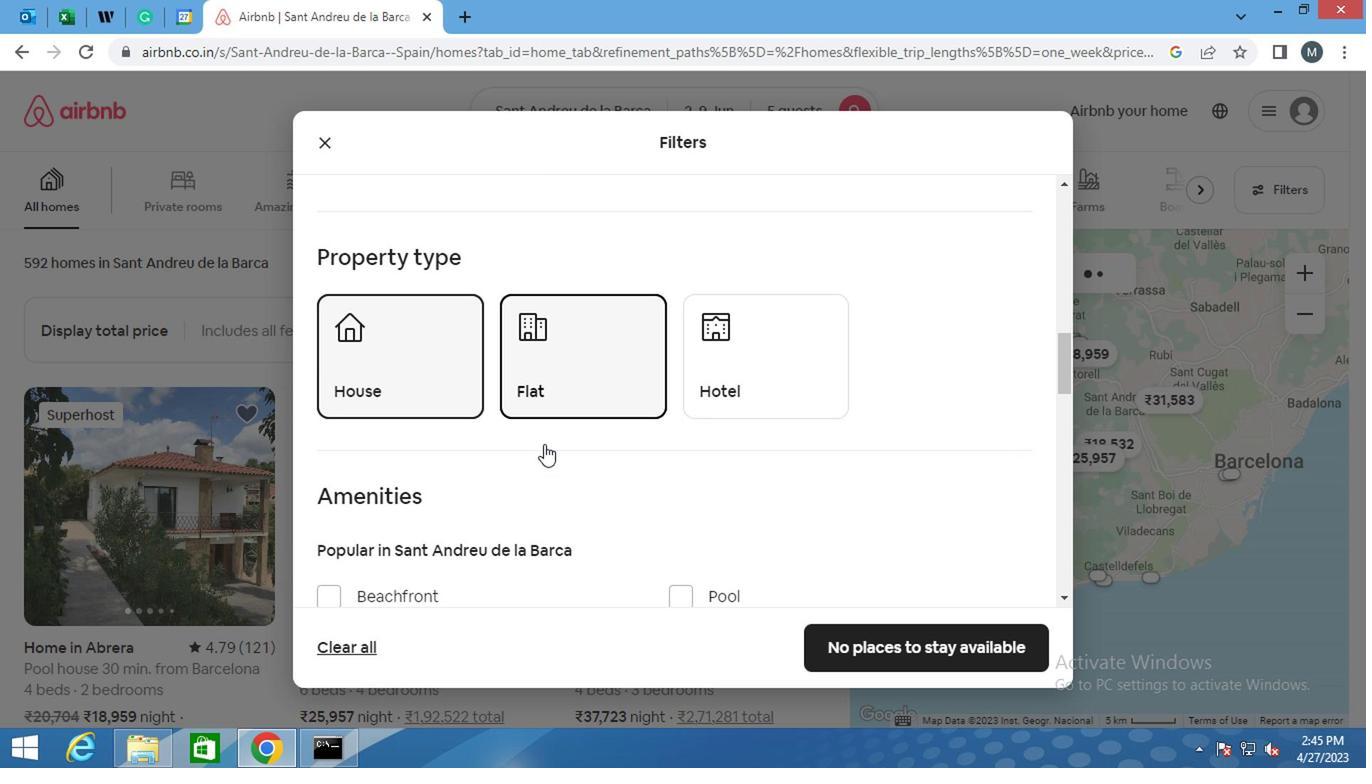 
Action: Mouse moved to (512, 454)
Screenshot: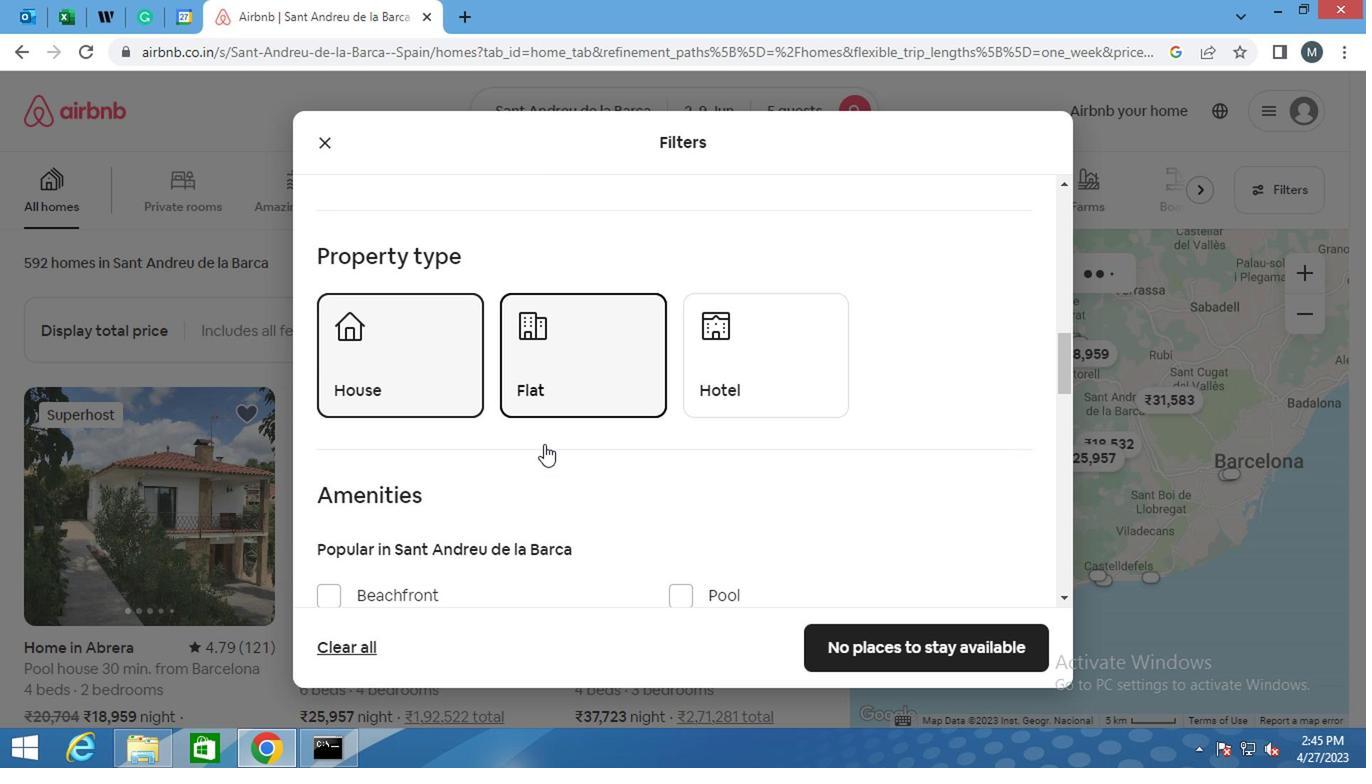 
Action: Mouse scrolled (512, 453) with delta (0, 0)
Screenshot: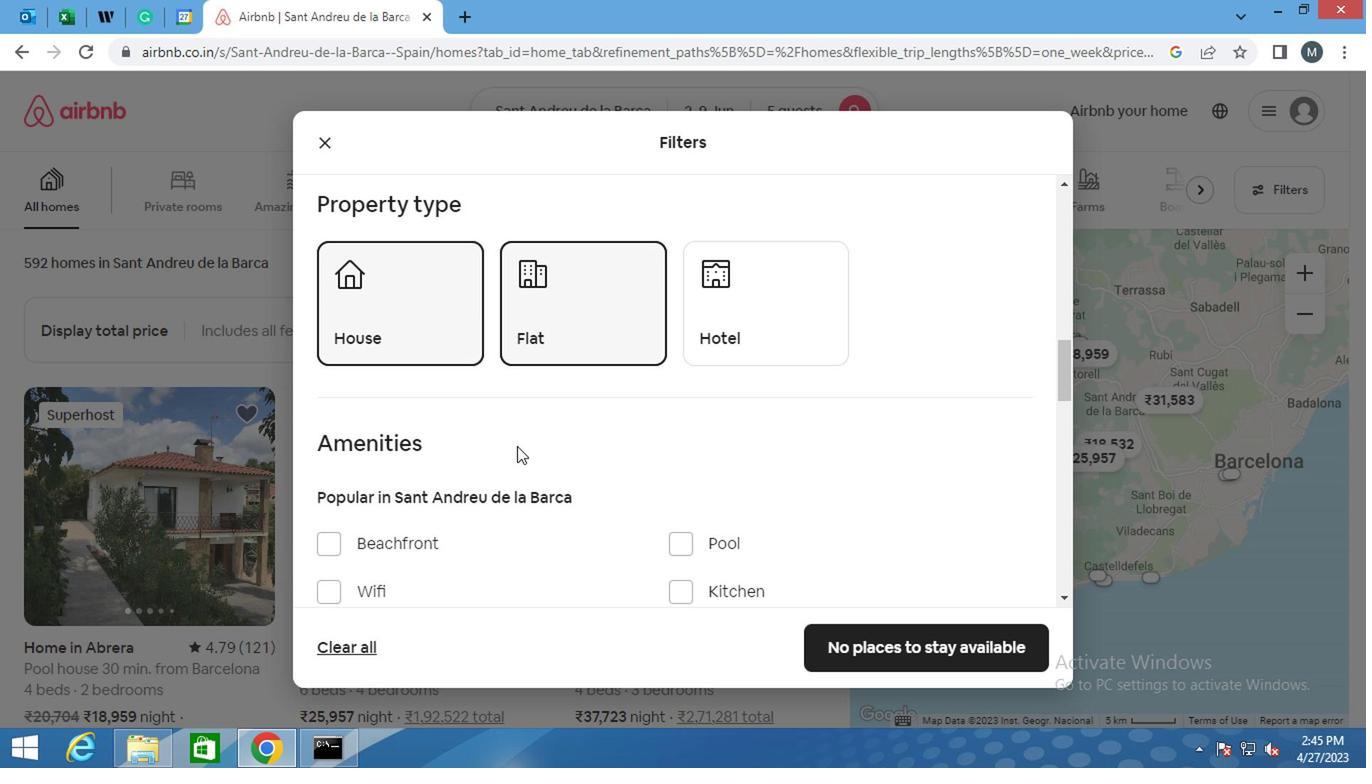 
Action: Mouse moved to (511, 456)
Screenshot: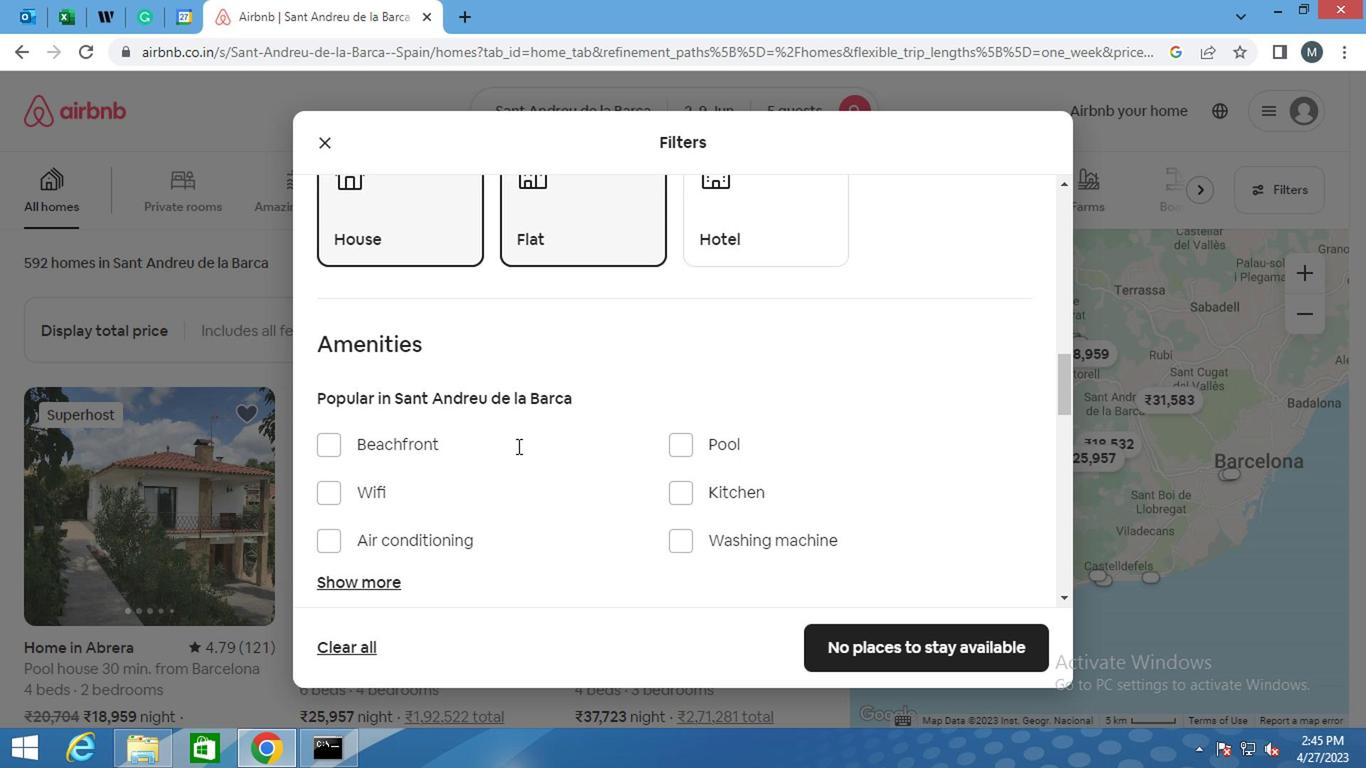 
Action: Mouse scrolled (511, 454) with delta (0, -1)
Screenshot: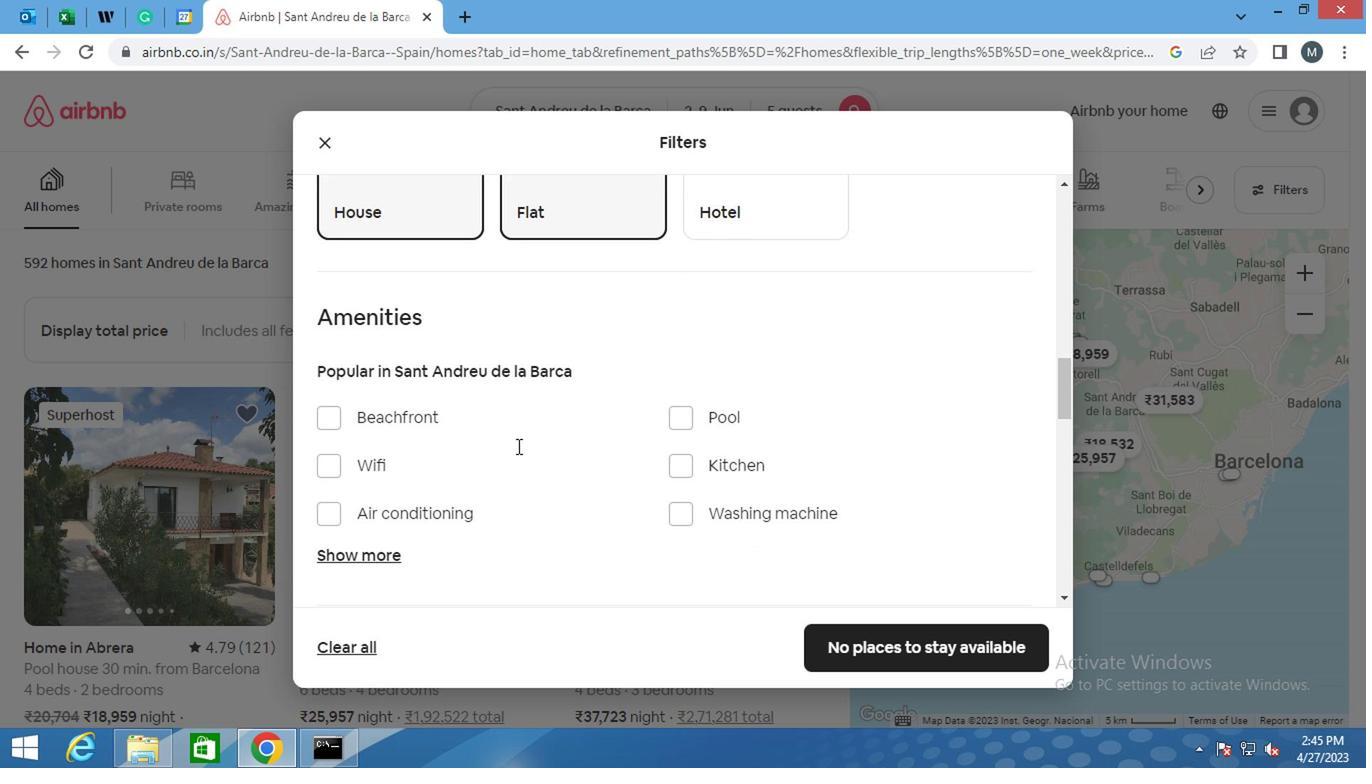 
Action: Mouse moved to (326, 359)
Screenshot: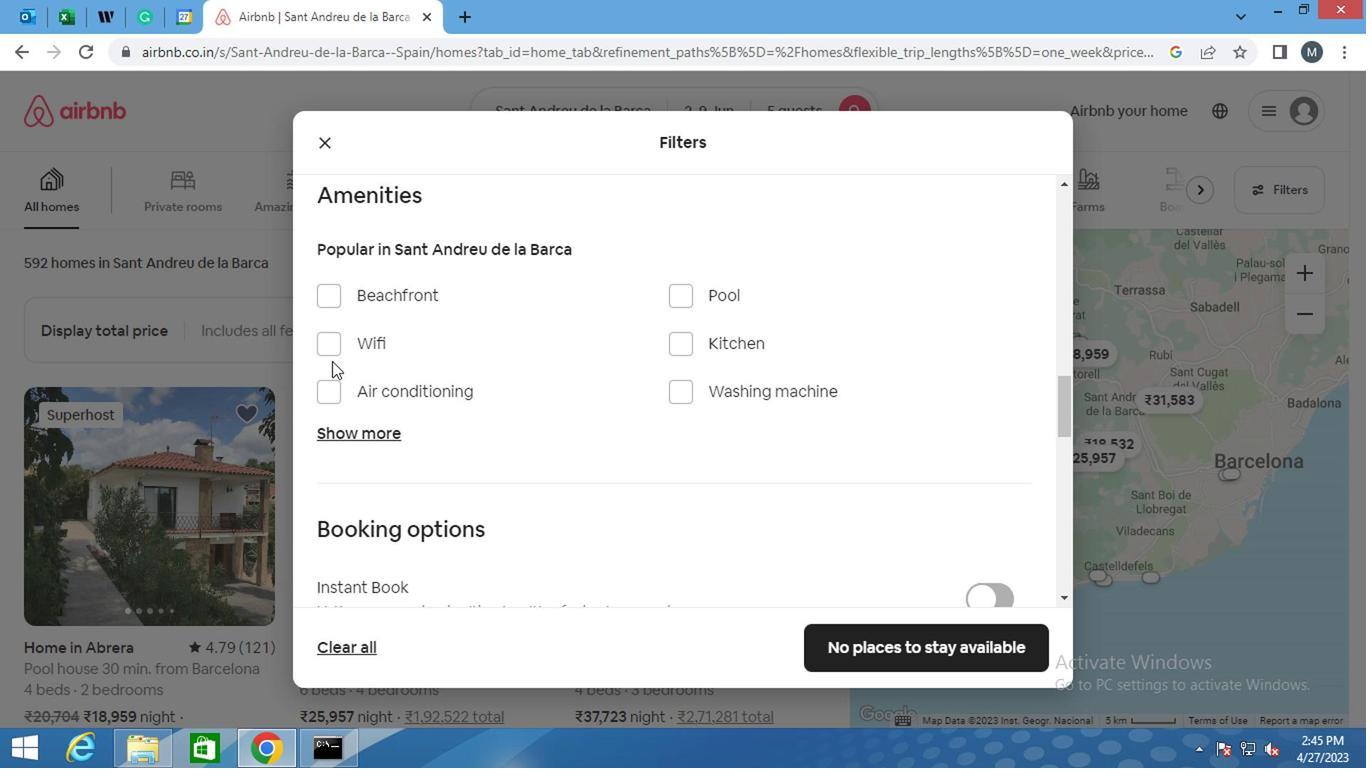 
Action: Mouse pressed left at (326, 359)
Screenshot: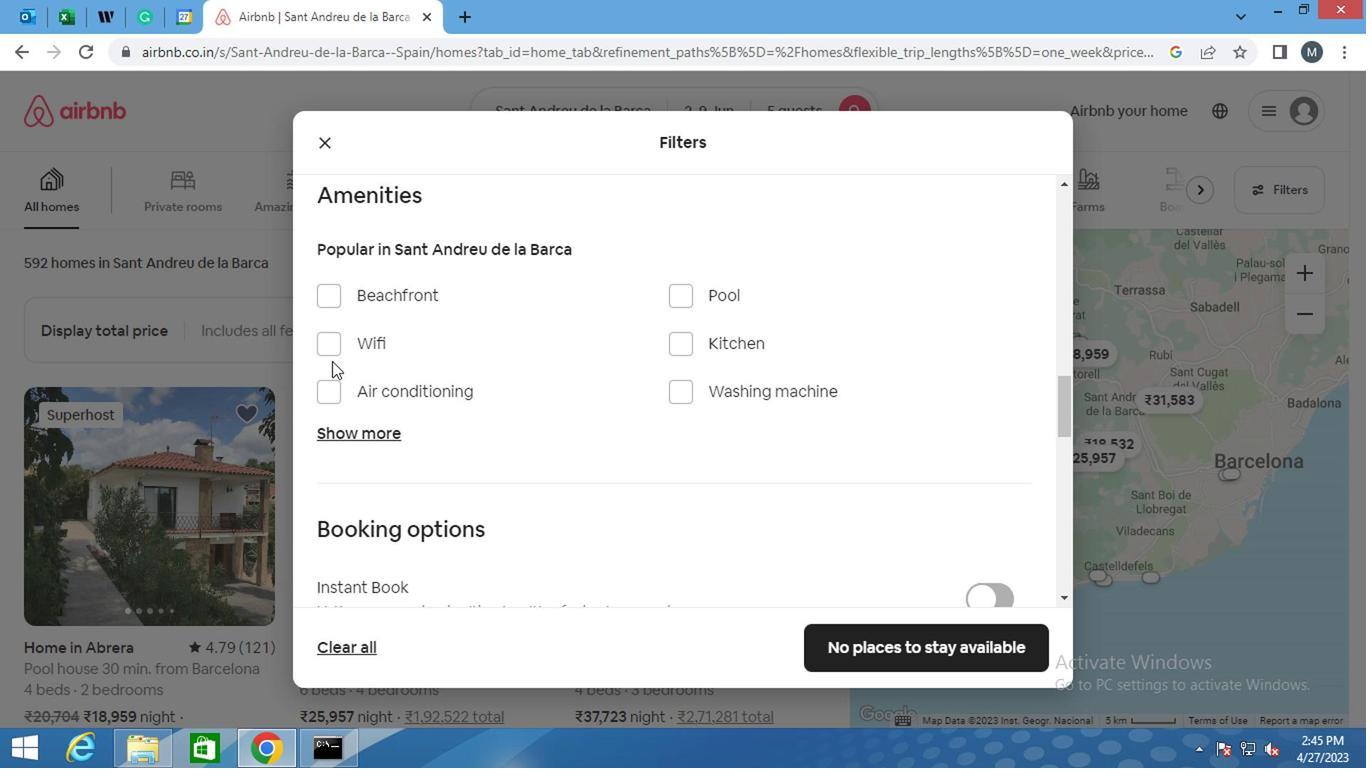 
Action: Mouse moved to (681, 388)
Screenshot: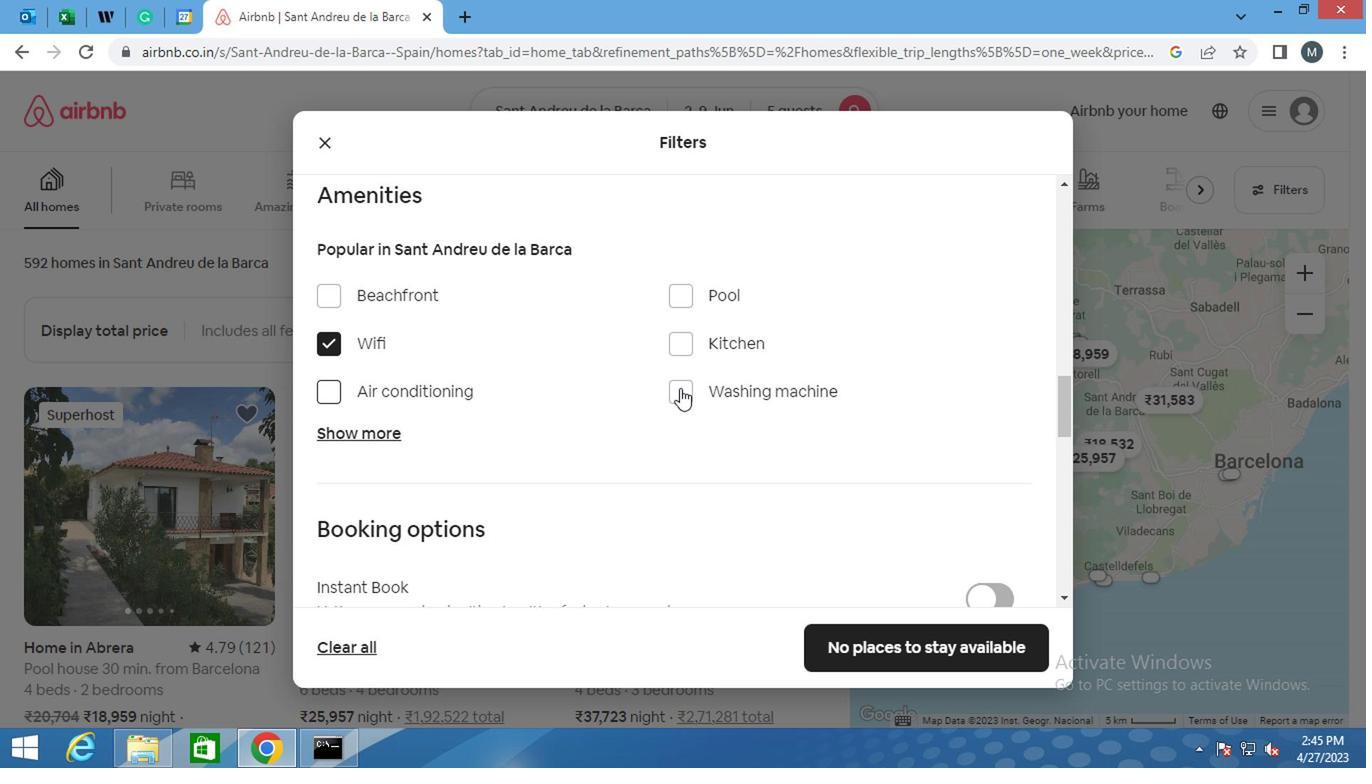 
Action: Mouse pressed left at (681, 388)
Screenshot: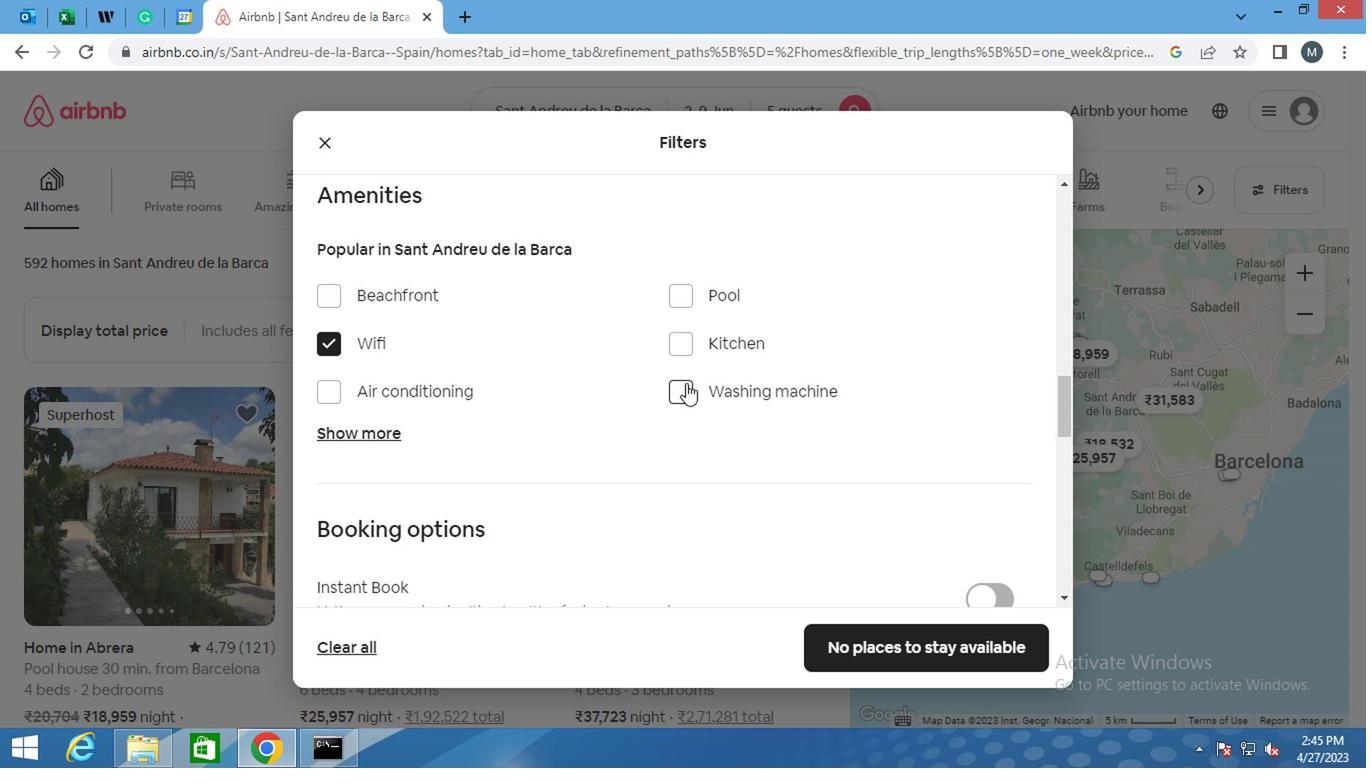 
Action: Mouse moved to (515, 416)
Screenshot: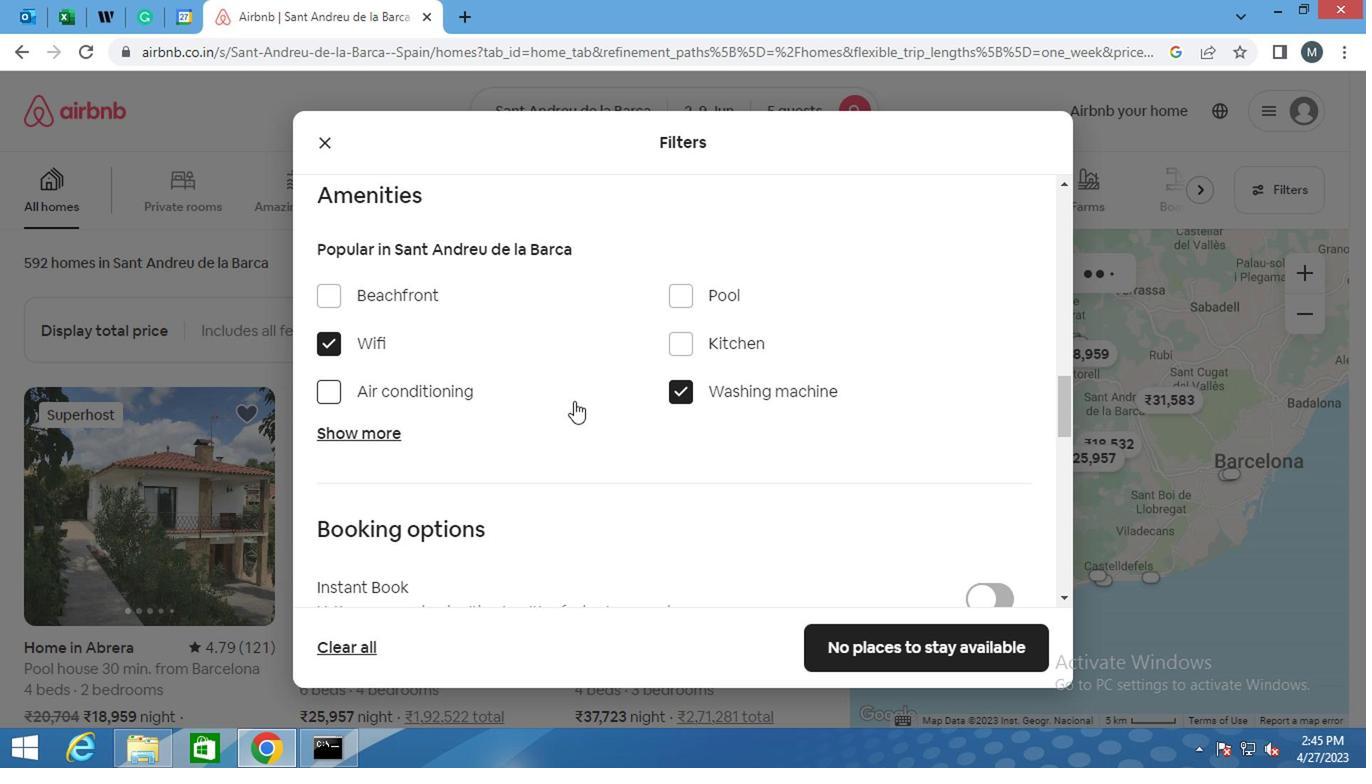 
Action: Mouse scrolled (515, 415) with delta (0, -1)
Screenshot: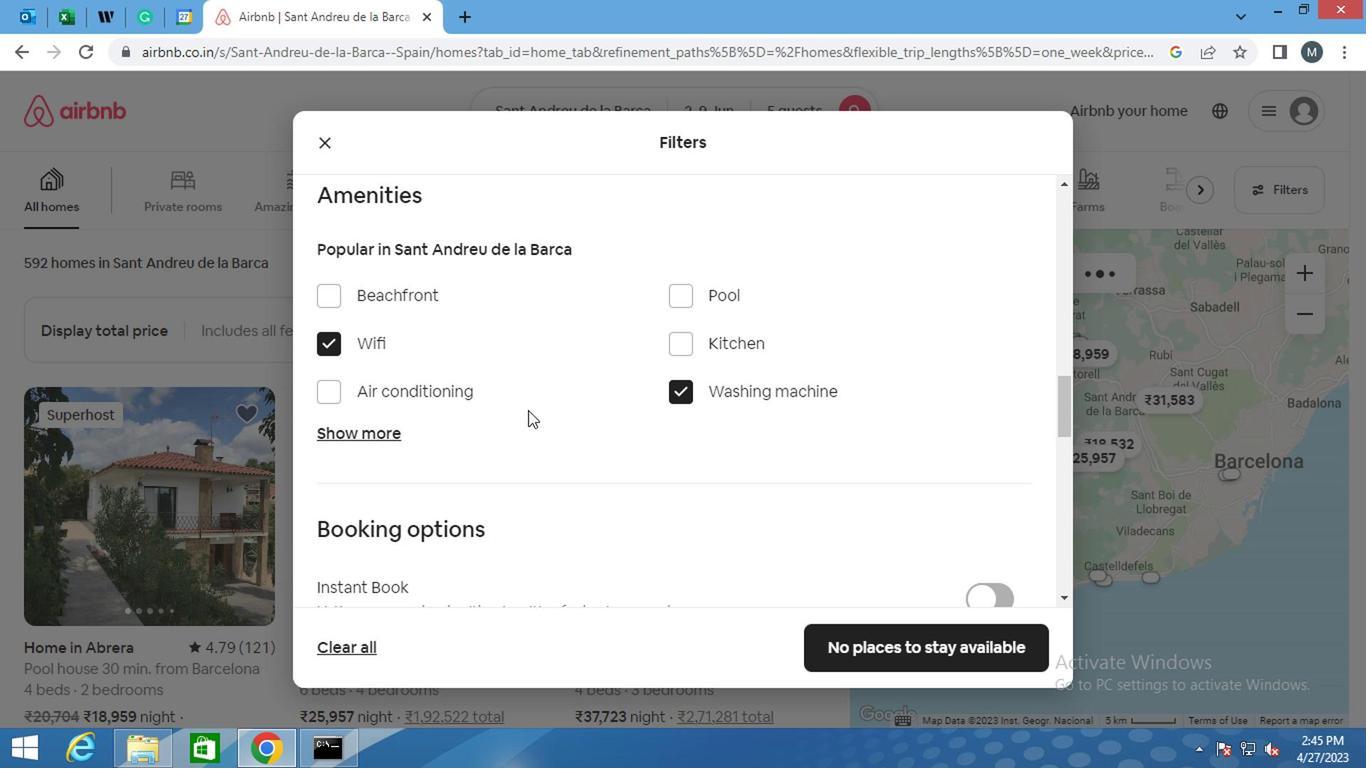 
Action: Mouse moved to (513, 416)
Screenshot: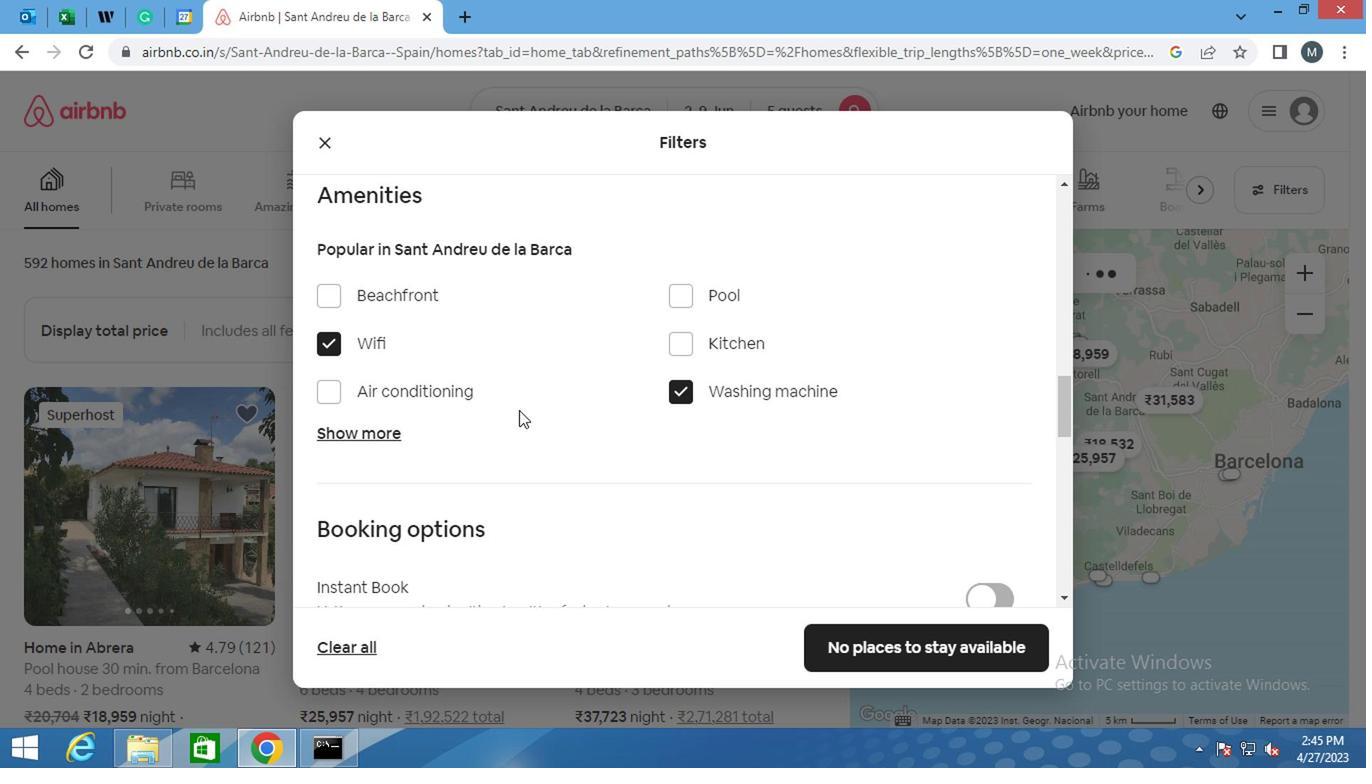 
Action: Mouse scrolled (513, 415) with delta (0, -1)
Screenshot: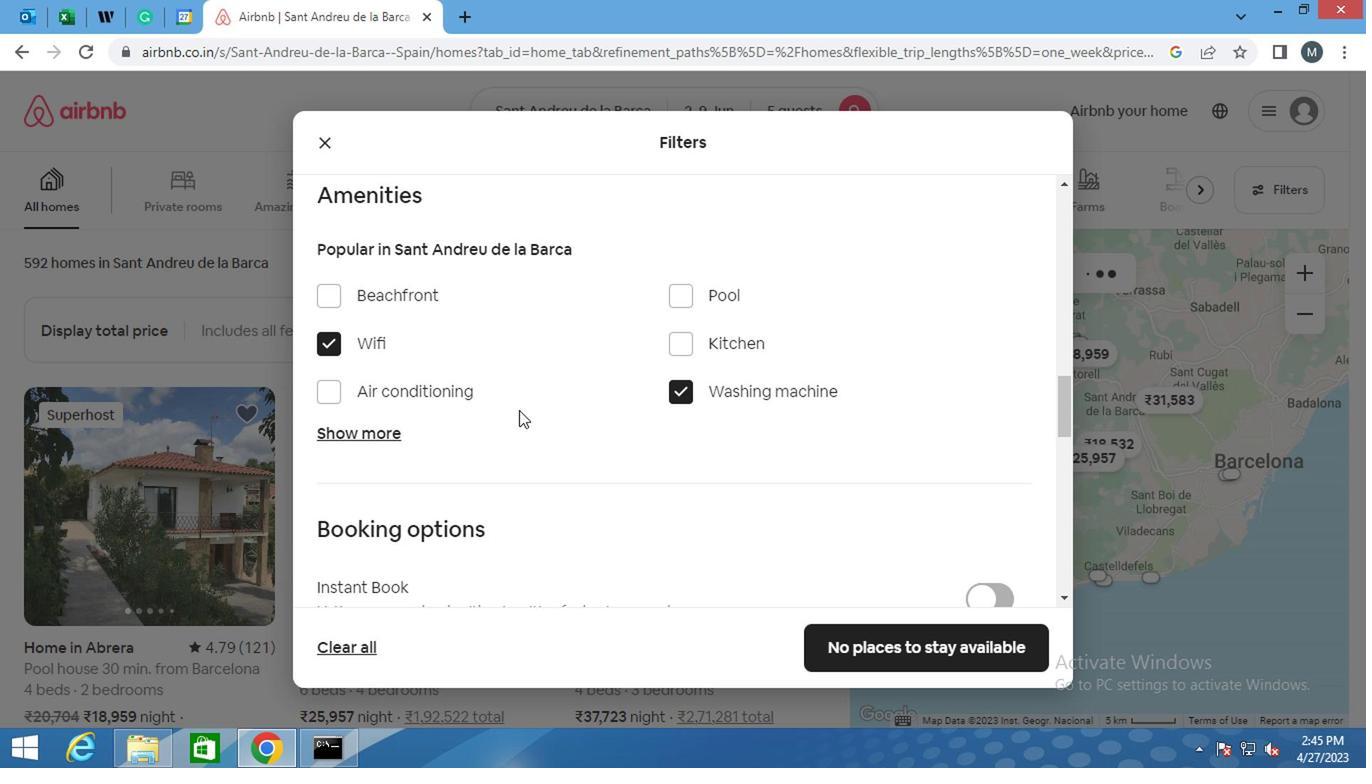 
Action: Mouse moved to (488, 415)
Screenshot: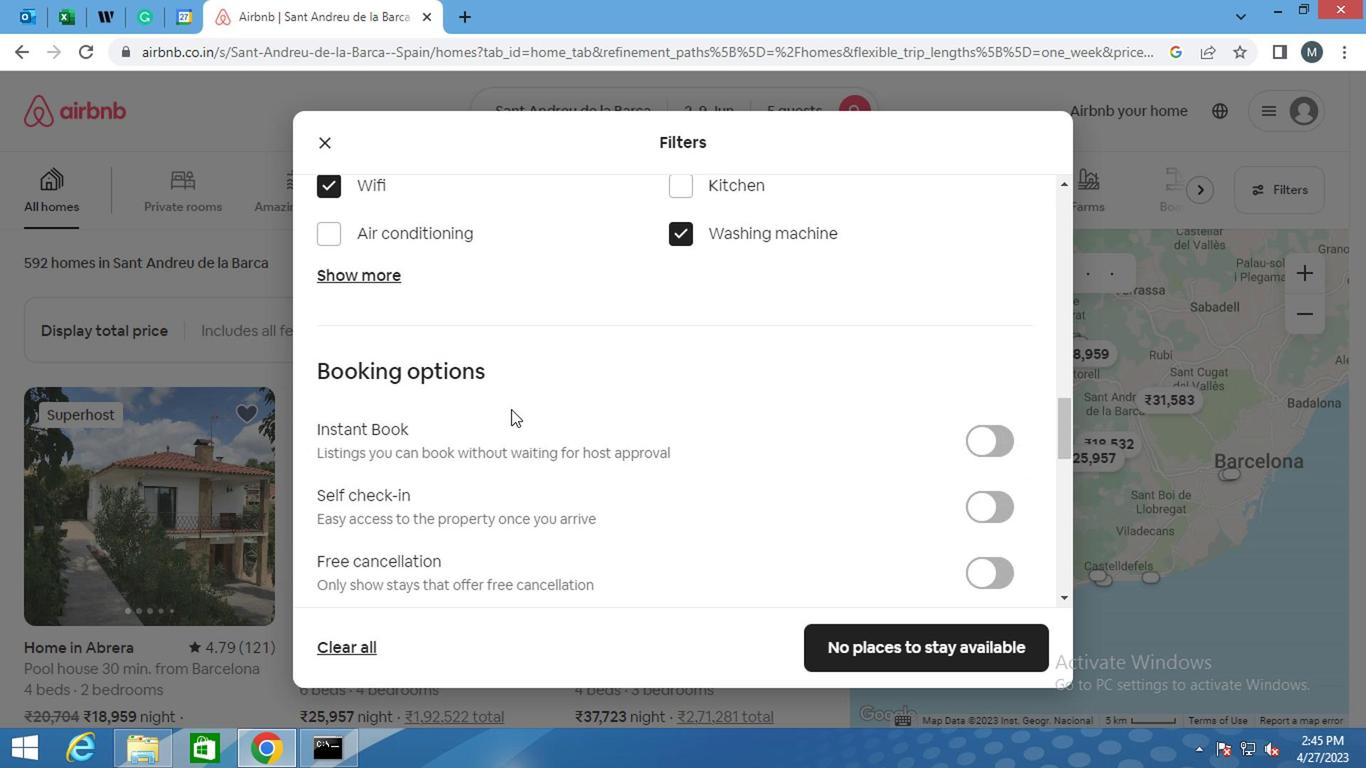 
Action: Mouse scrolled (488, 414) with delta (0, 0)
Screenshot: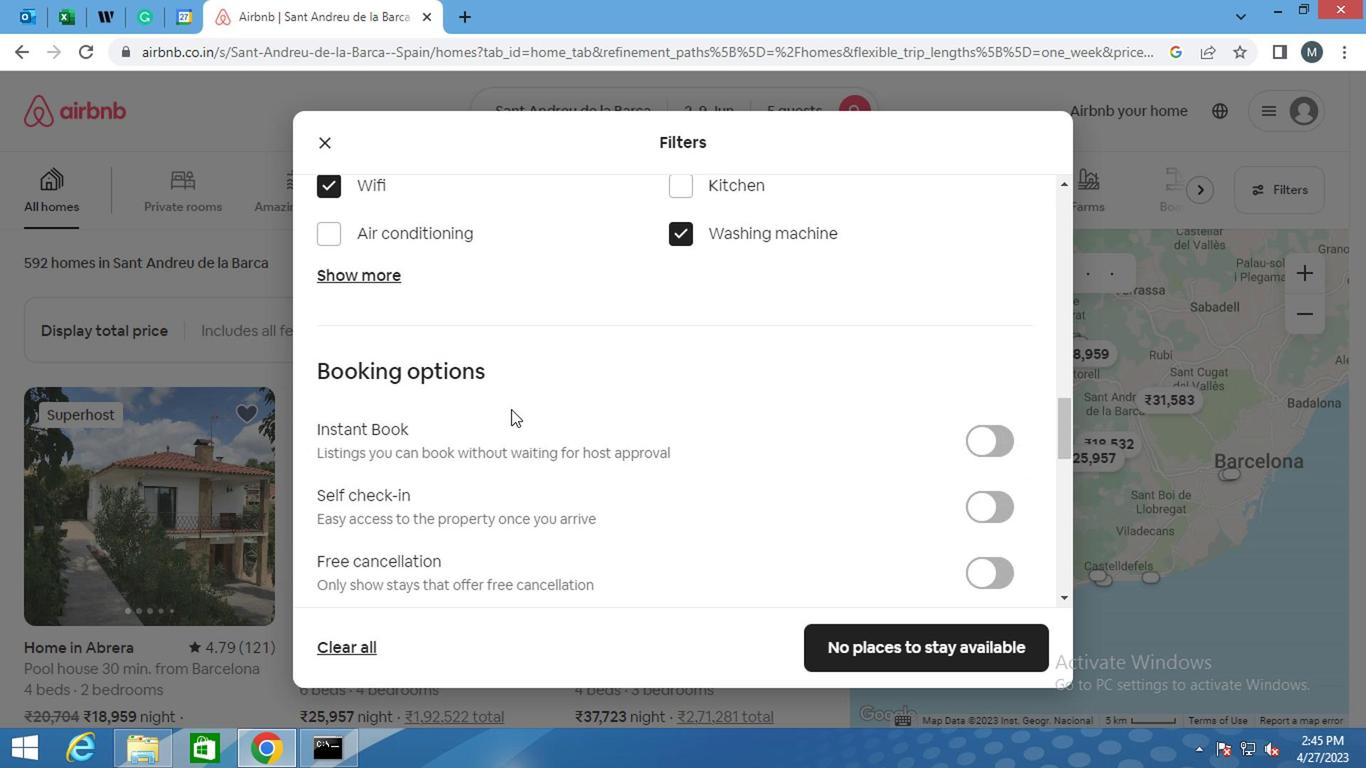 
Action: Mouse moved to (518, 396)
Screenshot: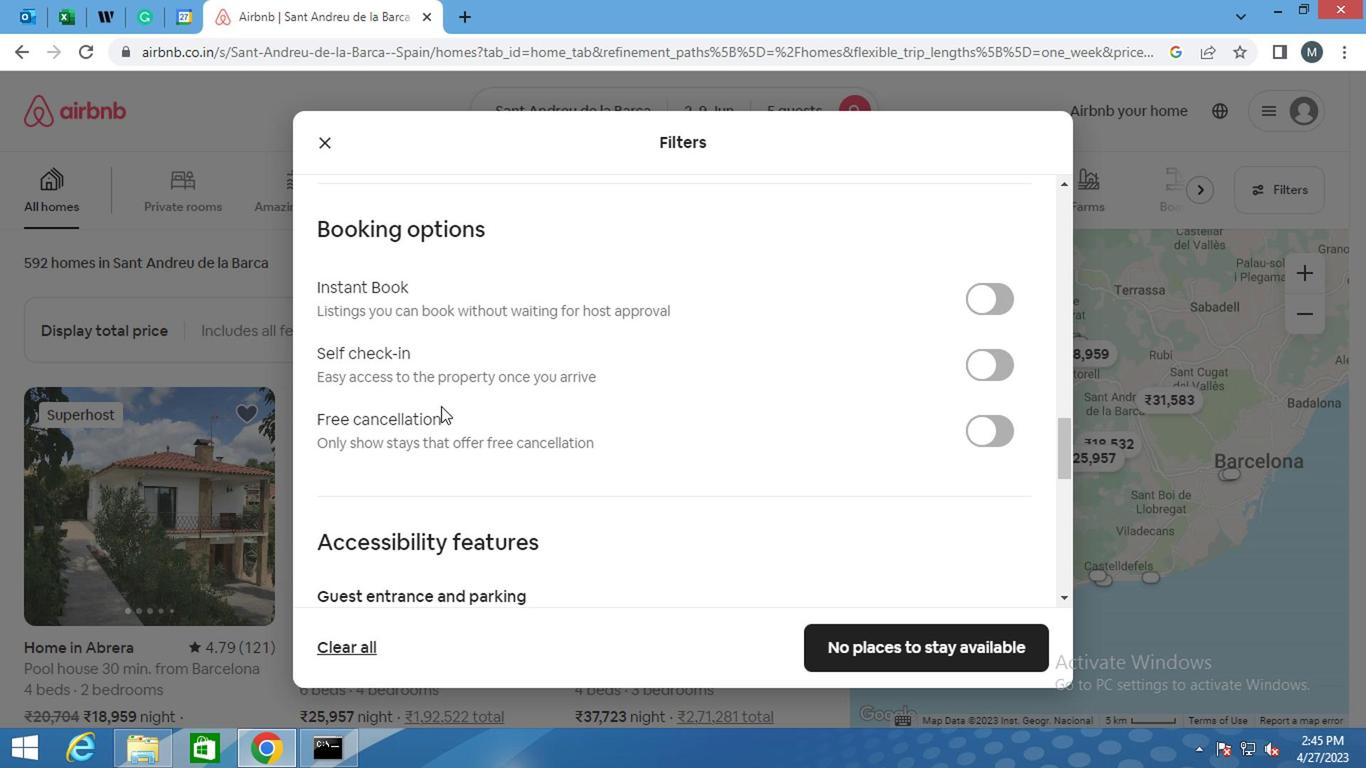 
Action: Mouse scrolled (518, 395) with delta (0, -1)
Screenshot: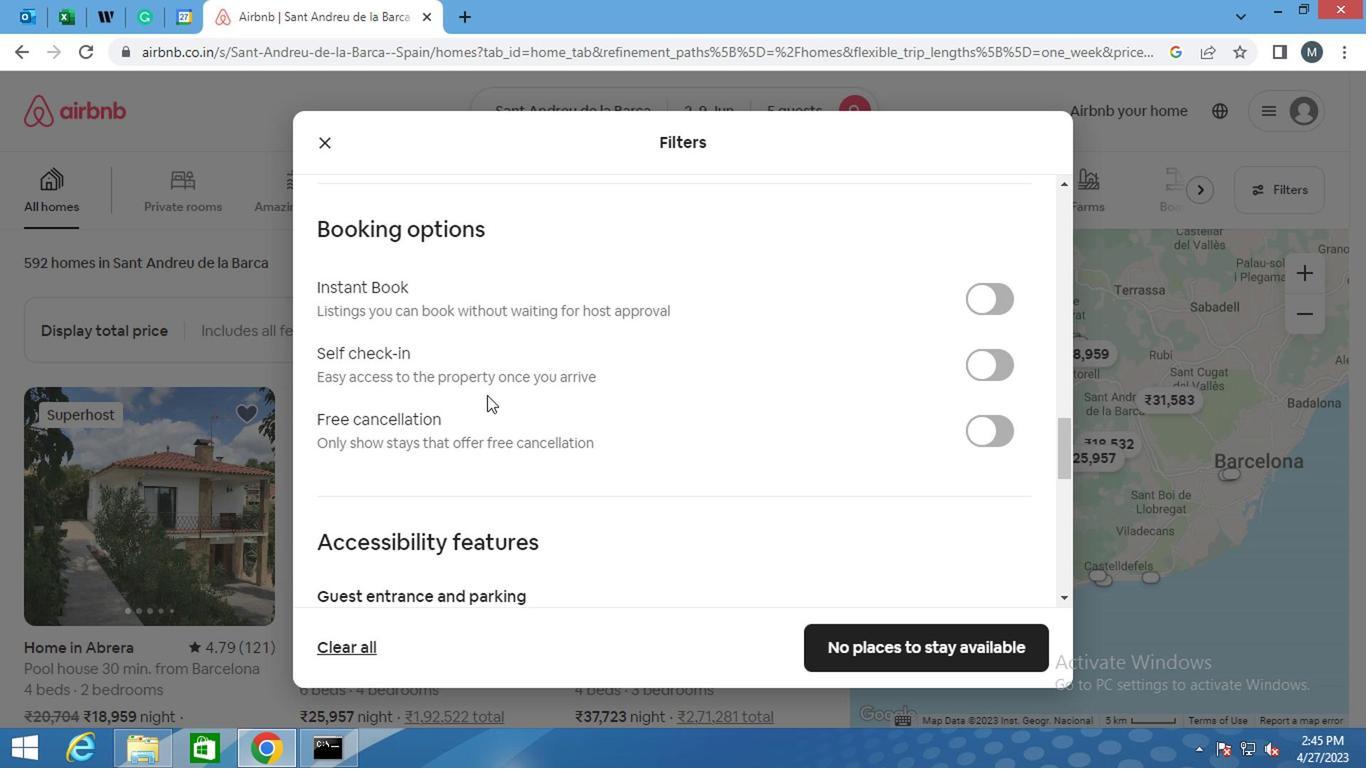 
Action: Mouse moved to (973, 266)
Screenshot: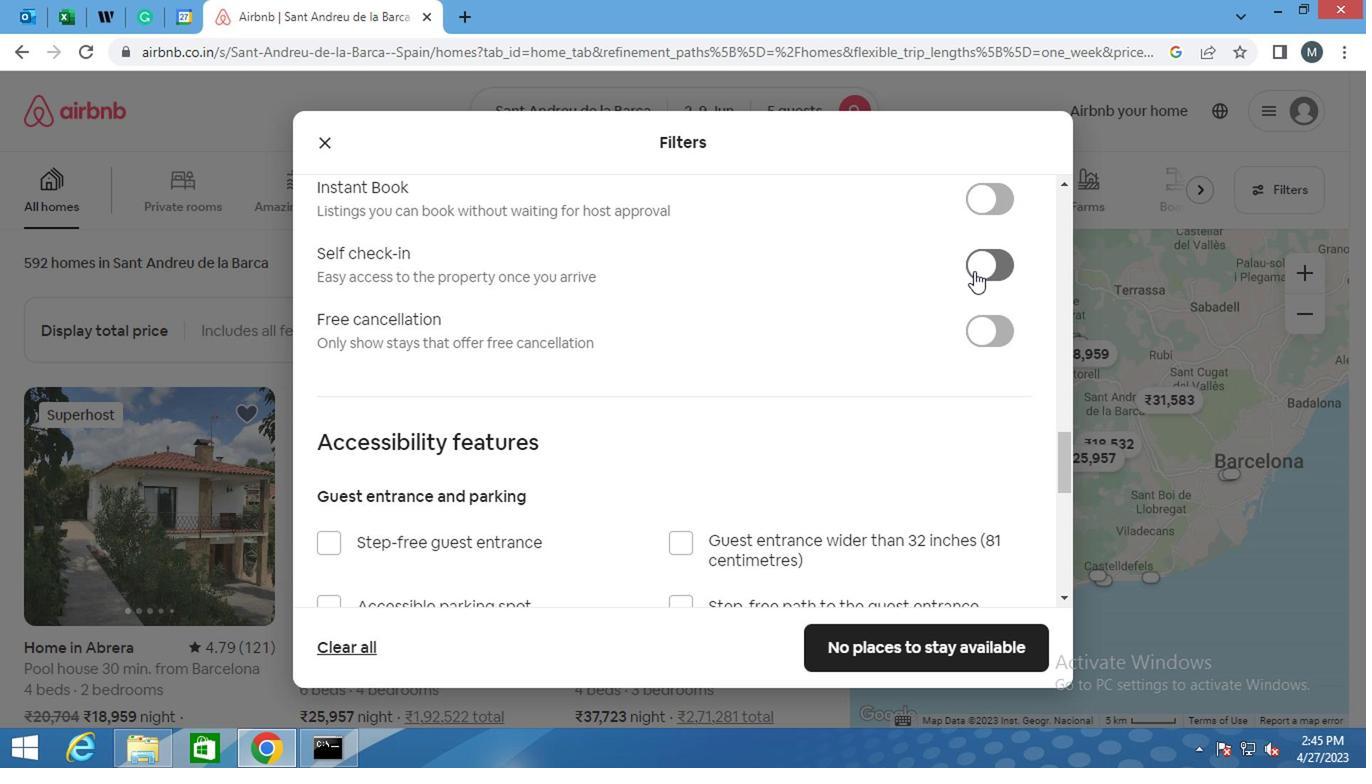 
Action: Mouse pressed left at (973, 266)
Screenshot: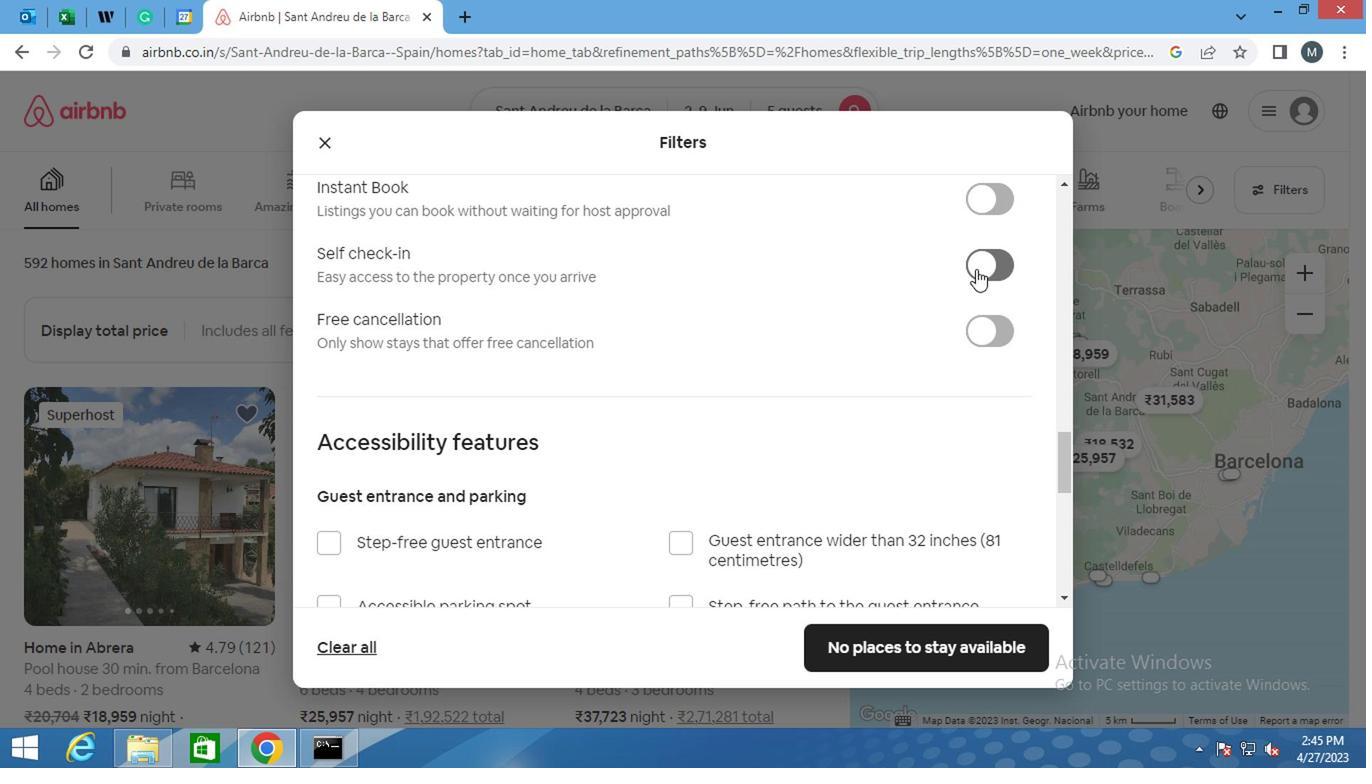 
Action: Mouse moved to (496, 417)
Screenshot: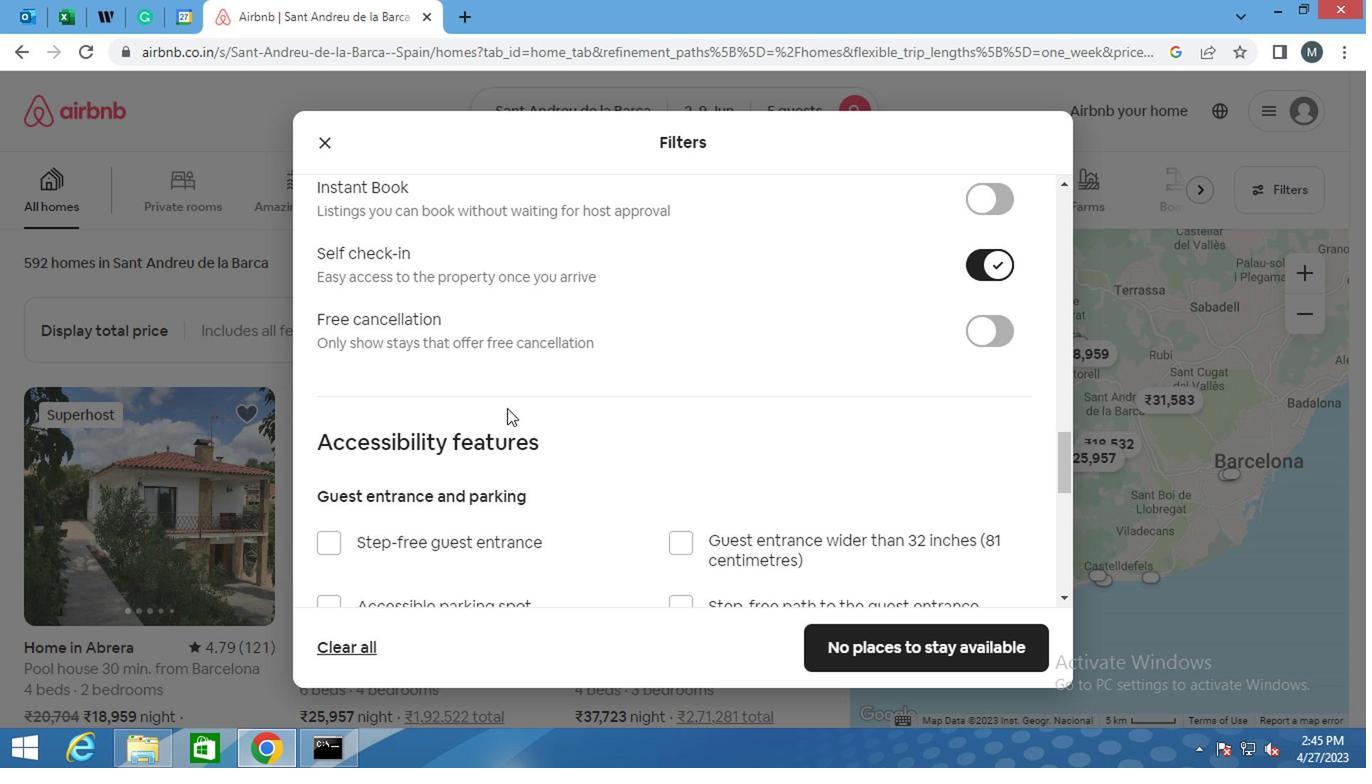 
Action: Mouse scrolled (496, 416) with delta (0, 0)
Screenshot: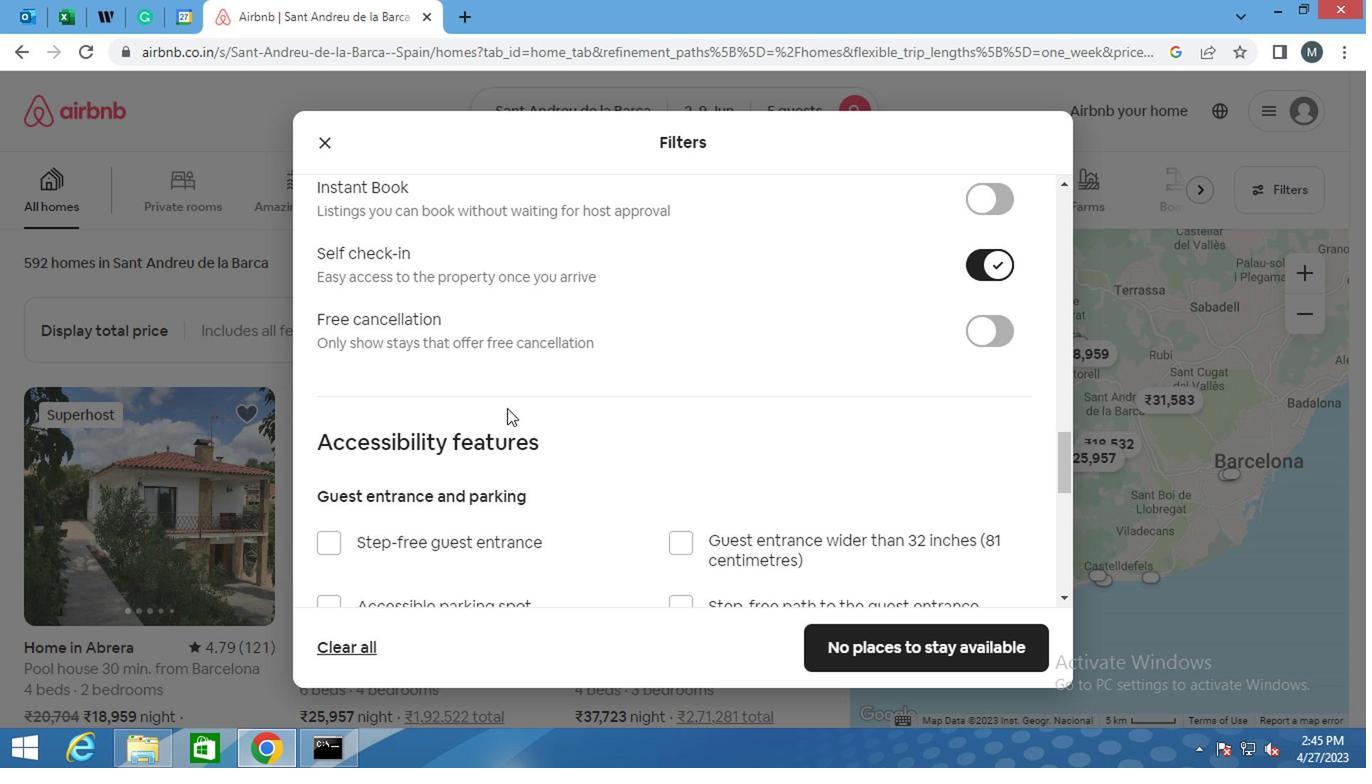 
Action: Mouse moved to (471, 421)
Screenshot: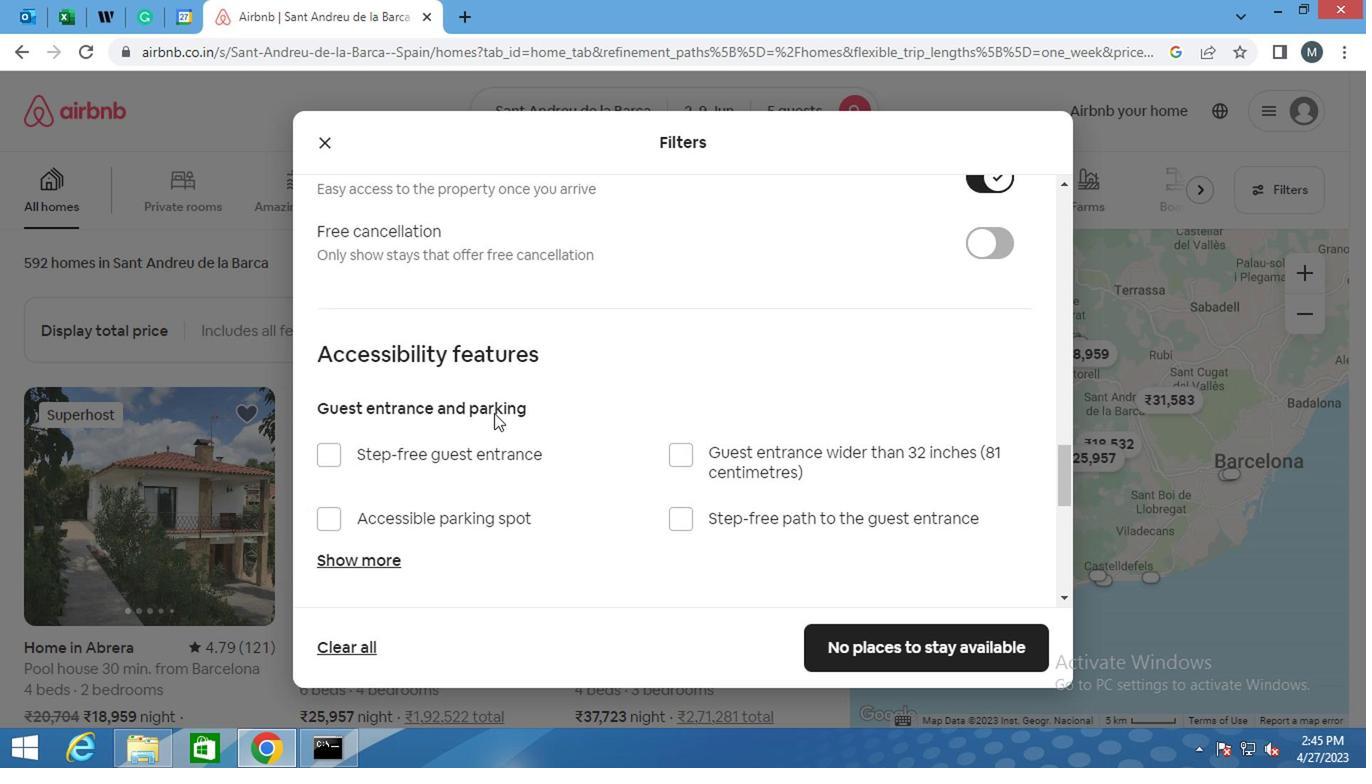 
Action: Mouse scrolled (471, 421) with delta (0, 0)
Screenshot: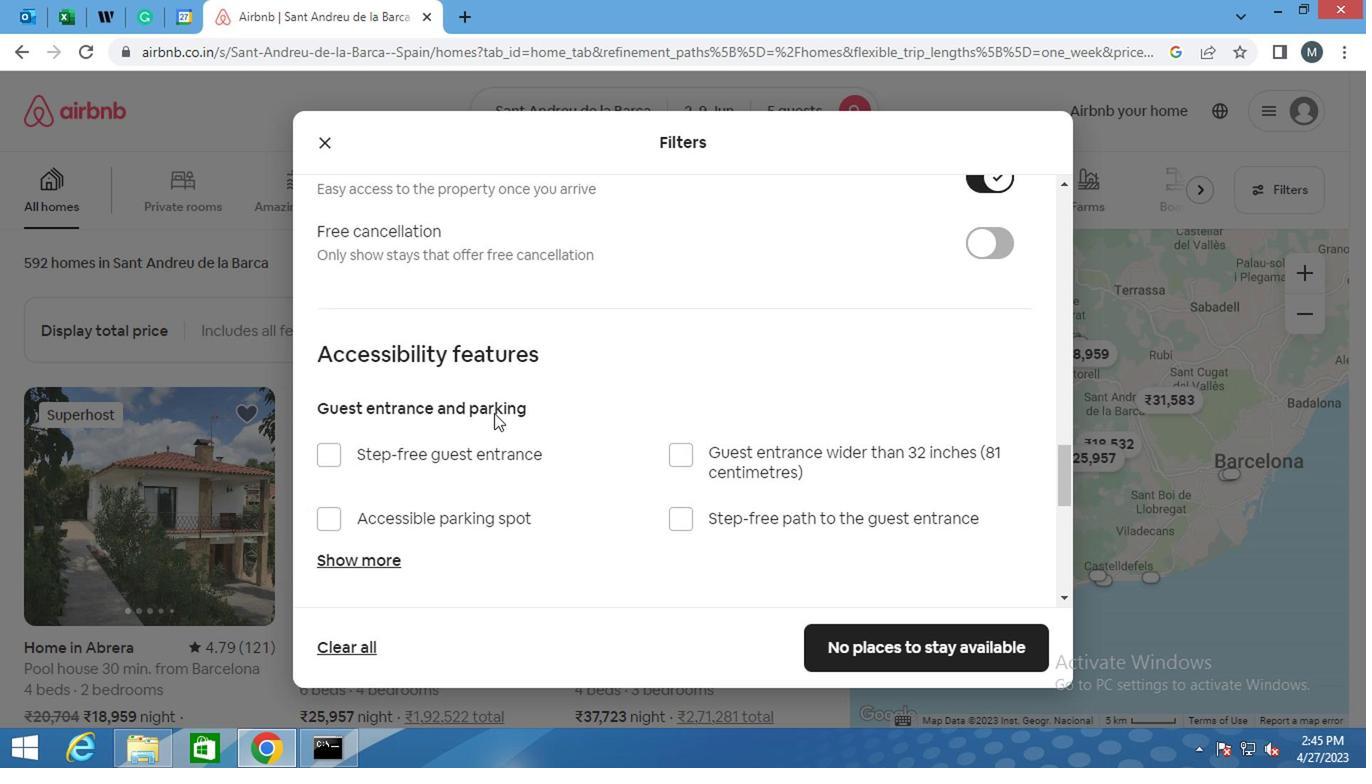 
Action: Mouse moved to (446, 421)
Screenshot: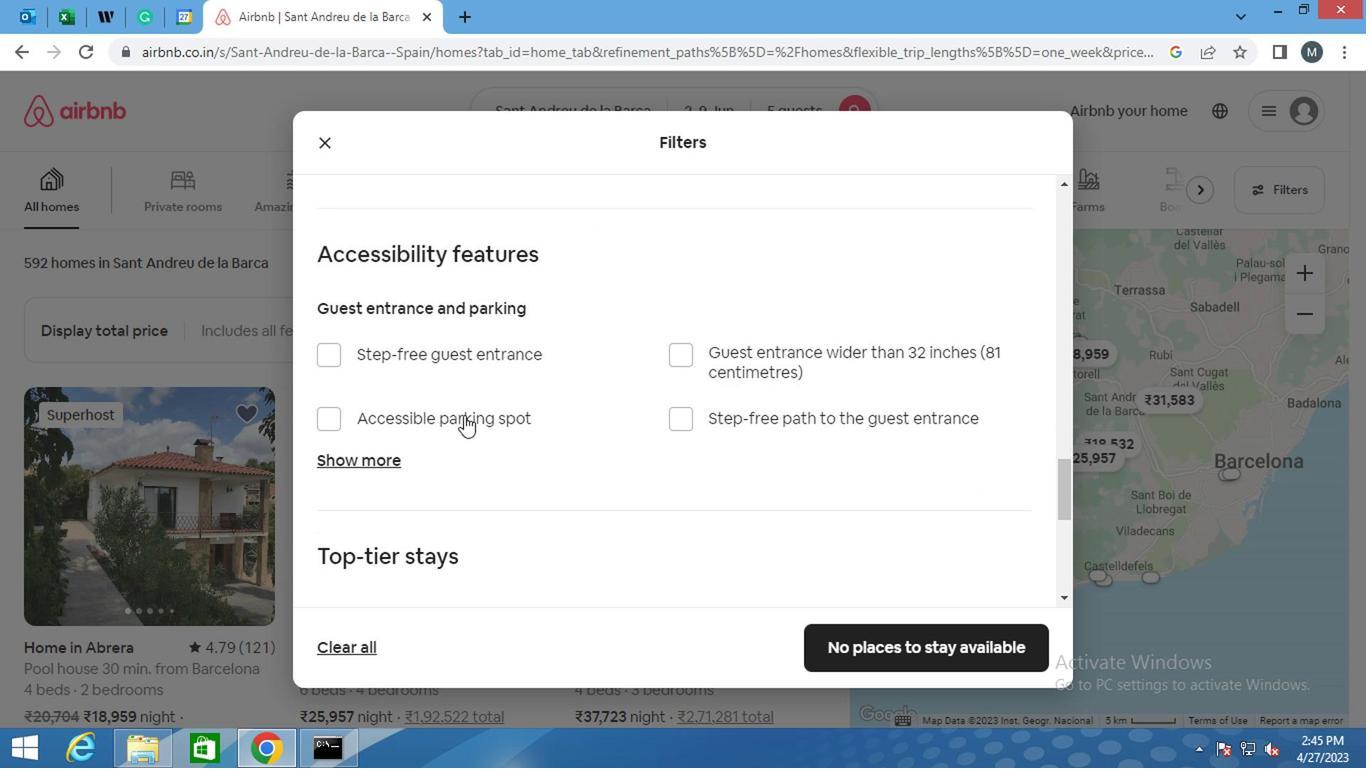 
Action: Mouse scrolled (446, 421) with delta (0, 0)
Screenshot: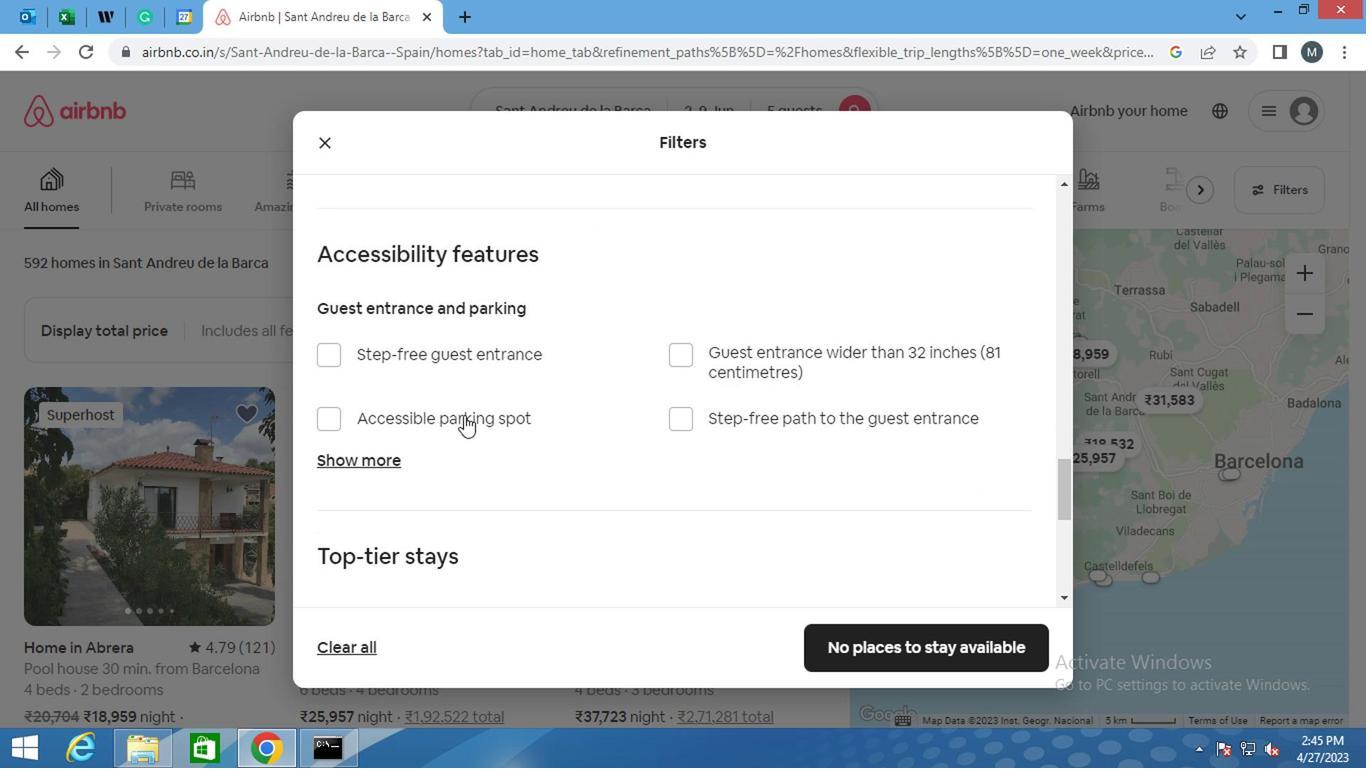 
Action: Mouse moved to (418, 434)
Screenshot: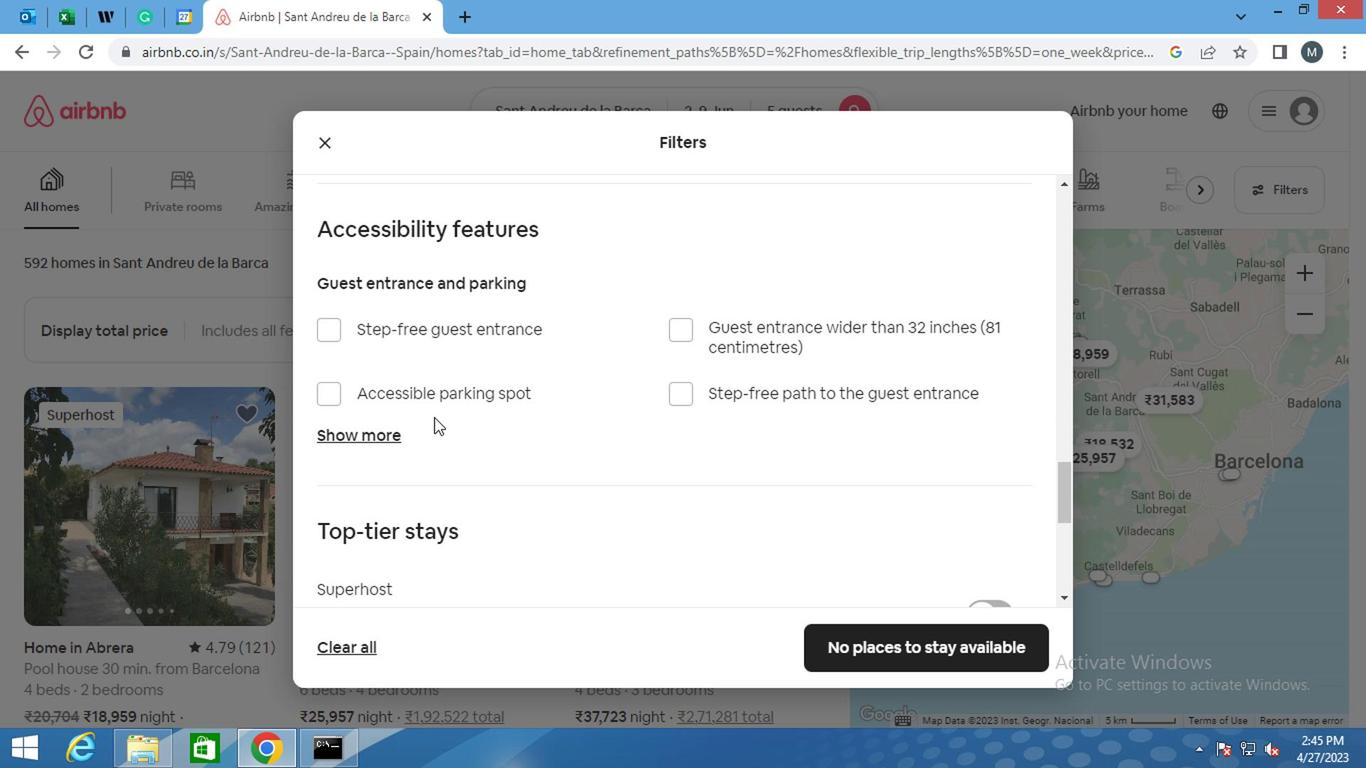 
Action: Mouse scrolled (418, 433) with delta (0, 0)
Screenshot: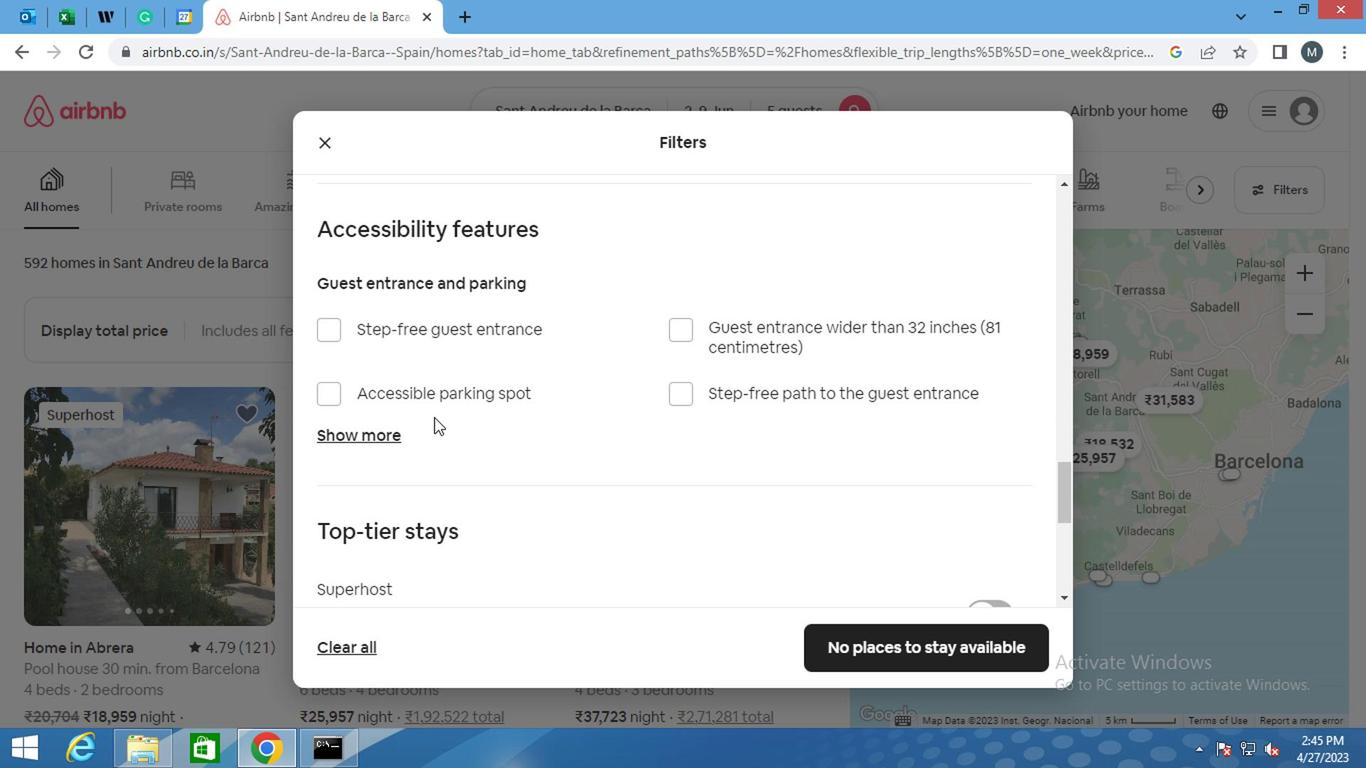 
Action: Mouse moved to (402, 446)
Screenshot: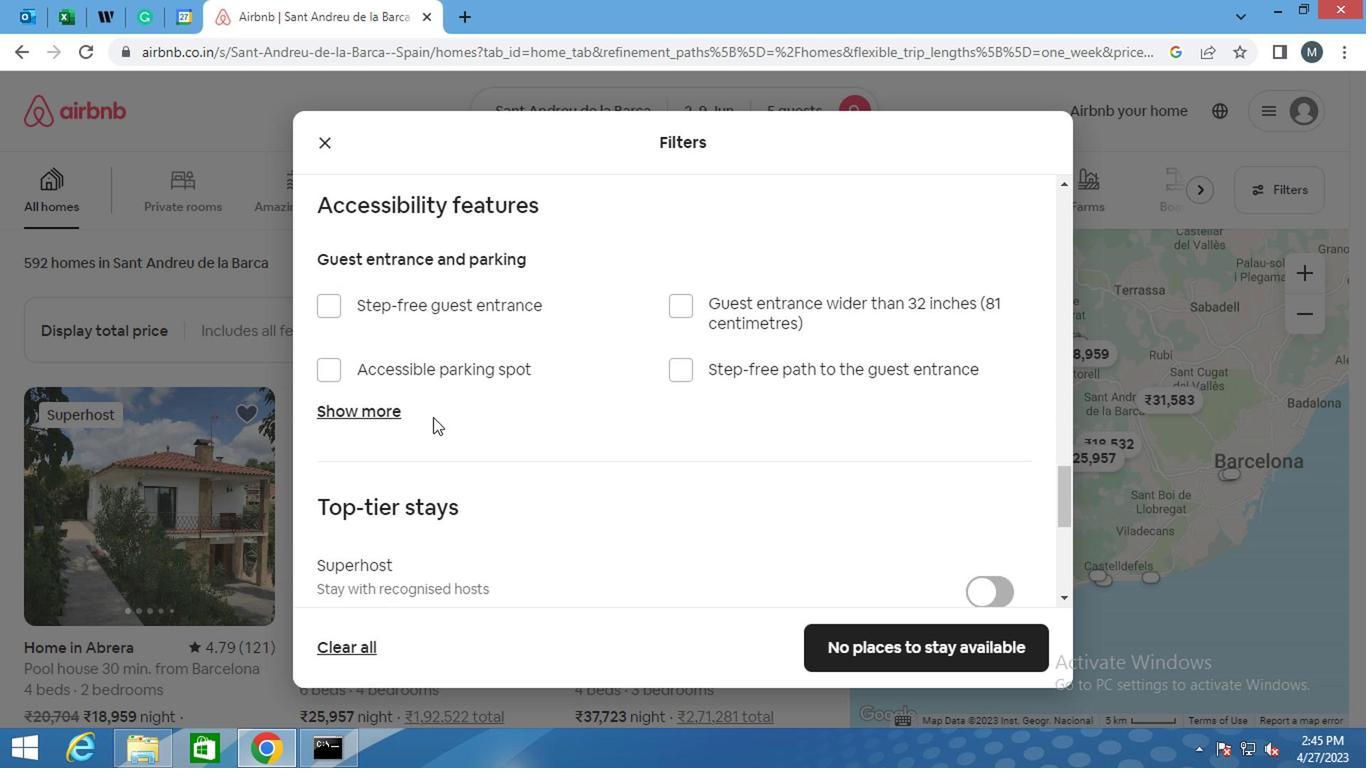 
Action: Mouse scrolled (402, 445) with delta (0, 0)
Screenshot: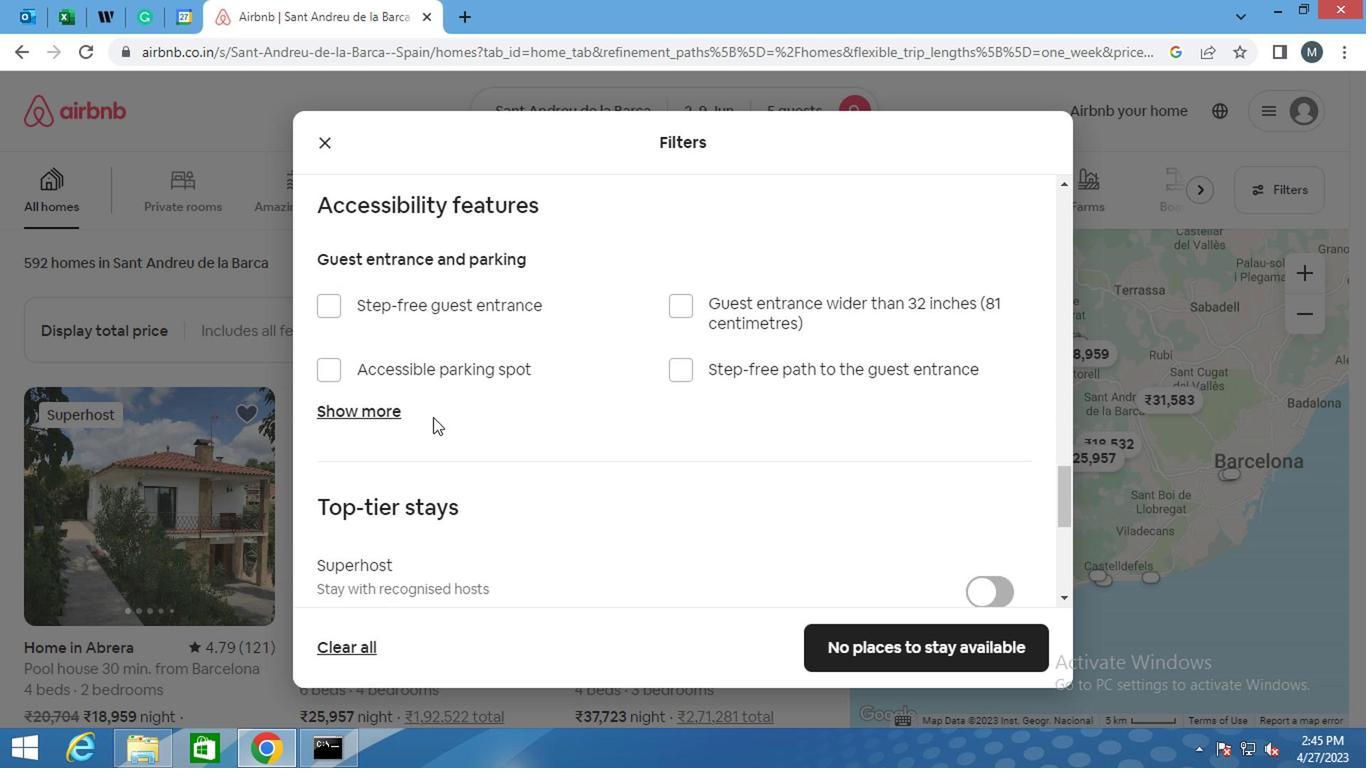 
Action: Mouse moved to (379, 462)
Screenshot: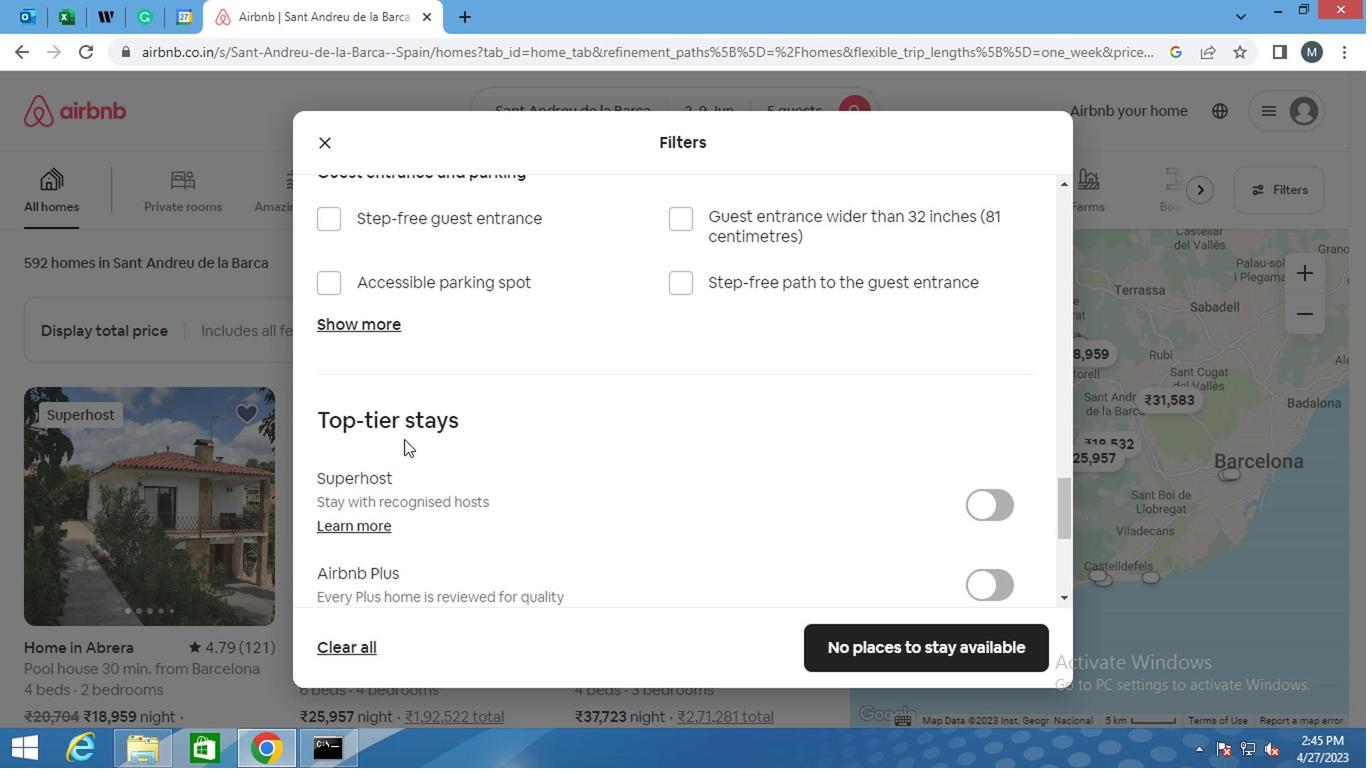 
Action: Mouse scrolled (379, 461) with delta (0, -1)
Screenshot: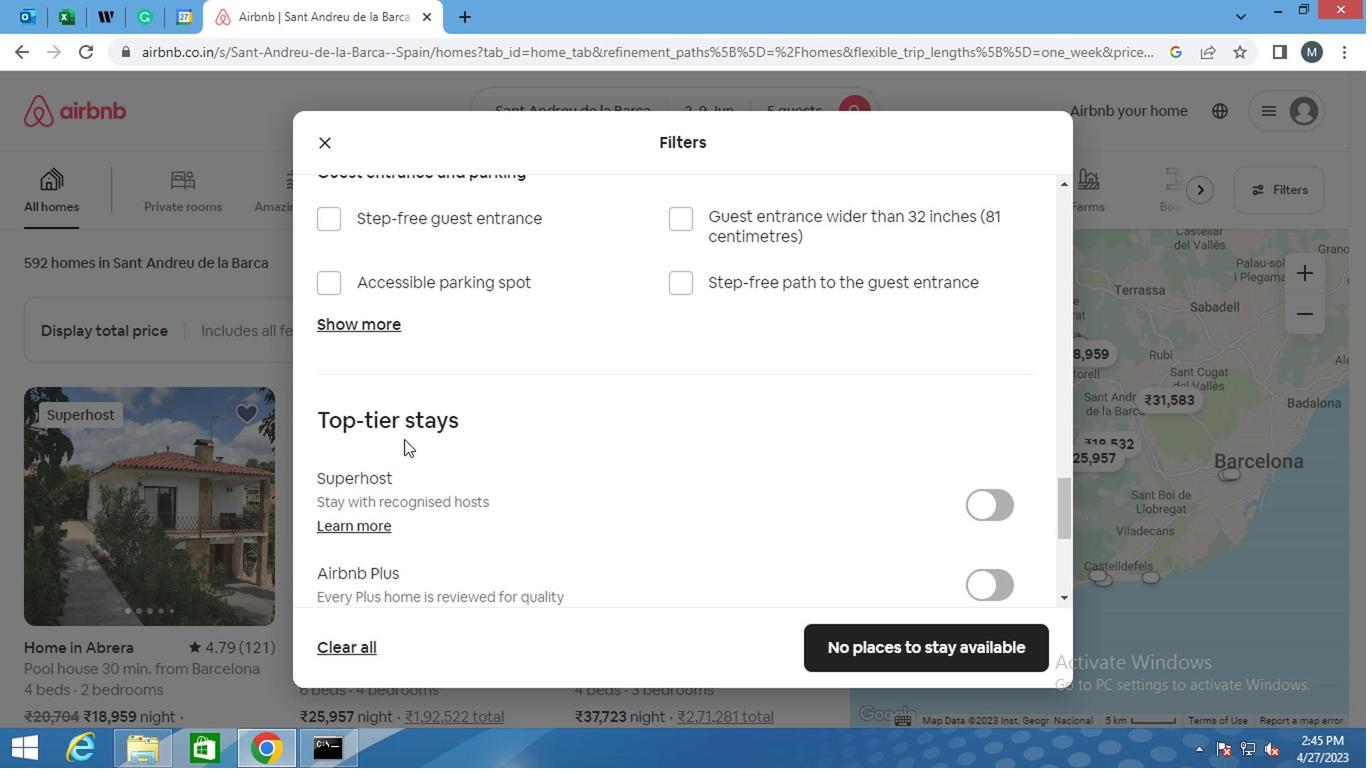 
Action: Mouse moved to (366, 473)
Screenshot: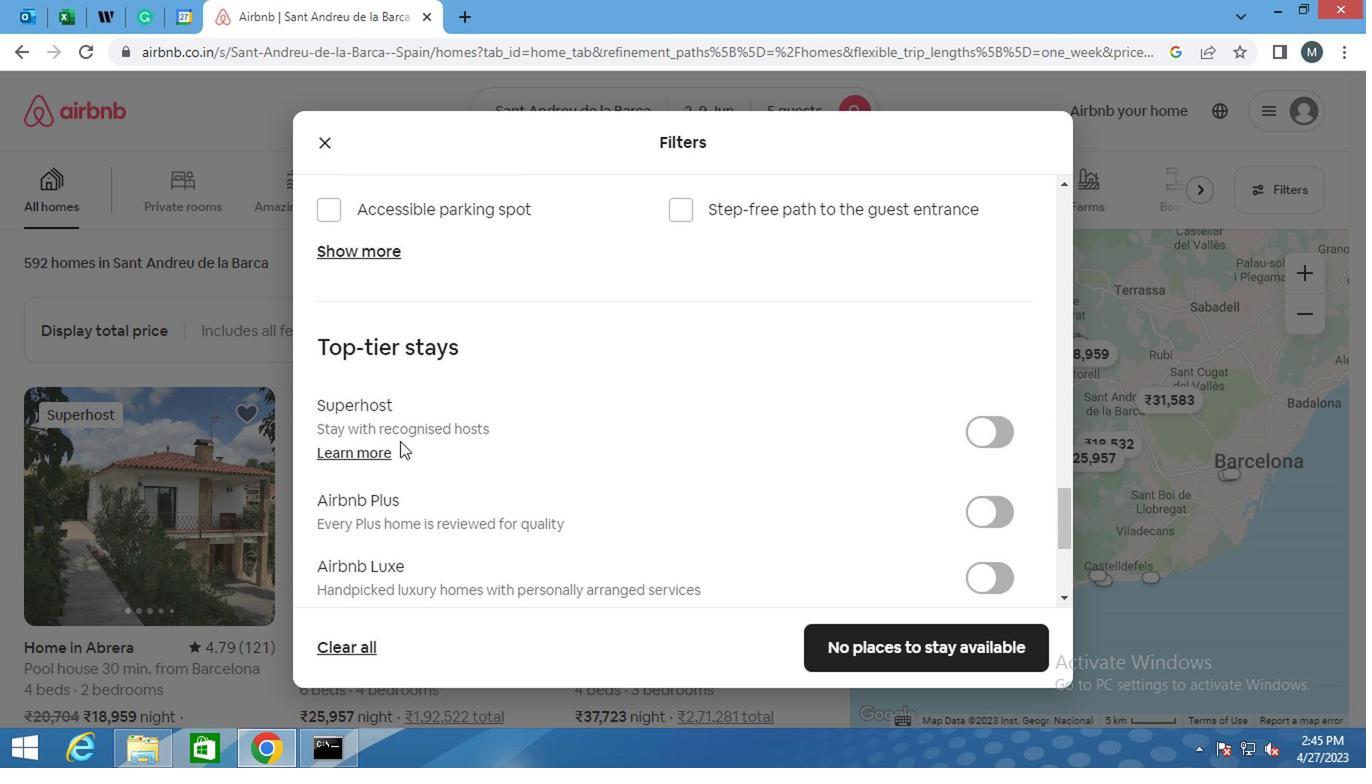 
Action: Mouse scrolled (366, 472) with delta (0, -1)
Screenshot: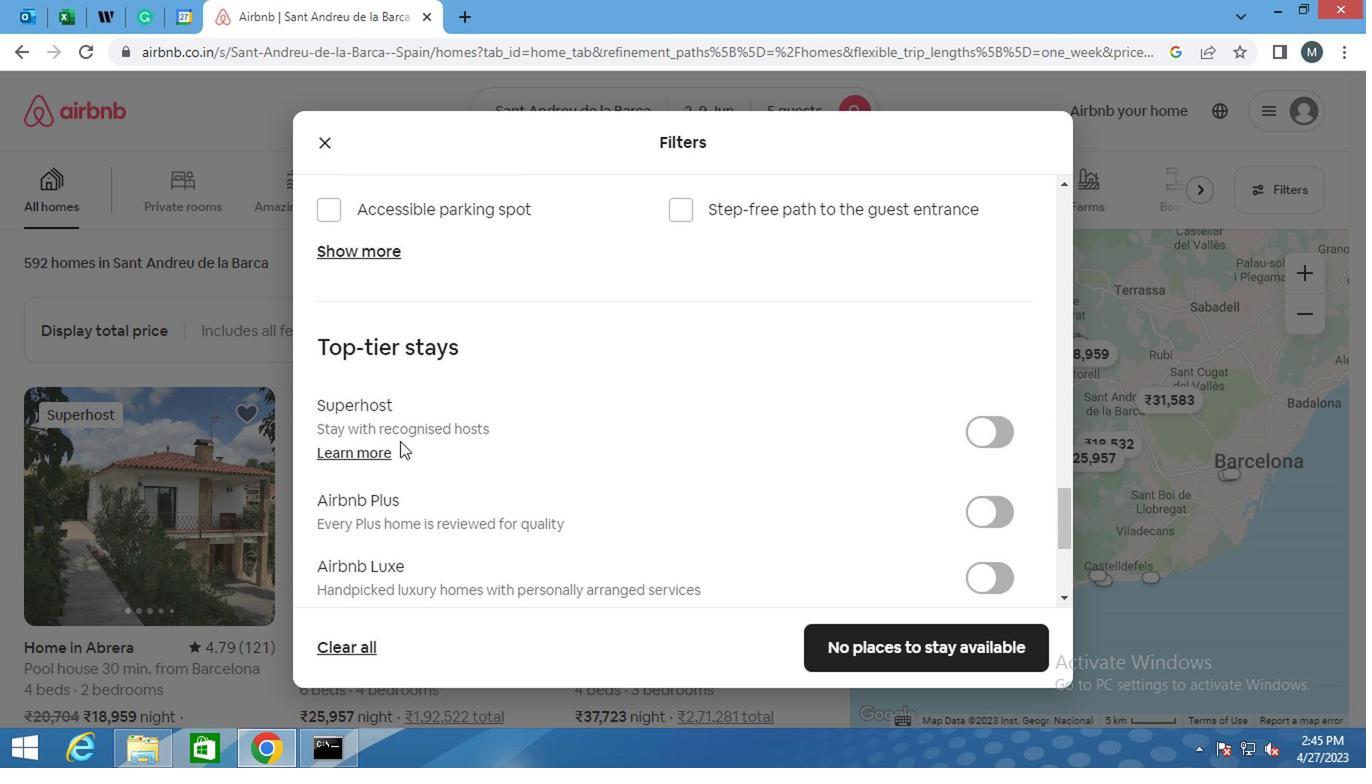 
Action: Mouse moved to (329, 482)
Screenshot: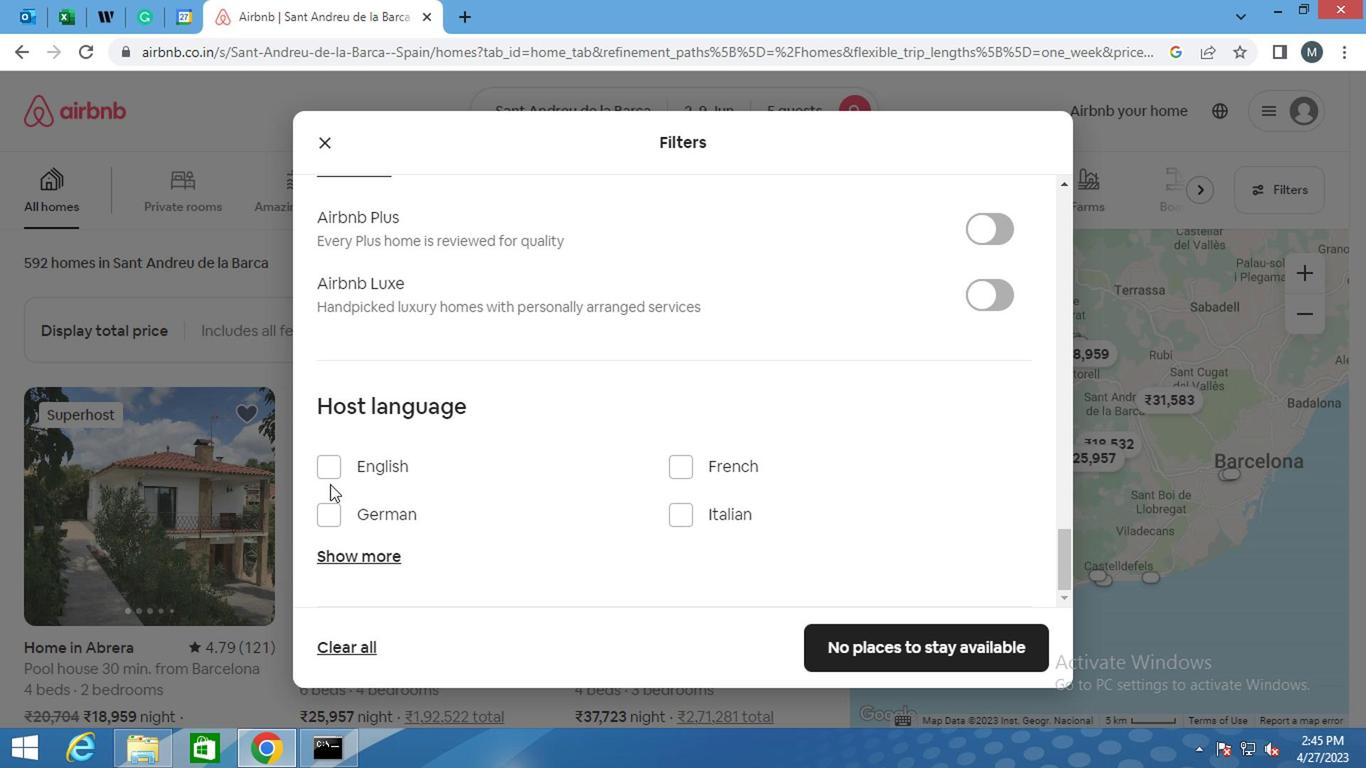 
Action: Mouse pressed left at (329, 482)
Screenshot: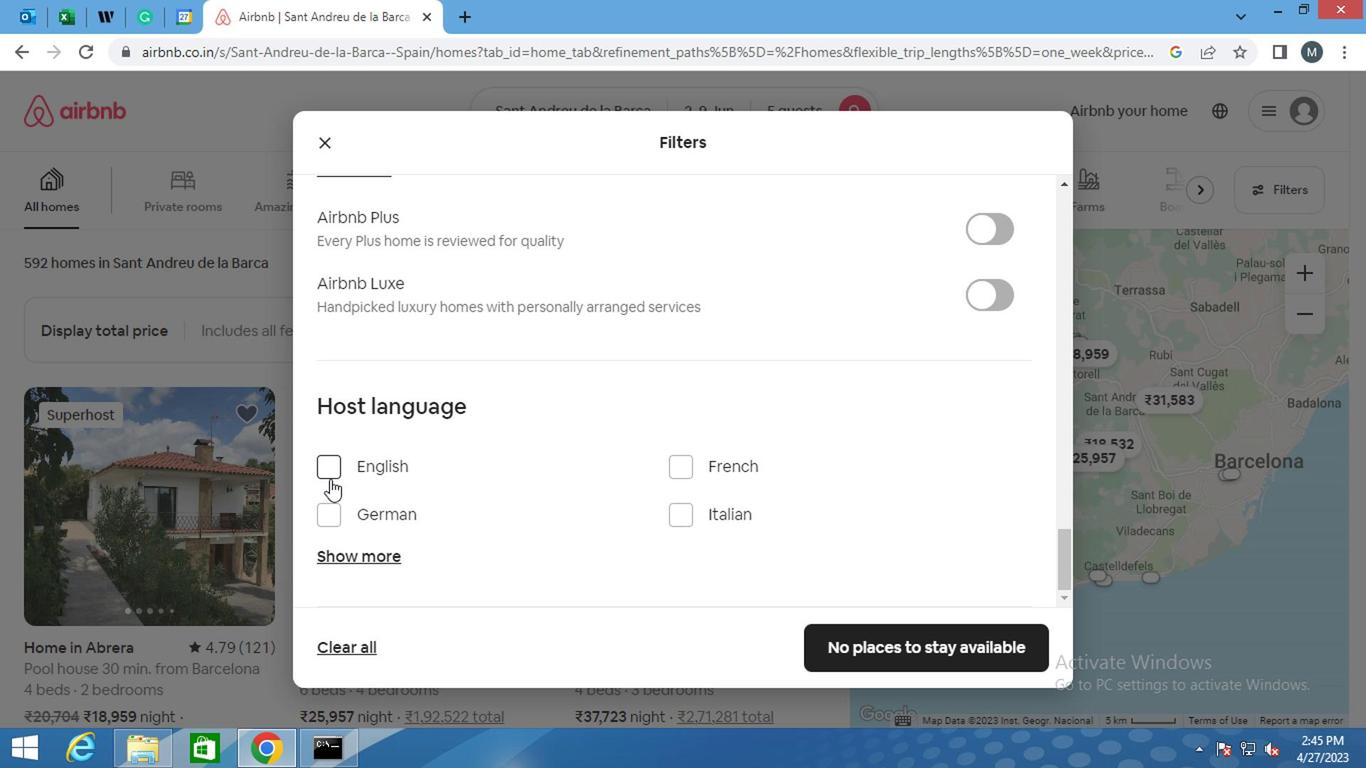
Action: Mouse moved to (892, 670)
Screenshot: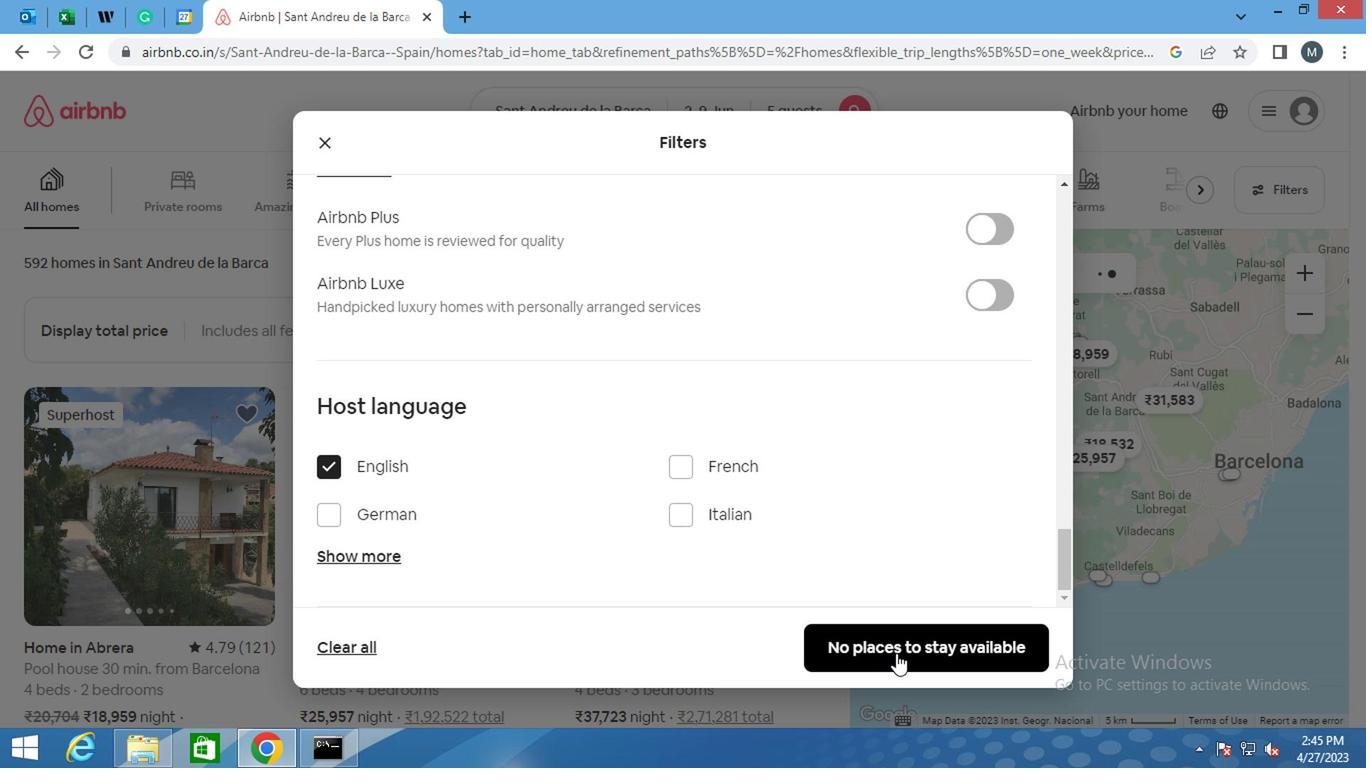 
Action: Mouse pressed left at (892, 670)
Screenshot: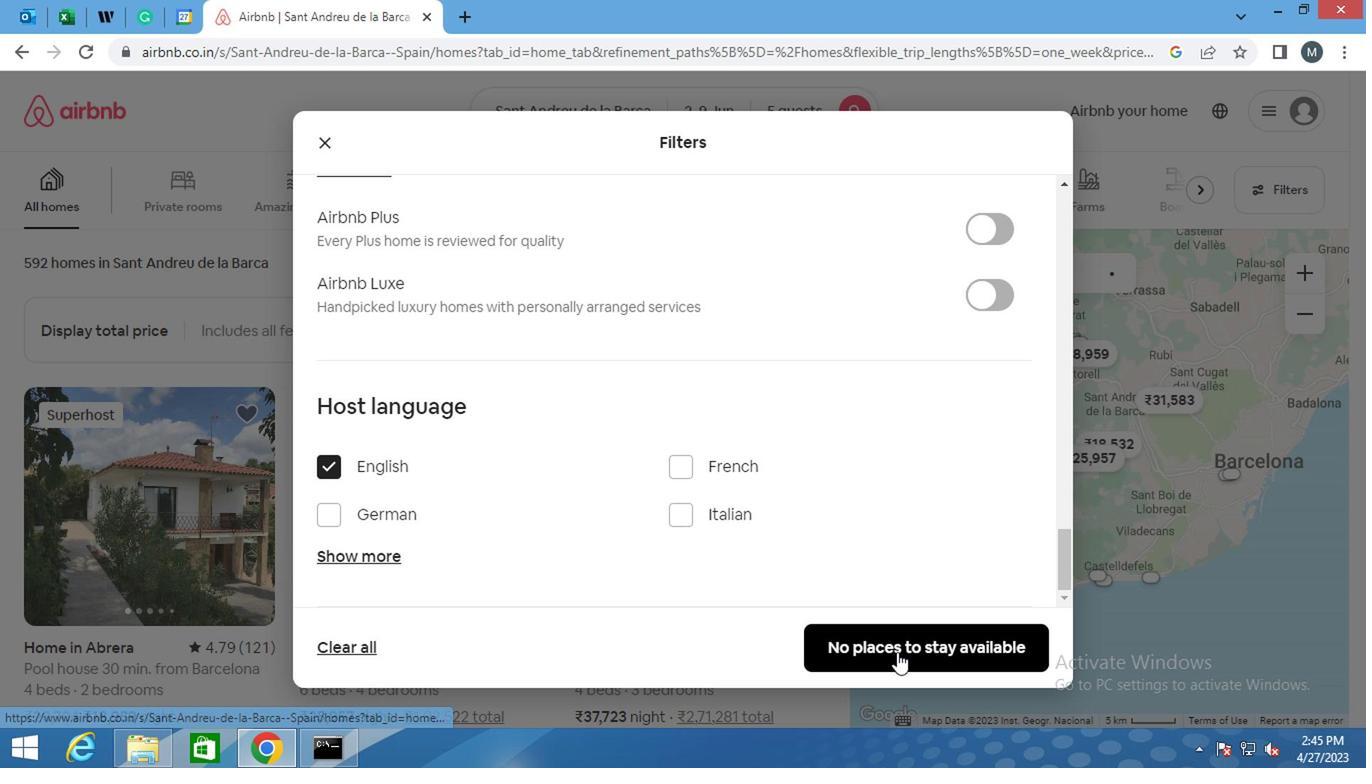 
Action: Mouse moved to (892, 670)
Screenshot: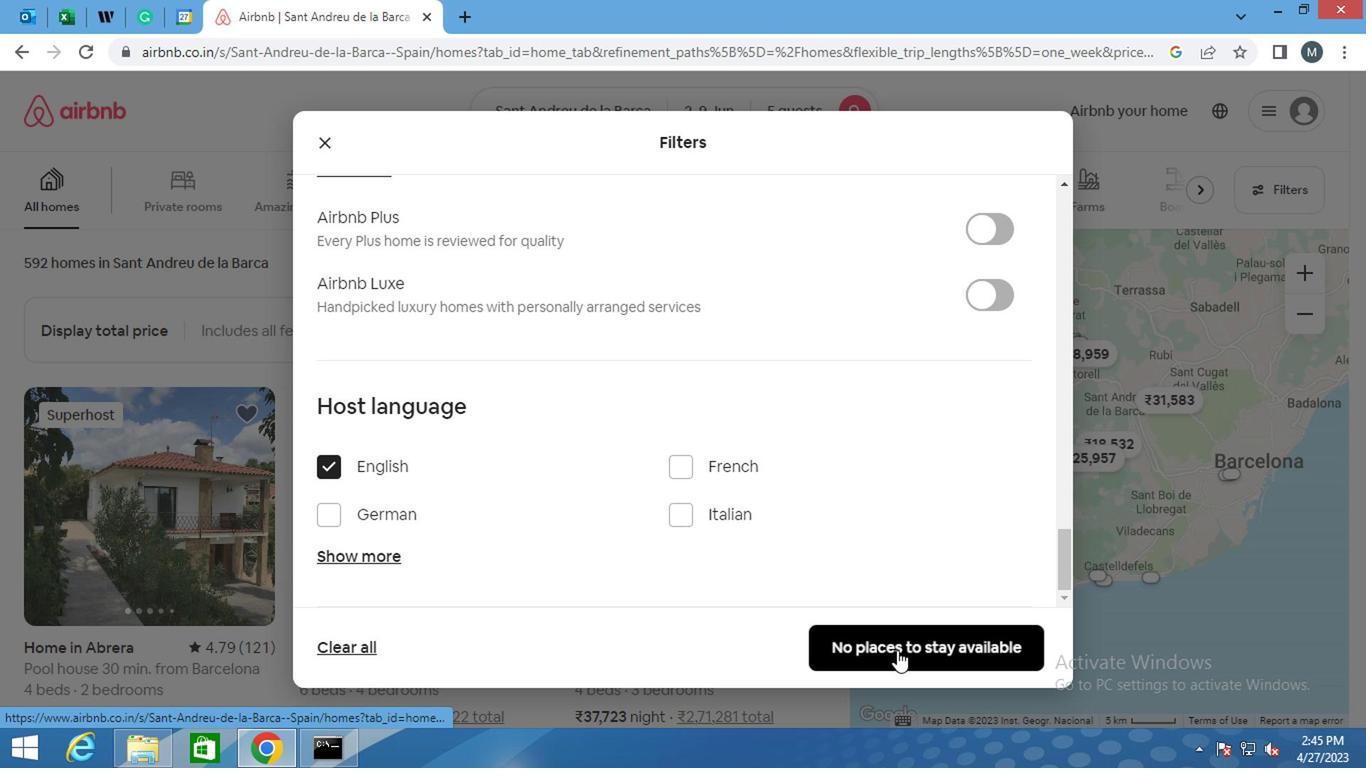 
